 Task: Compose an email with the signature Loretta Young with the subject Request for feedback on a sustainability report and the message I appreciate your expertise and leadership in this project. from softage.3@softage.net to softage.5@softage.net with an attached audio file Audio_sketch.mp3 Undo the message, redo the message and add the line (Thank you) Send the email. Finally, move the email from Sent Items to the label Marketing plans
Action: Mouse moved to (99, 142)
Screenshot: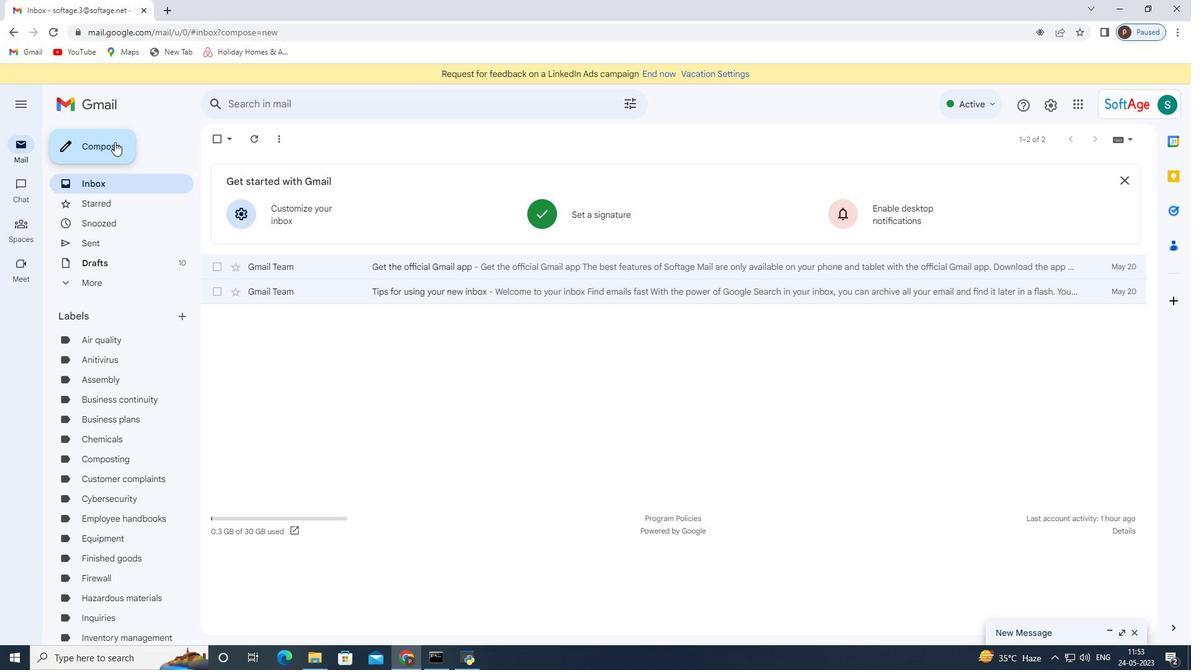 
Action: Mouse pressed left at (99, 142)
Screenshot: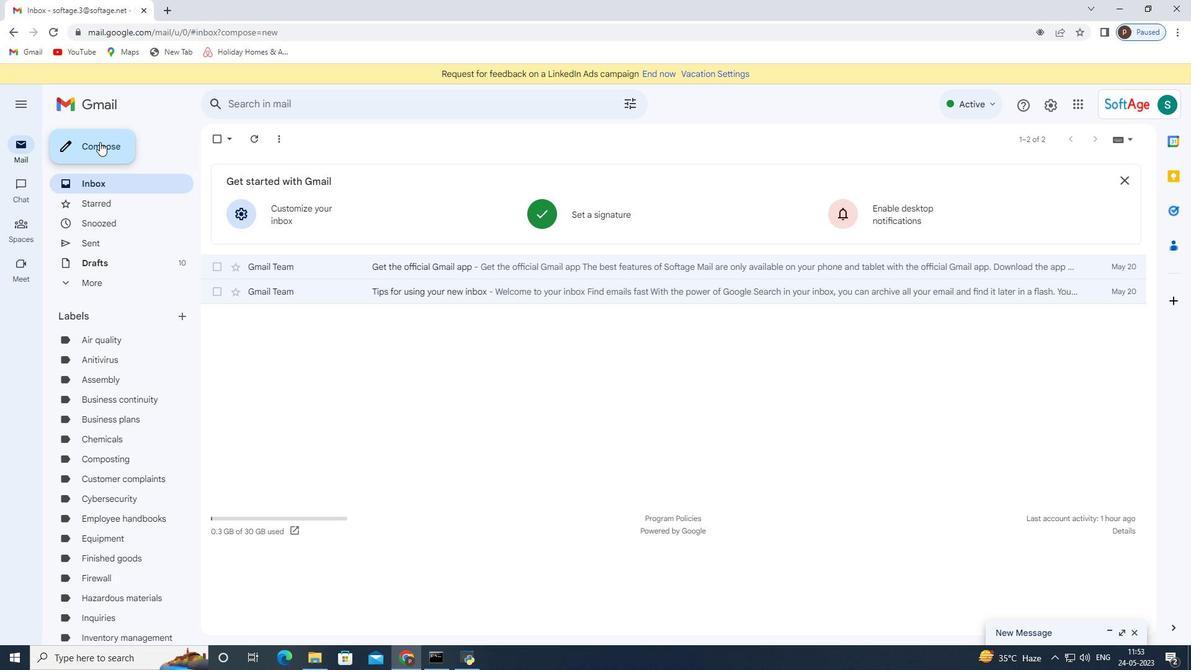 
Action: Mouse moved to (841, 628)
Screenshot: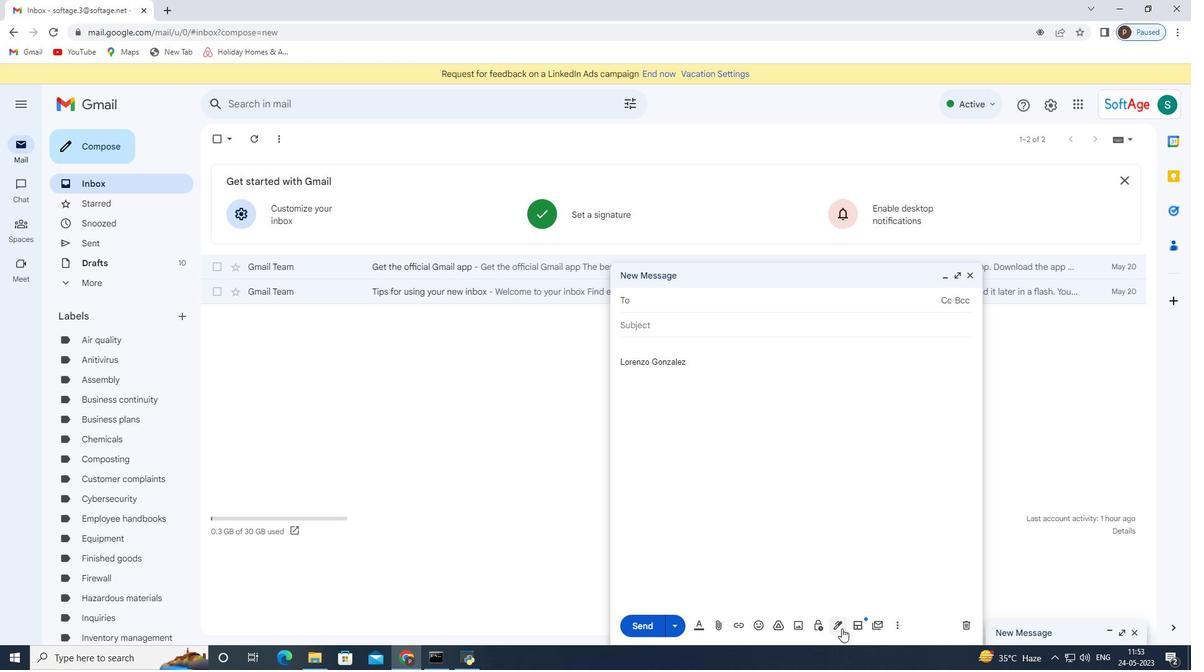 
Action: Mouse pressed left at (841, 628)
Screenshot: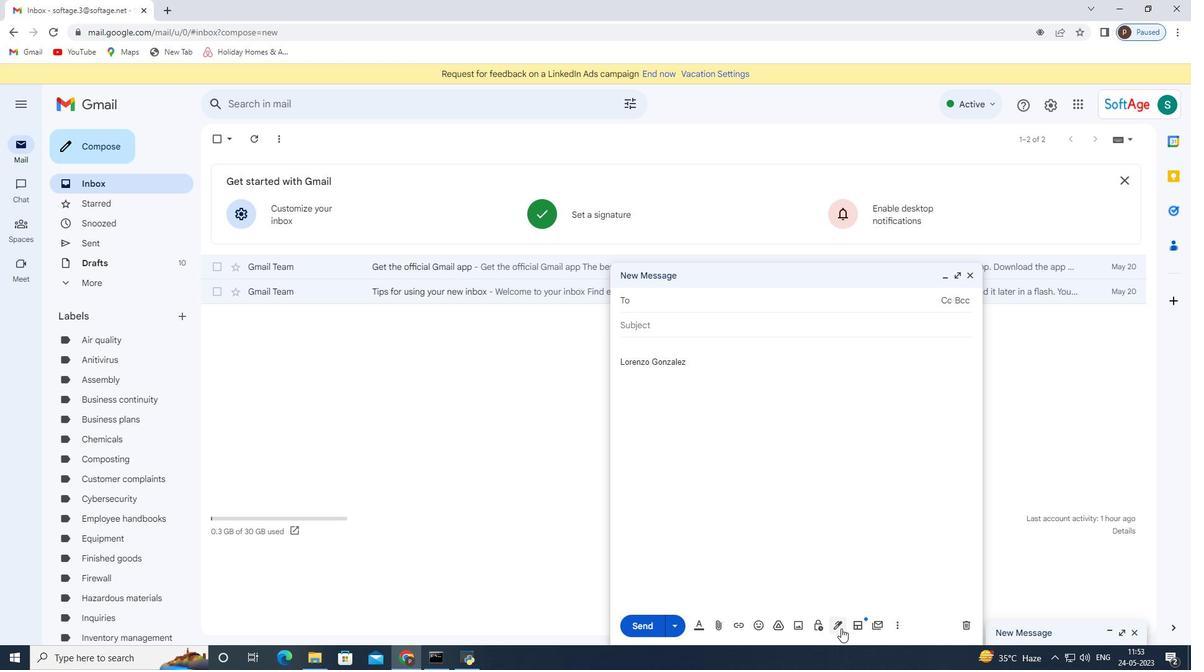 
Action: Mouse moved to (877, 553)
Screenshot: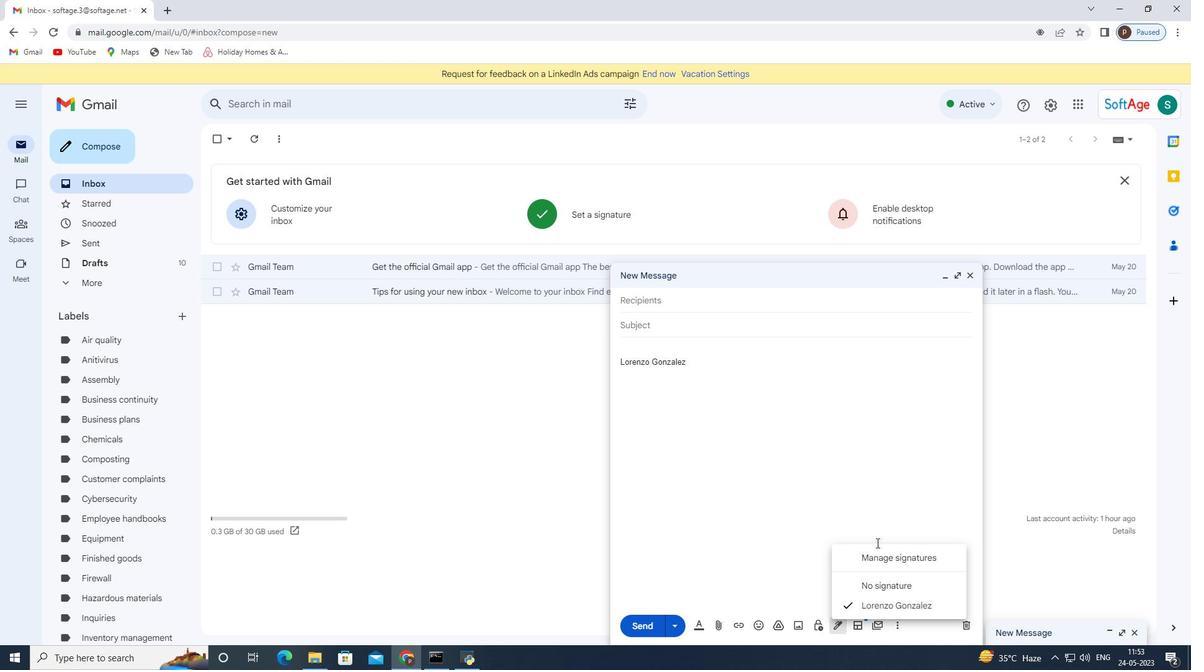 
Action: Mouse pressed left at (877, 553)
Screenshot: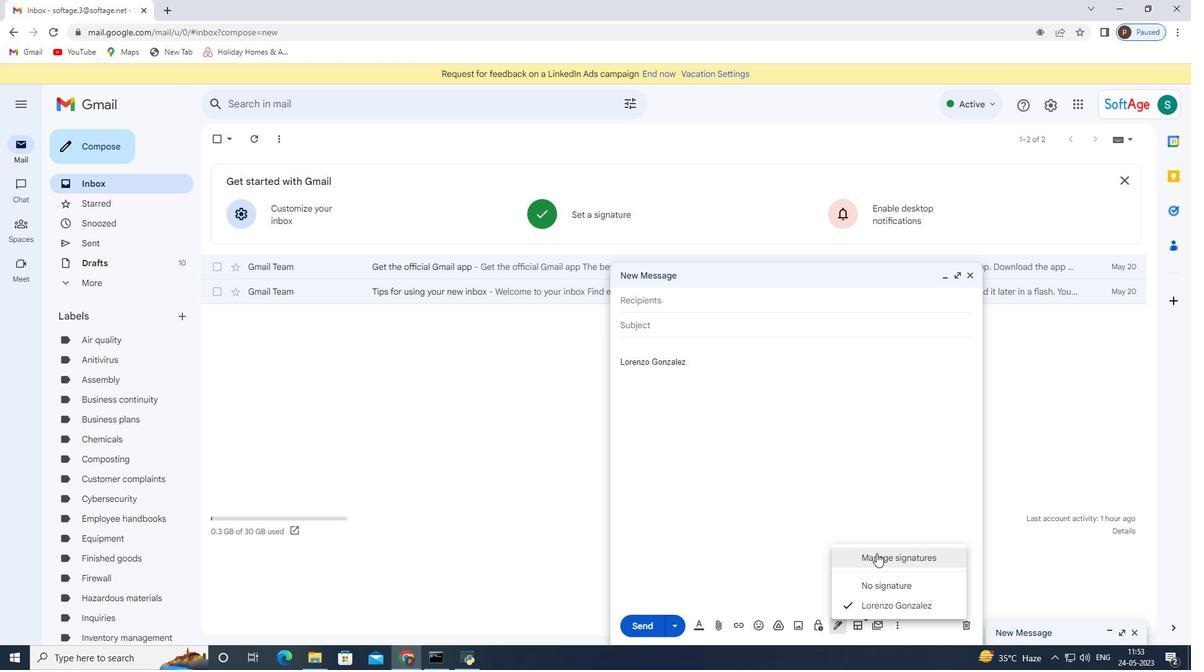 
Action: Mouse moved to (970, 275)
Screenshot: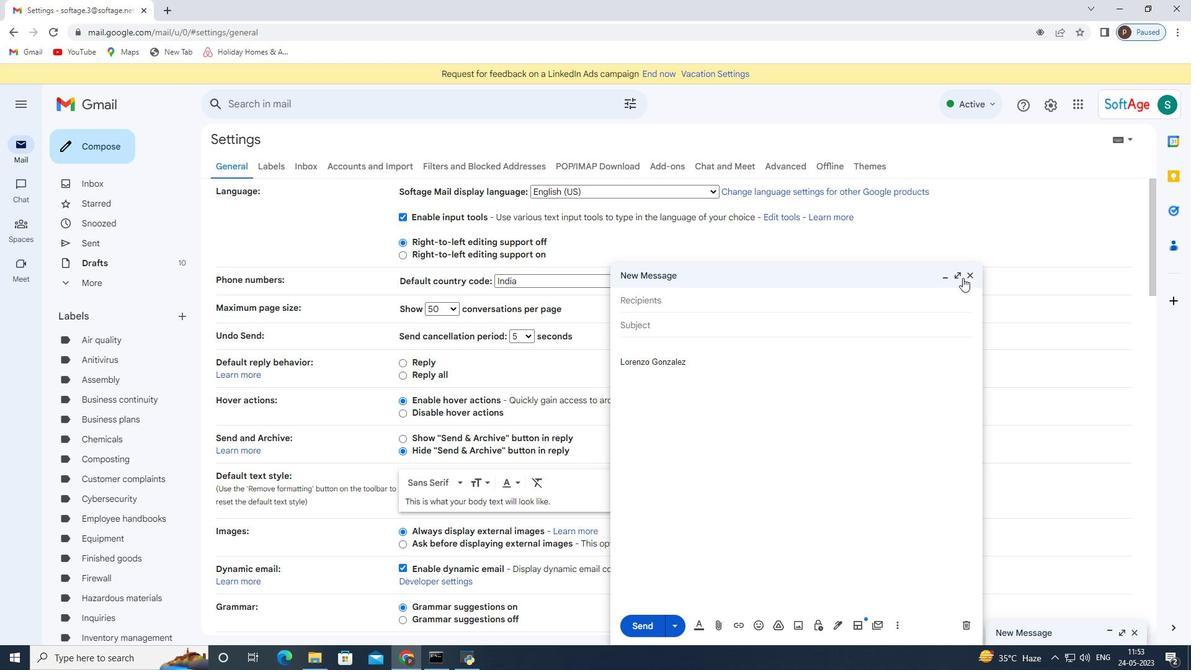 
Action: Mouse pressed left at (970, 275)
Screenshot: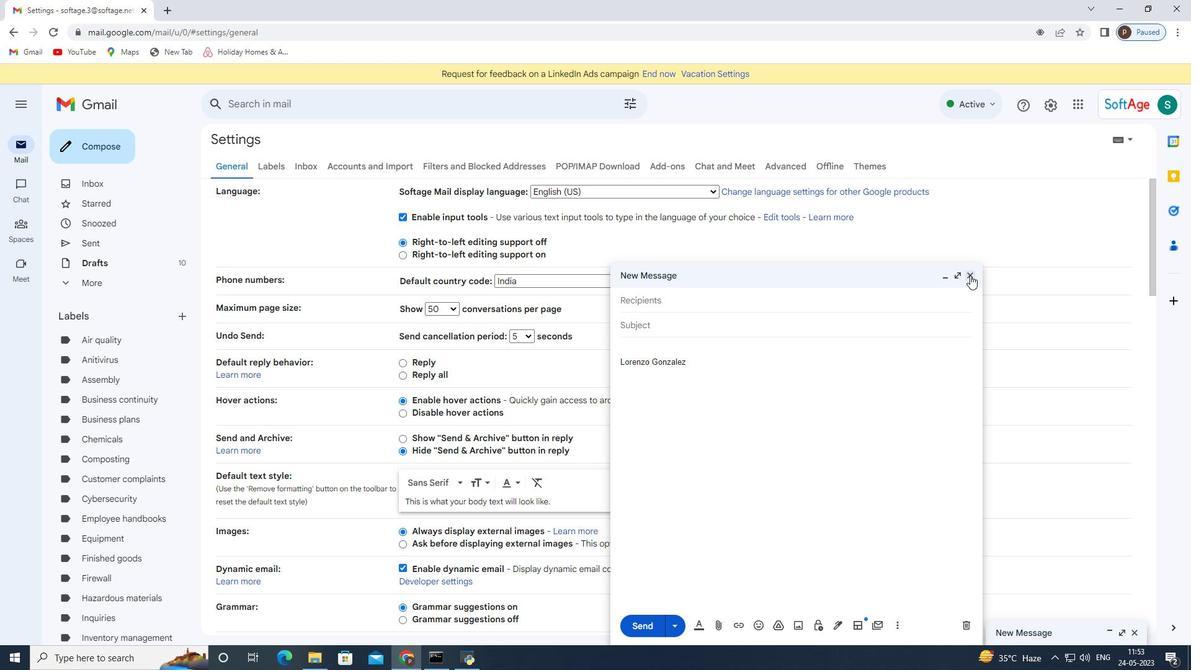 
Action: Mouse moved to (584, 431)
Screenshot: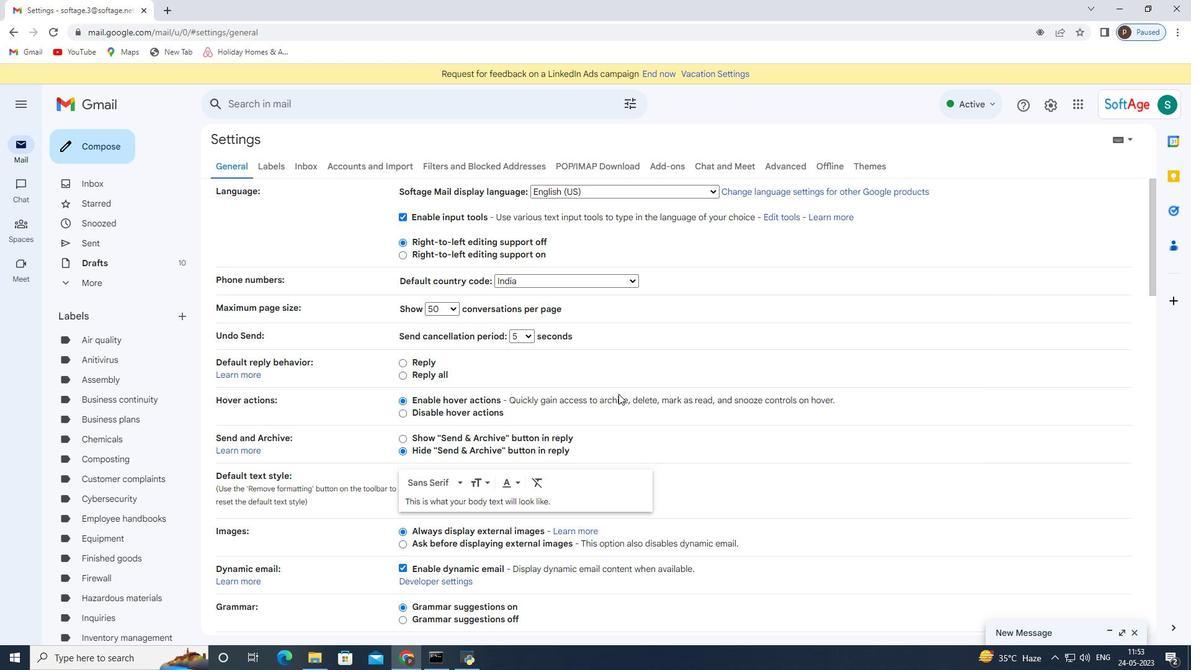 
Action: Mouse scrolled (595, 414) with delta (0, 0)
Screenshot: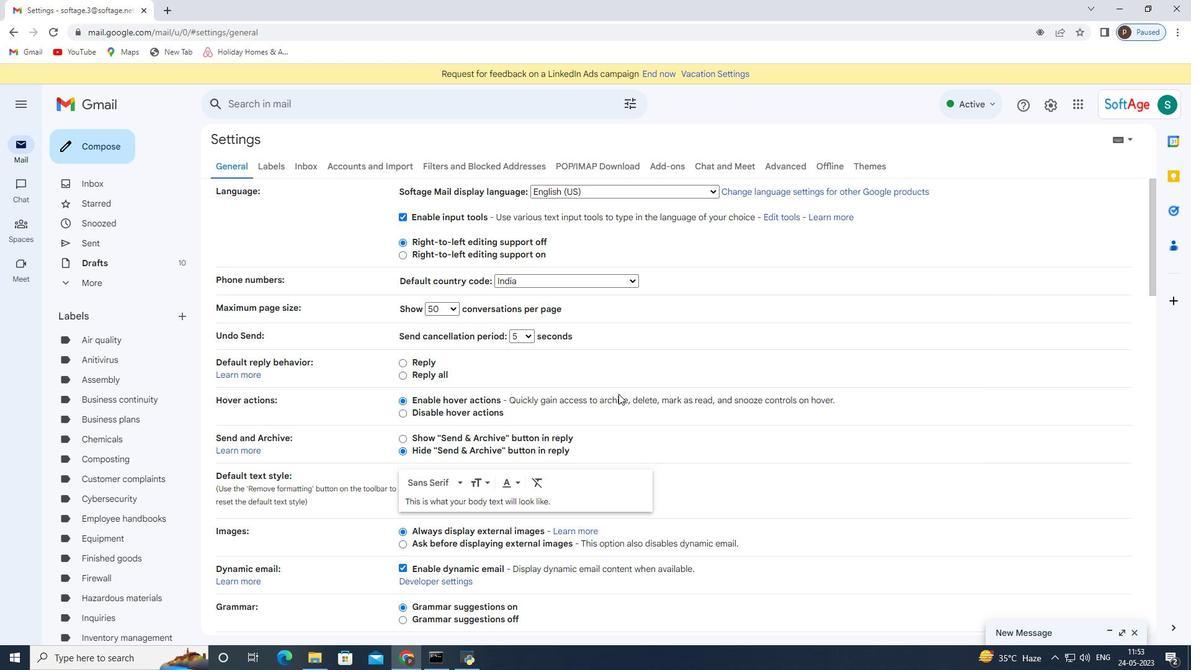
Action: Mouse scrolled (593, 416) with delta (0, 0)
Screenshot: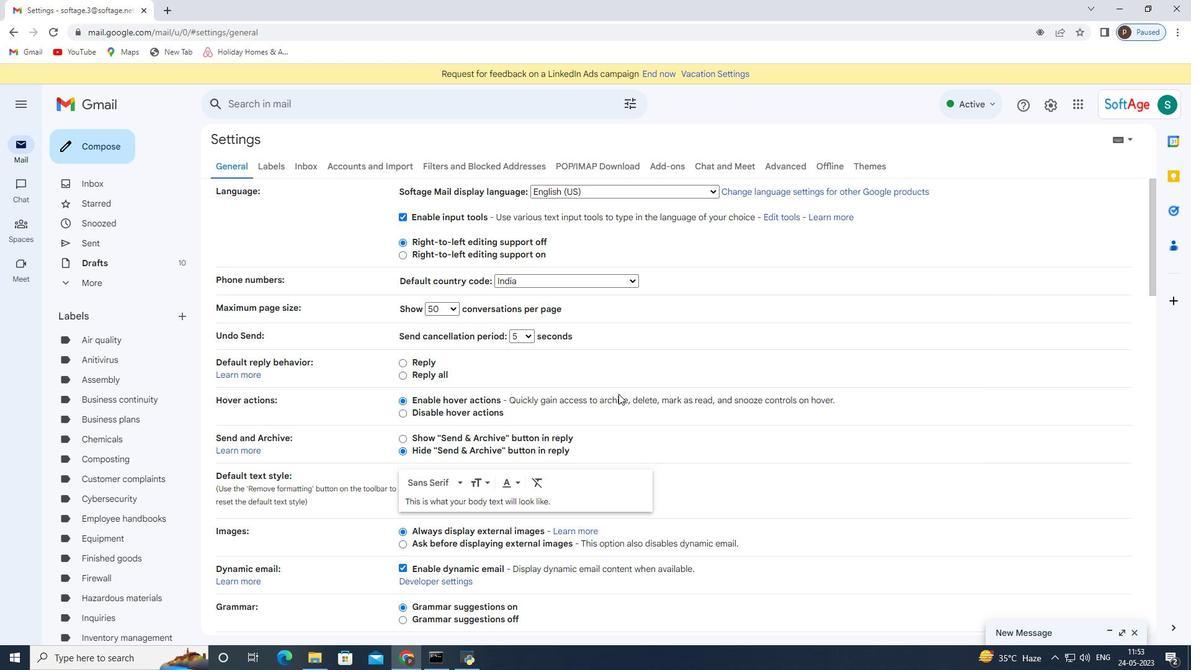 
Action: Mouse scrolled (585, 428) with delta (0, 0)
Screenshot: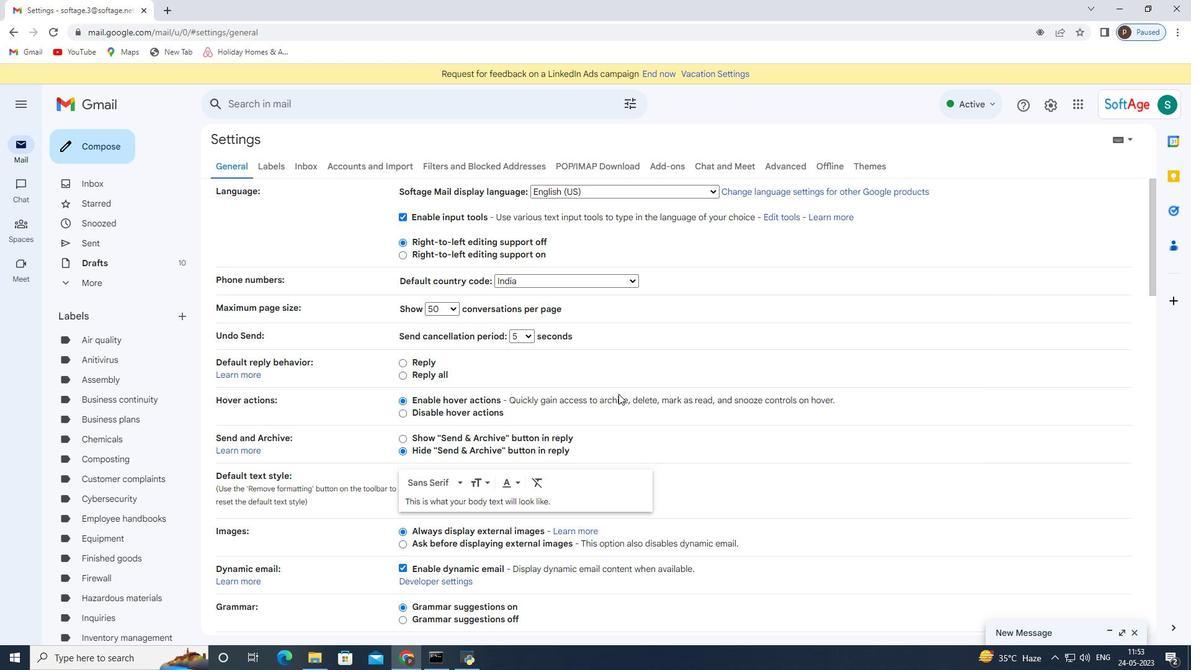 
Action: Mouse scrolled (584, 430) with delta (0, 0)
Screenshot: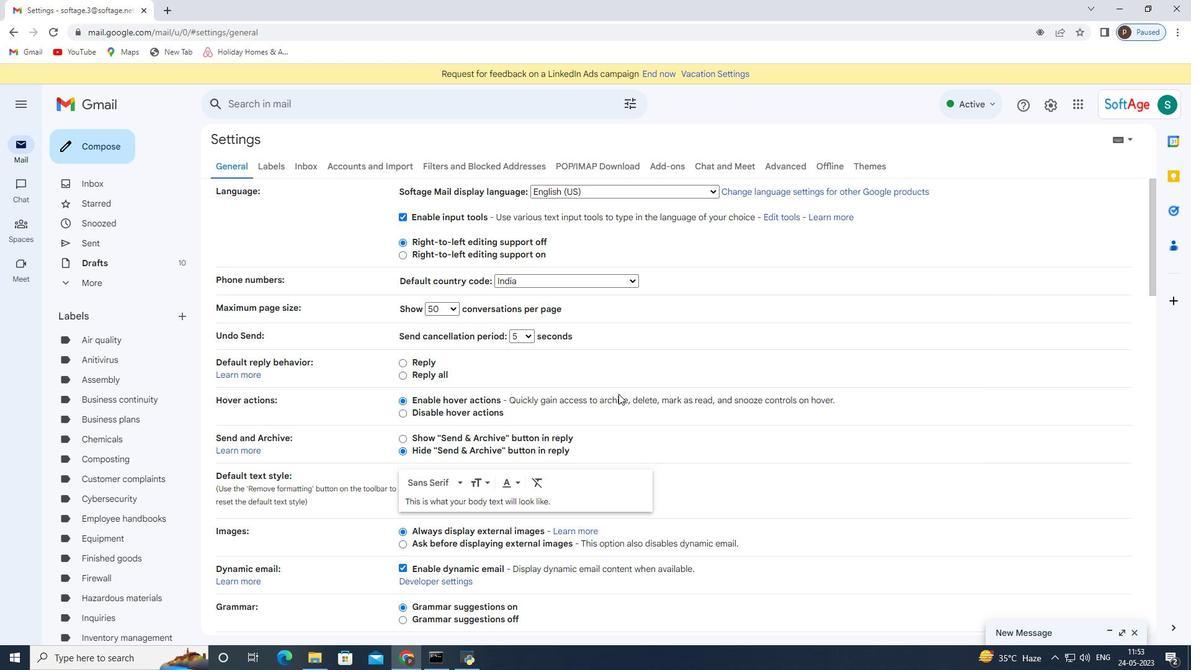 
Action: Mouse scrolled (584, 430) with delta (0, 0)
Screenshot: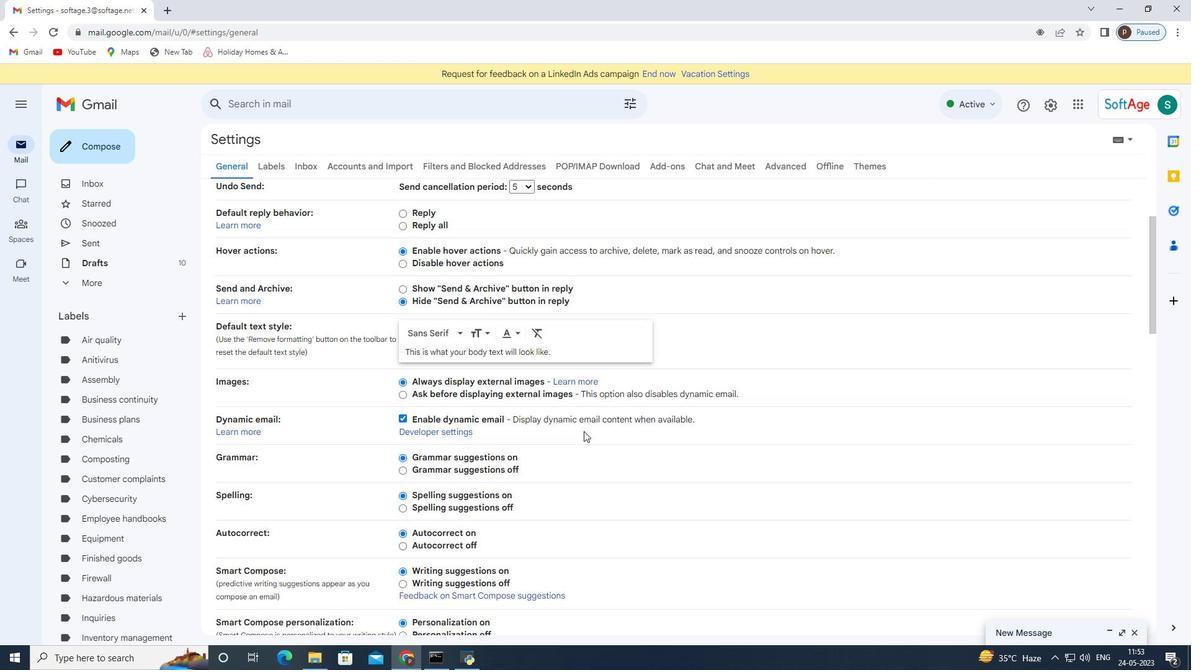 
Action: Mouse scrolled (584, 430) with delta (0, 0)
Screenshot: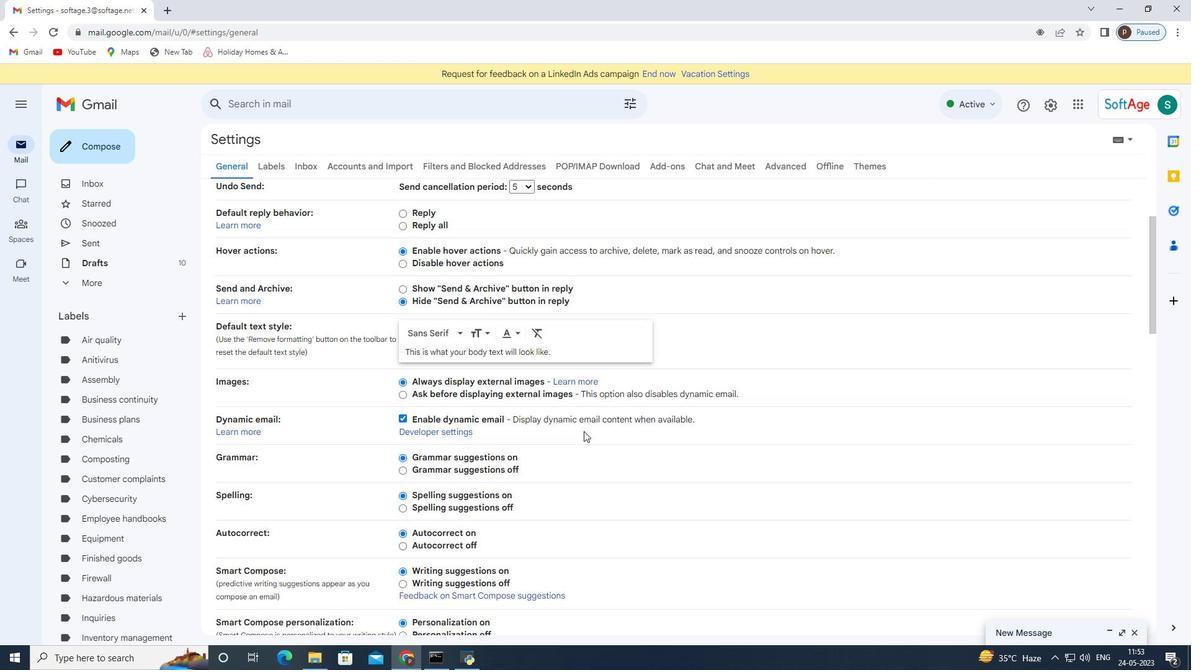 
Action: Mouse scrolled (584, 430) with delta (0, 0)
Screenshot: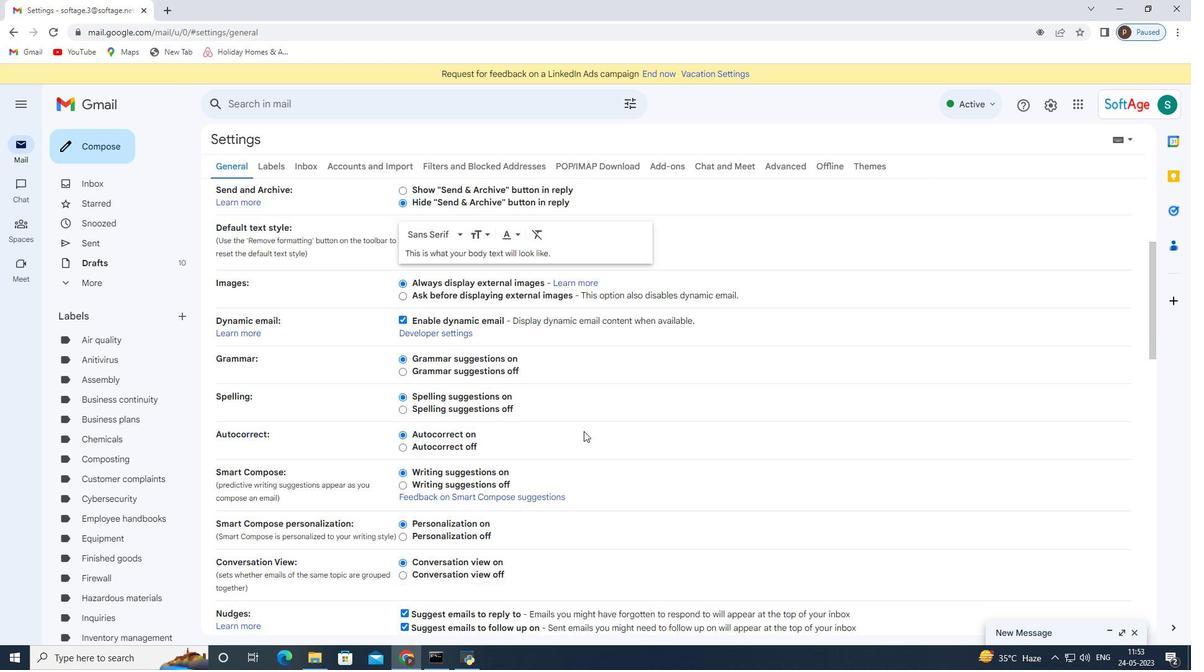 
Action: Mouse scrolled (584, 430) with delta (0, 0)
Screenshot: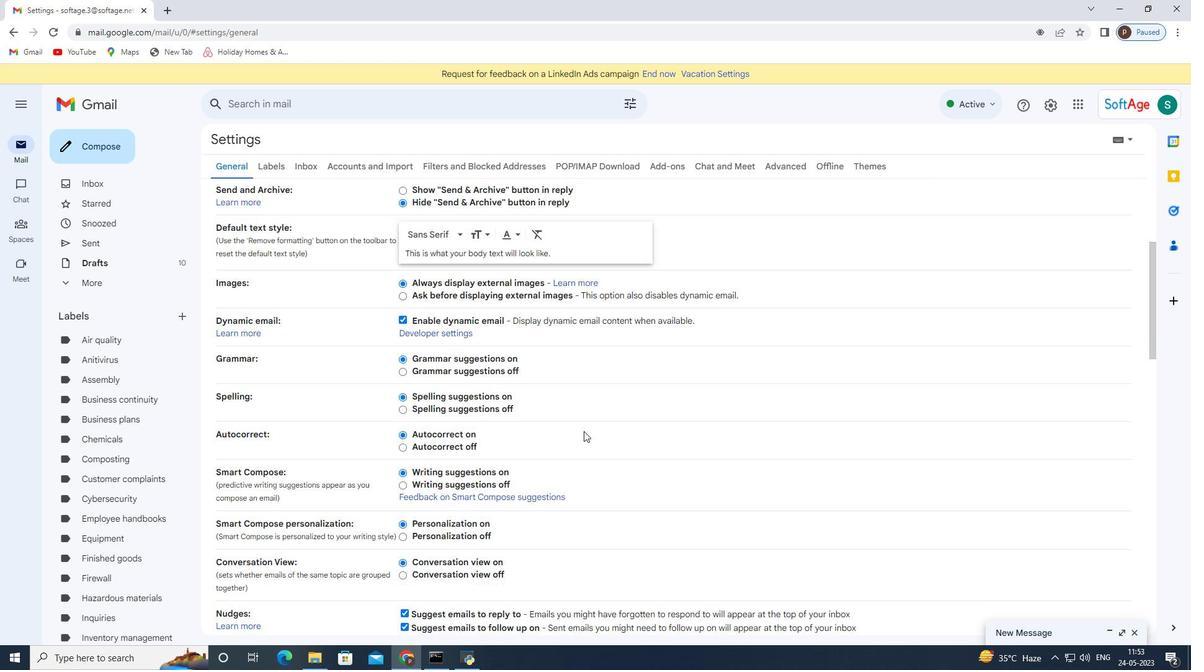 
Action: Mouse moved to (584, 432)
Screenshot: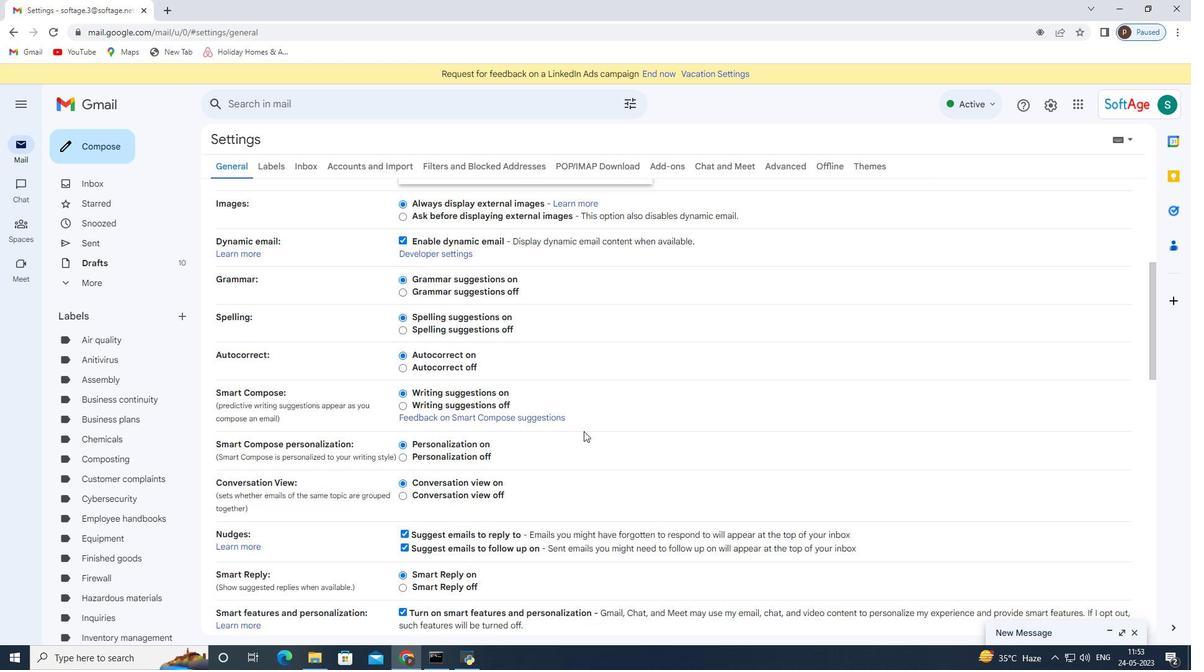 
Action: Mouse scrolled (584, 431) with delta (0, 0)
Screenshot: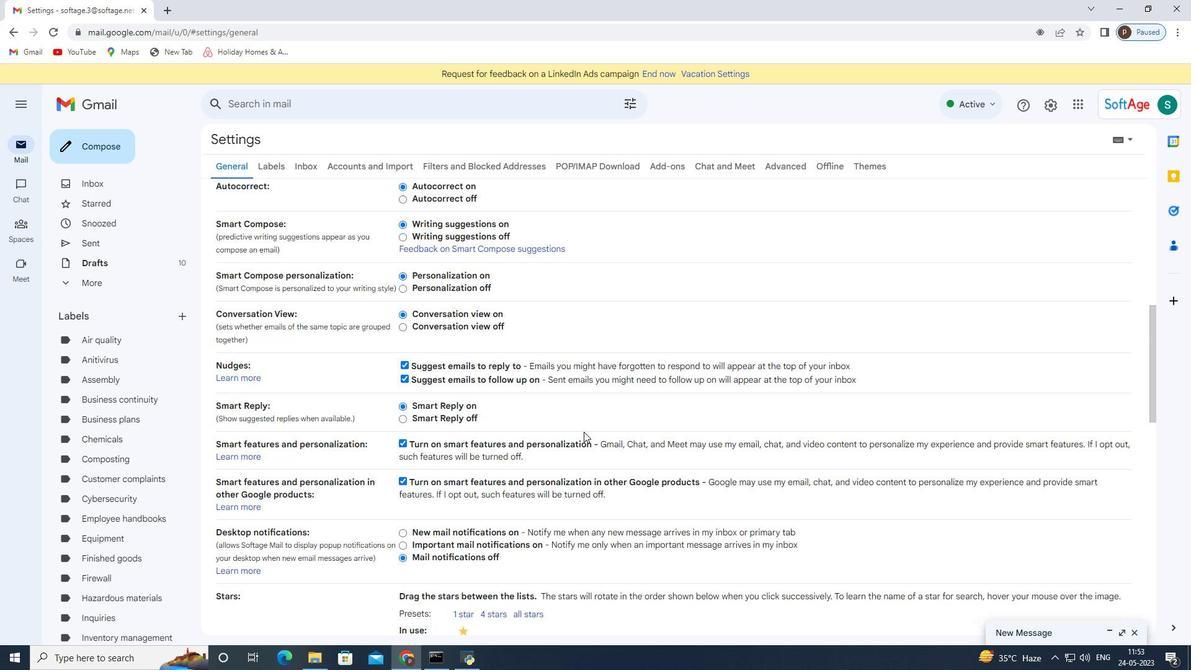 
Action: Mouse scrolled (584, 431) with delta (0, 0)
Screenshot: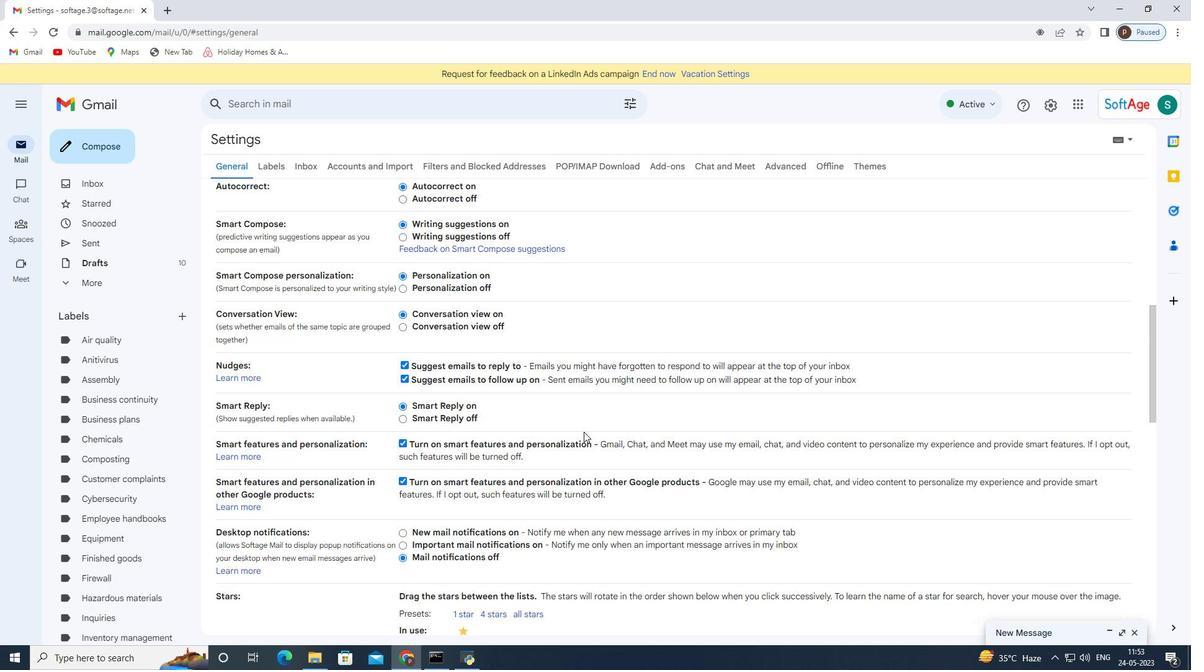 
Action: Mouse scrolled (584, 431) with delta (0, 0)
Screenshot: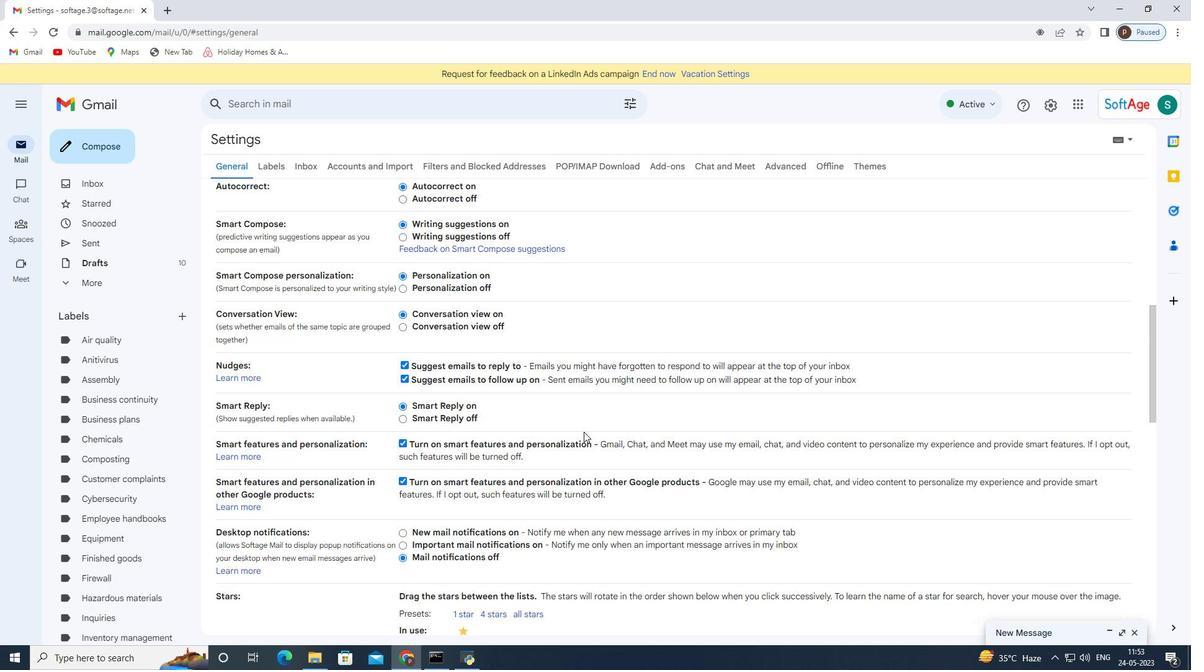 
Action: Mouse scrolled (584, 431) with delta (0, 0)
Screenshot: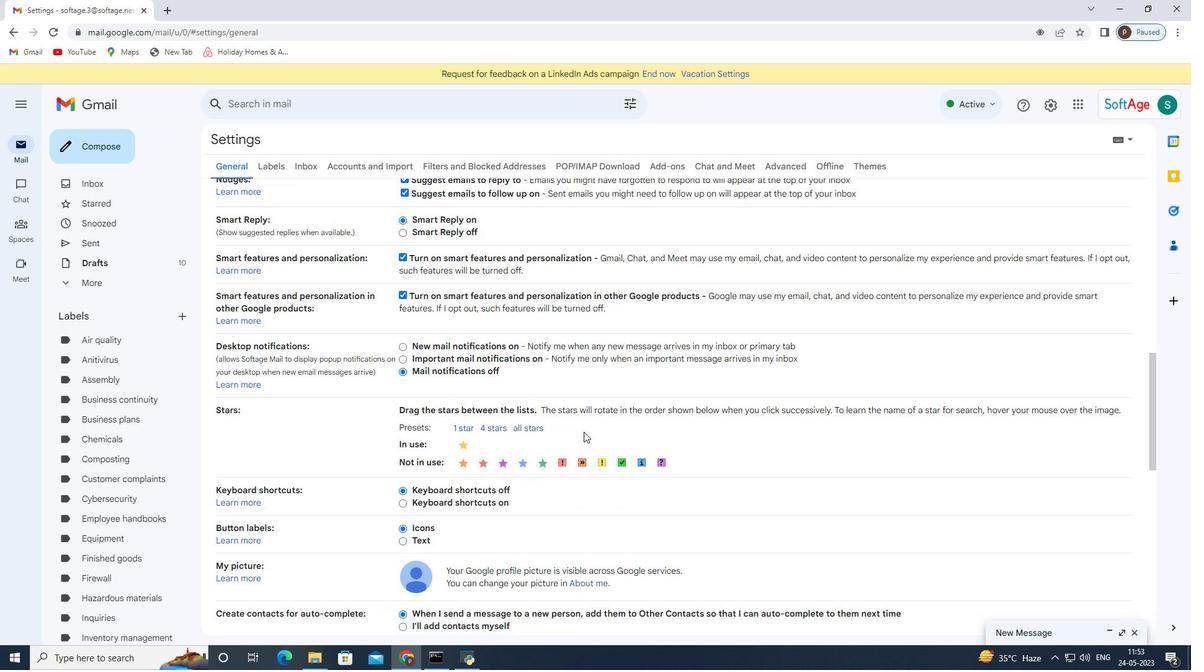 
Action: Mouse scrolled (584, 431) with delta (0, 0)
Screenshot: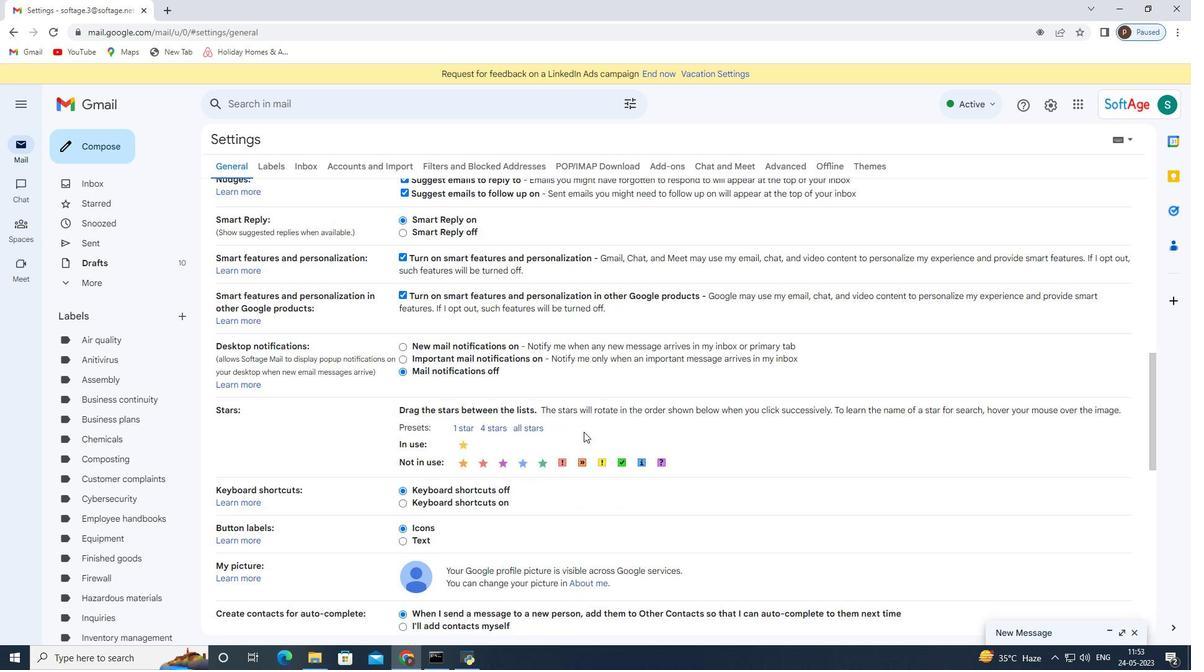 
Action: Mouse scrolled (584, 431) with delta (0, 0)
Screenshot: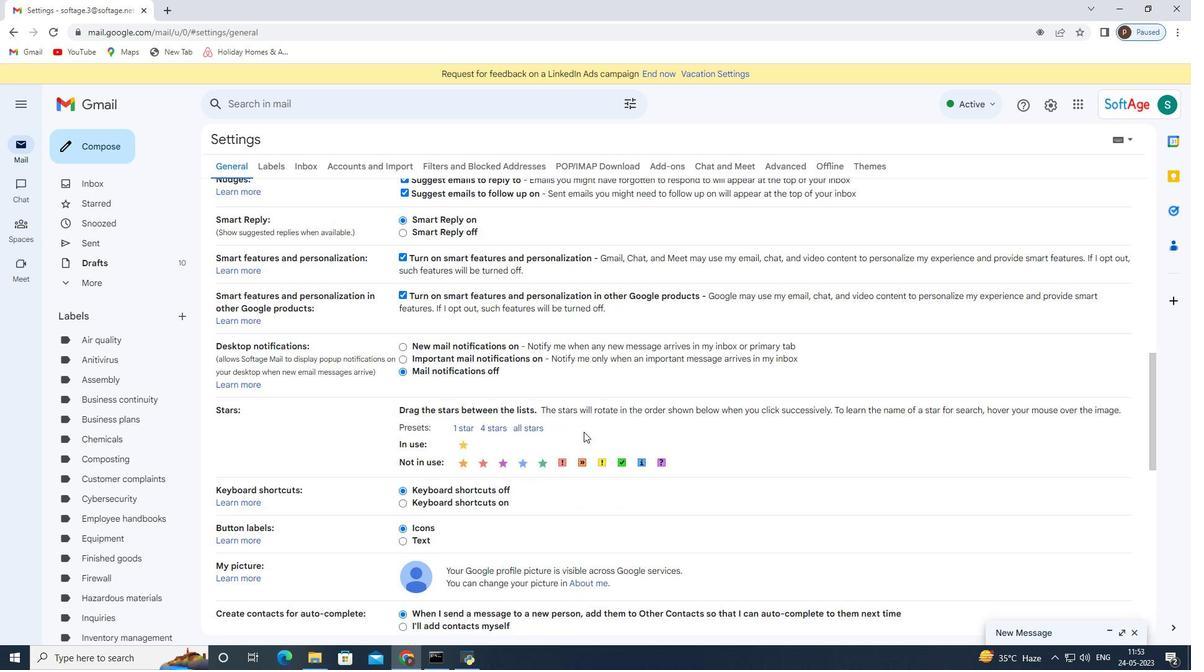 
Action: Mouse scrolled (584, 431) with delta (0, 0)
Screenshot: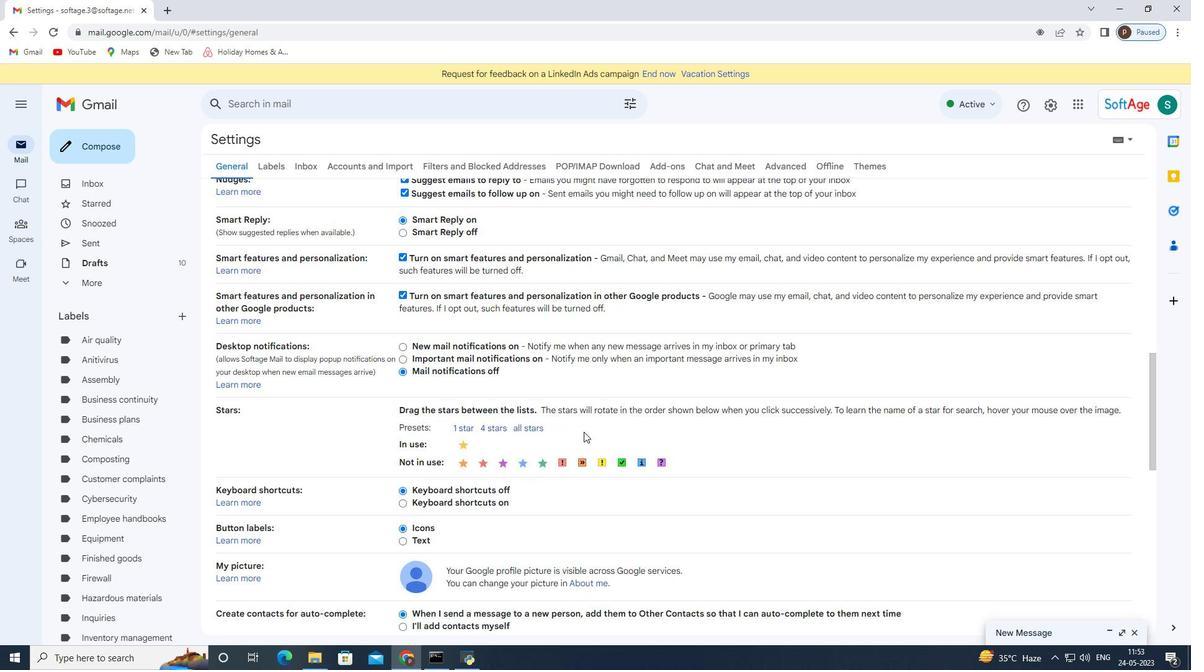 
Action: Mouse moved to (534, 410)
Screenshot: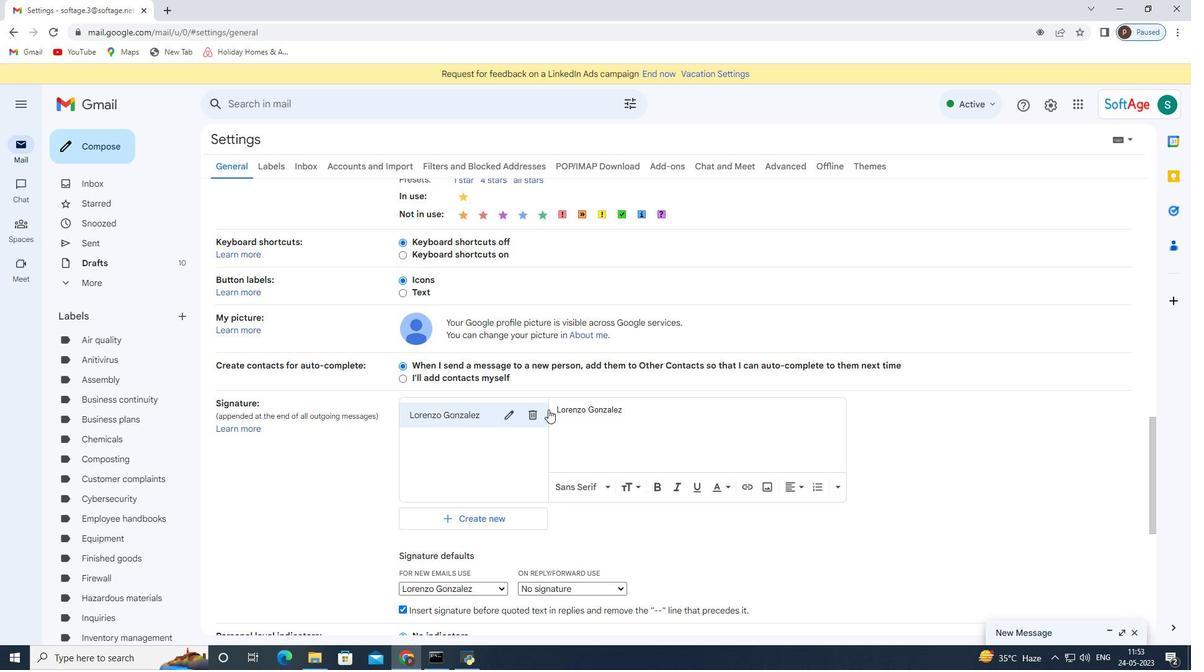 
Action: Mouse pressed left at (534, 410)
Screenshot: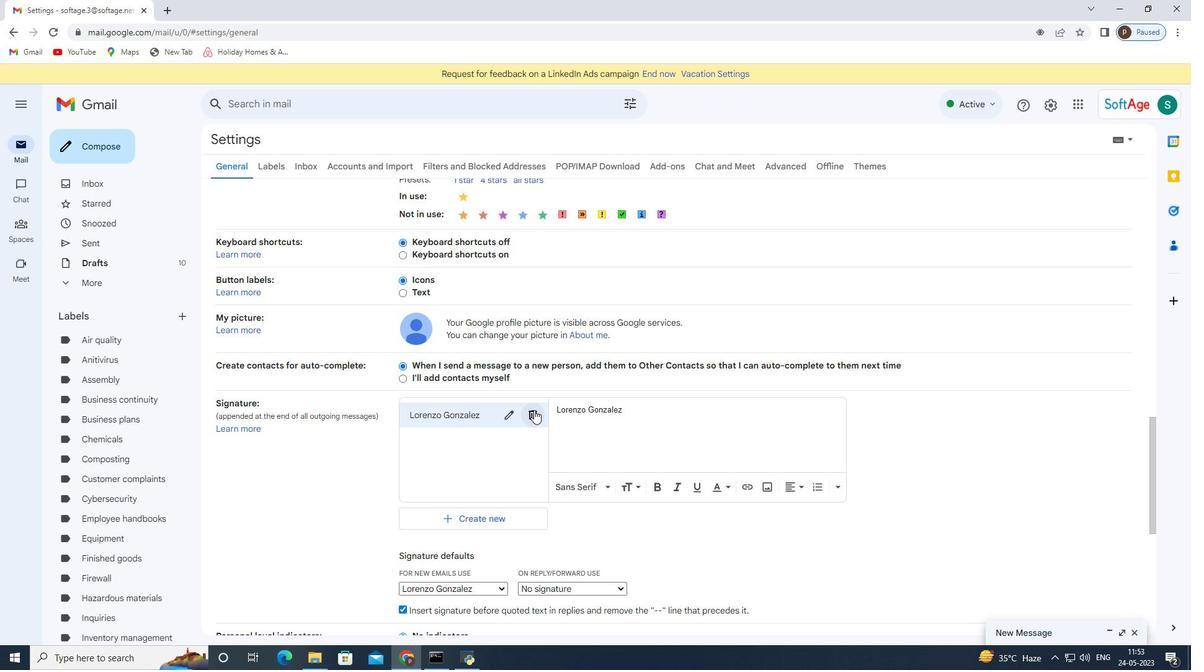
Action: Mouse moved to (723, 380)
Screenshot: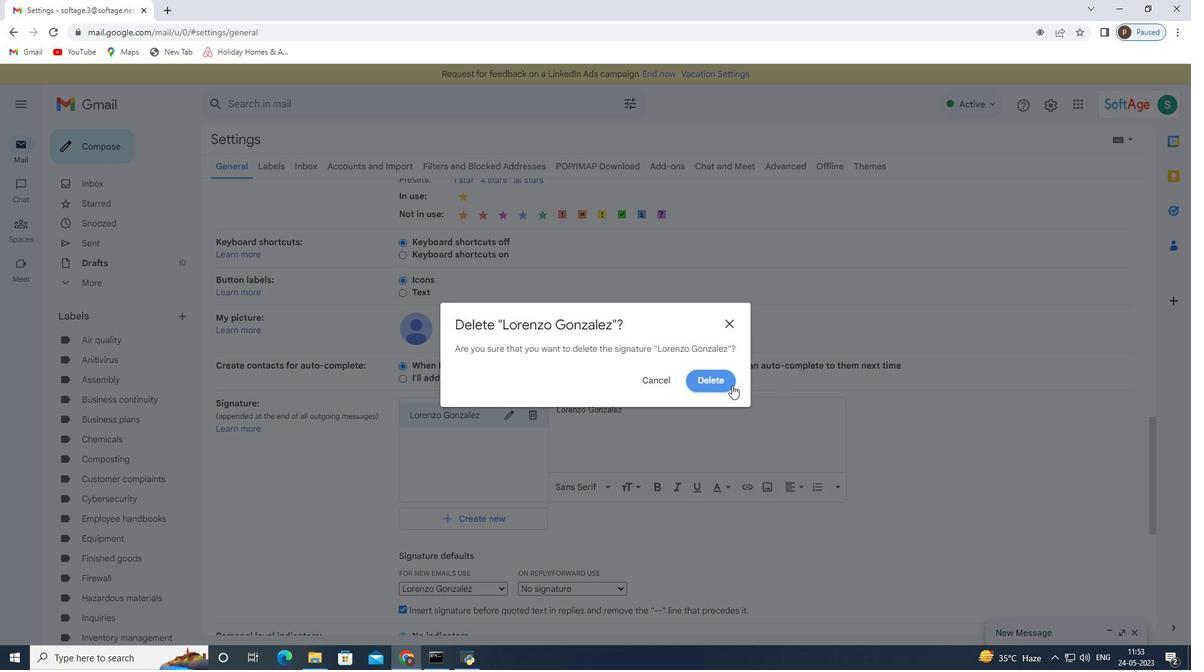 
Action: Mouse pressed left at (723, 380)
Screenshot: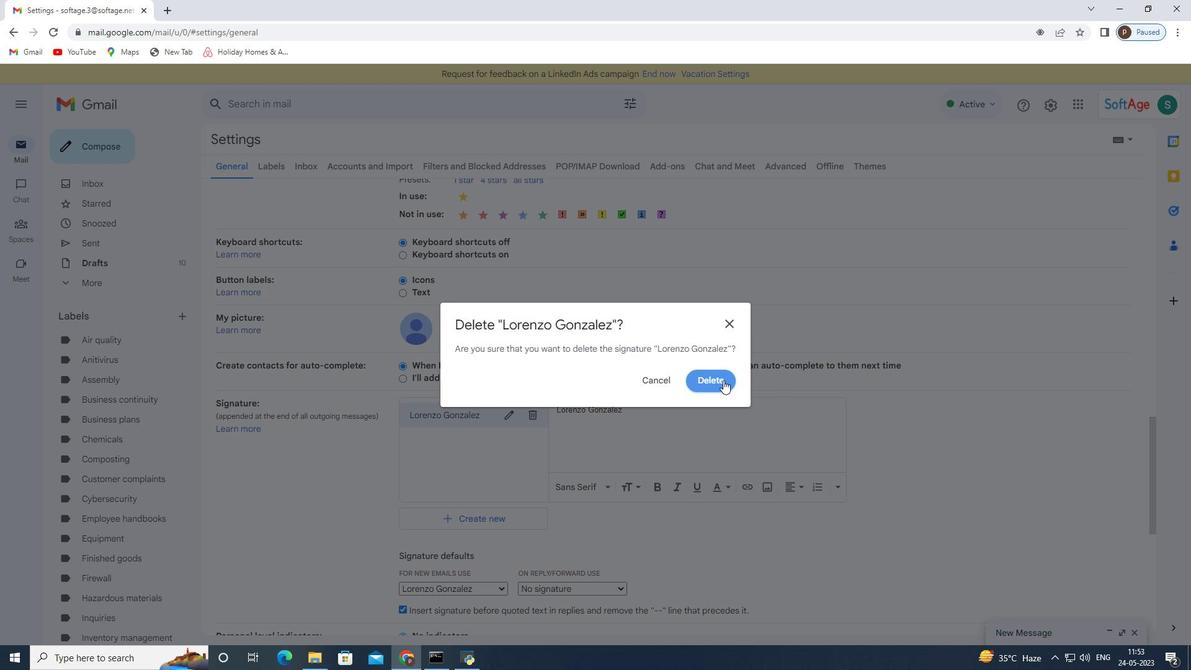 
Action: Mouse moved to (451, 428)
Screenshot: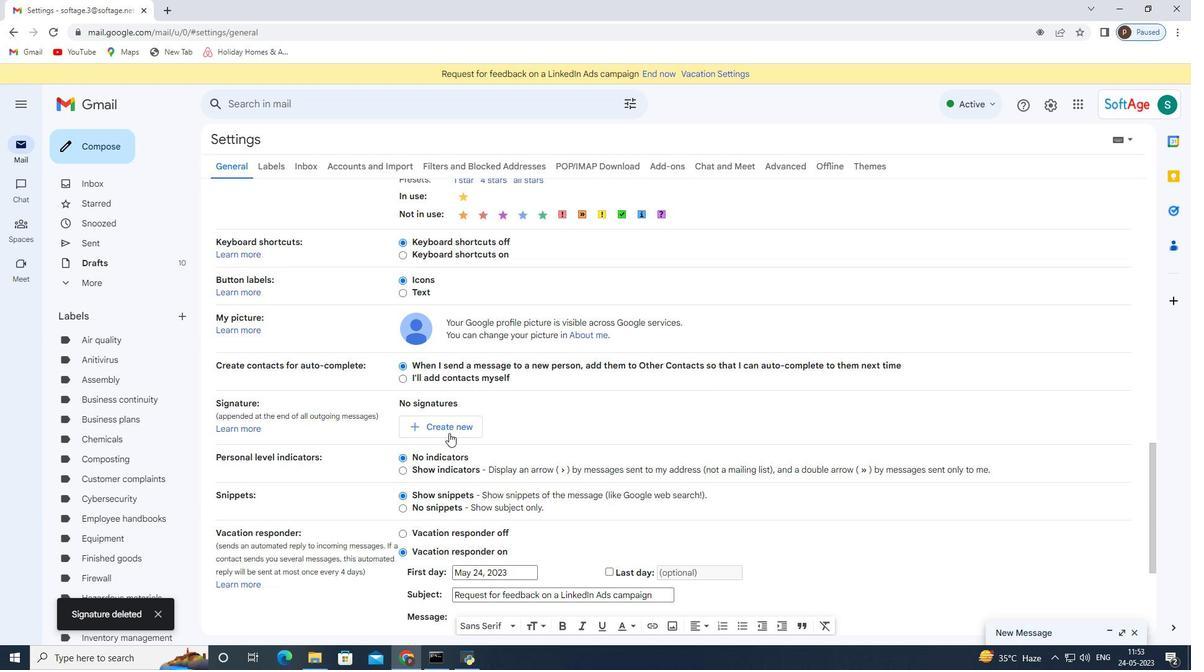 
Action: Mouse pressed left at (451, 428)
Screenshot: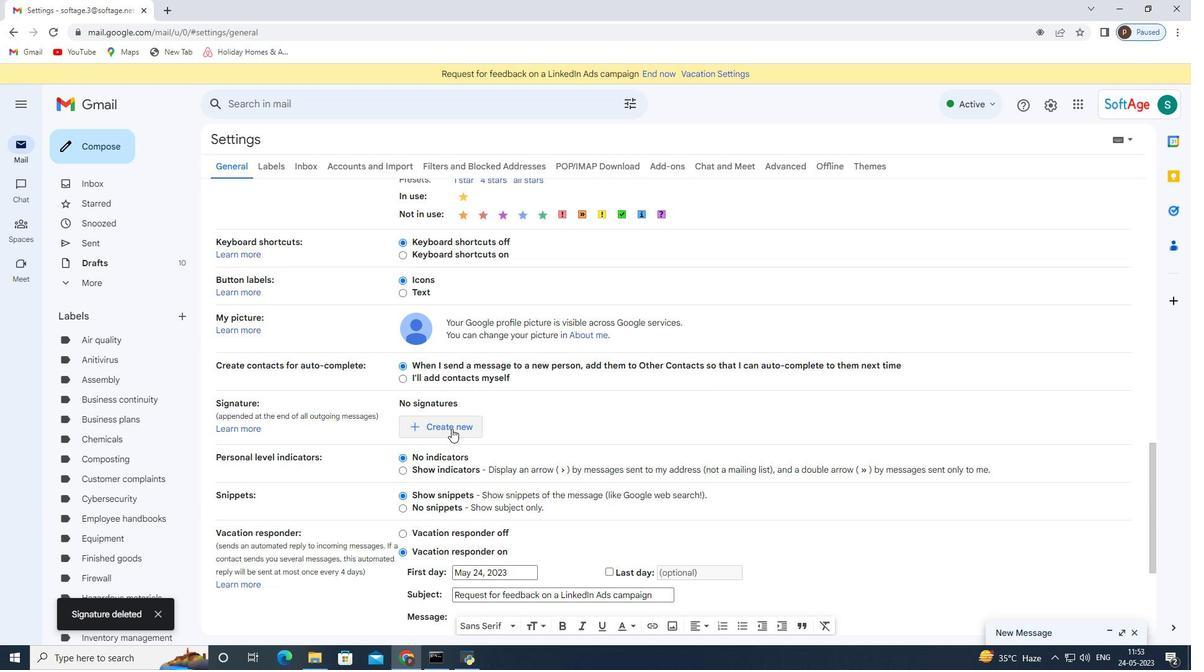 
Action: Mouse moved to (525, 353)
Screenshot: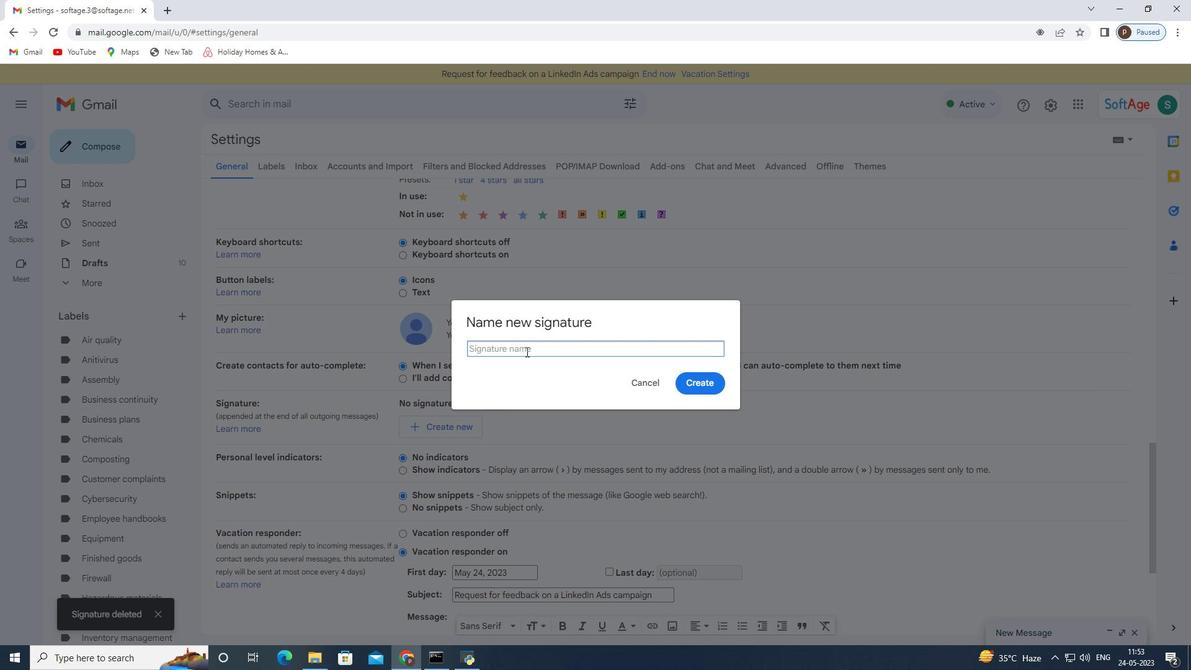 
Action: Mouse pressed left at (525, 353)
Screenshot: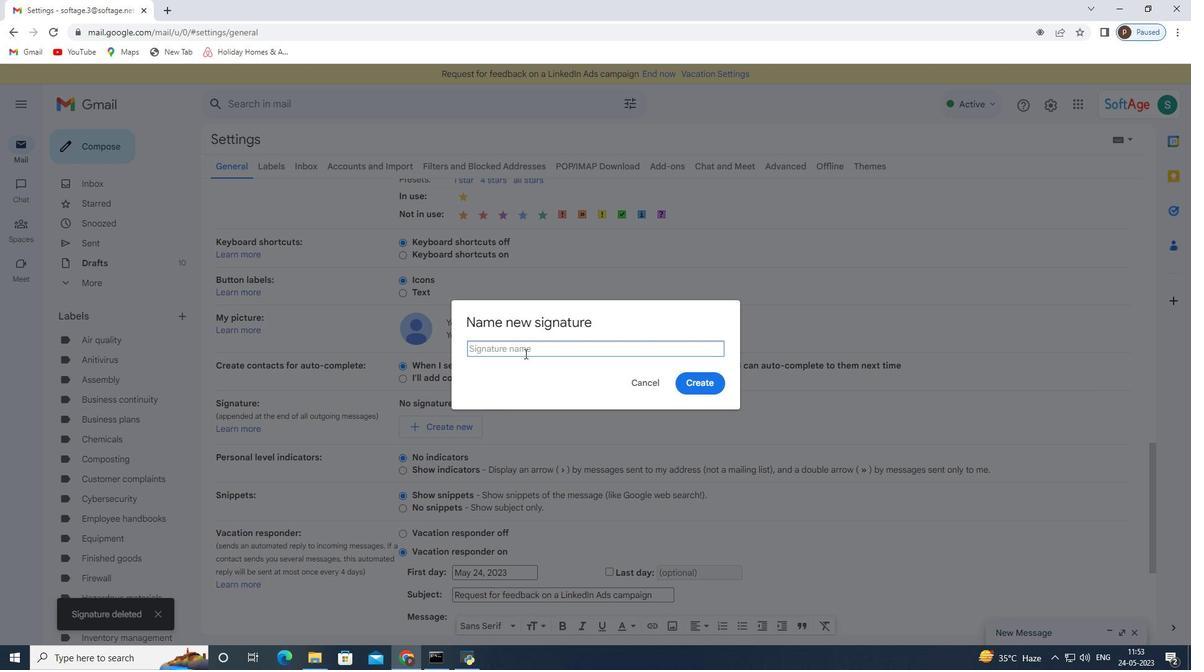 
Action: Key pressed <Key.shift>Loretta<Key.space><Key.shift>Young
Screenshot: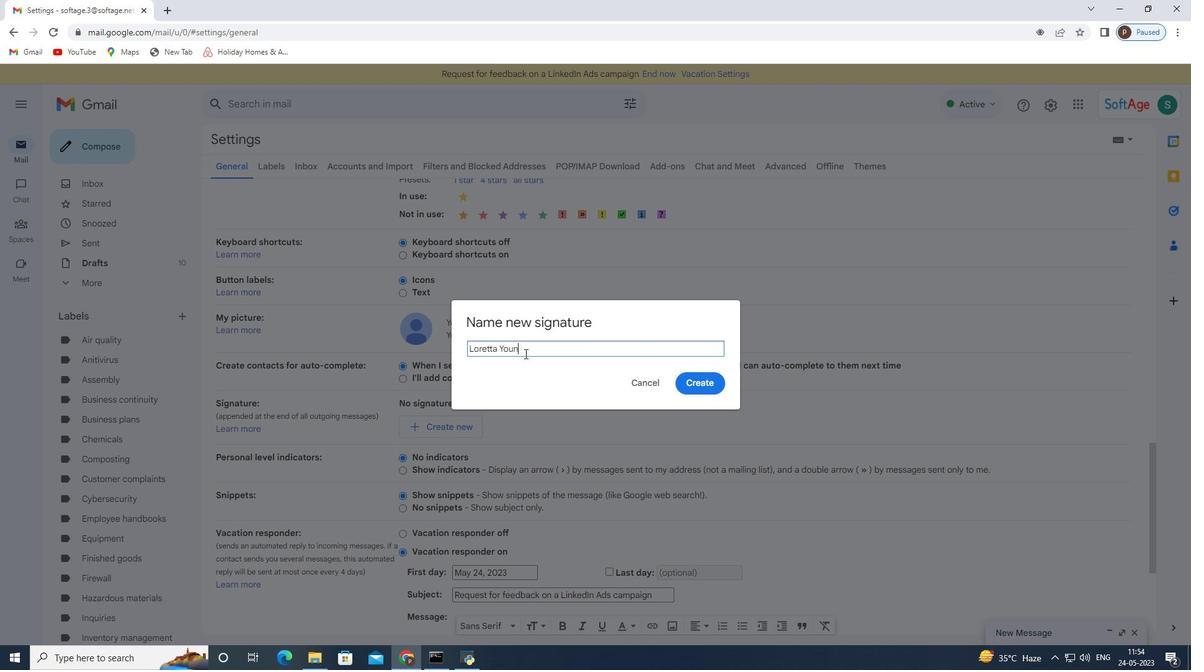 
Action: Mouse moved to (689, 380)
Screenshot: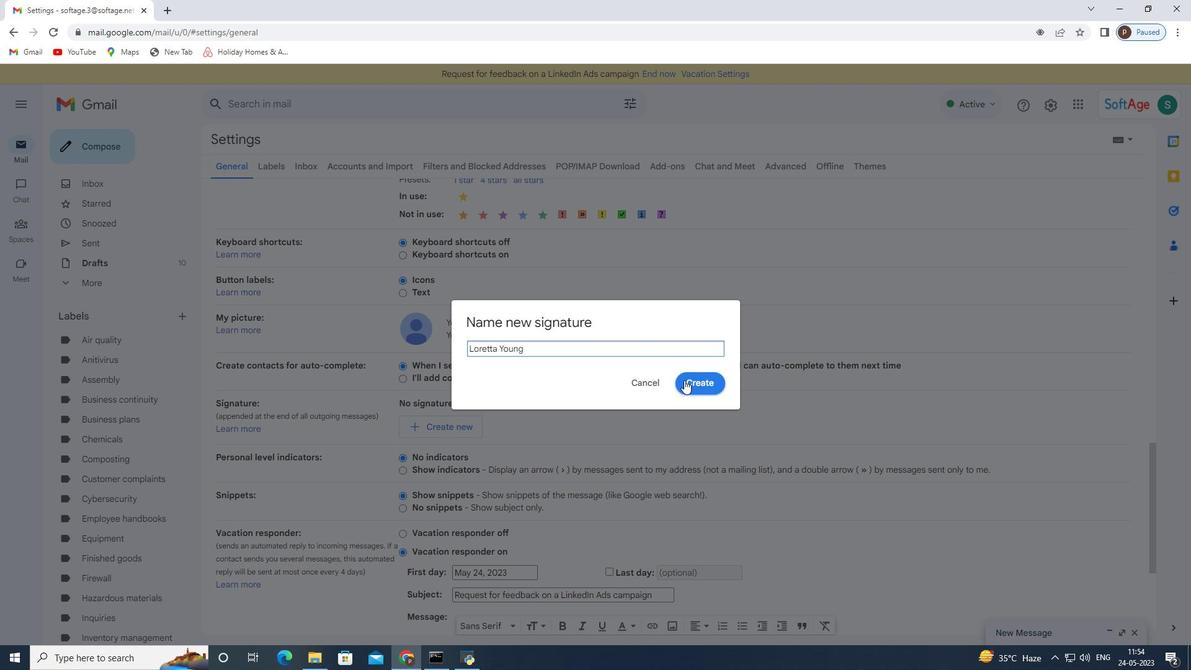 
Action: Mouse pressed left at (689, 380)
Screenshot: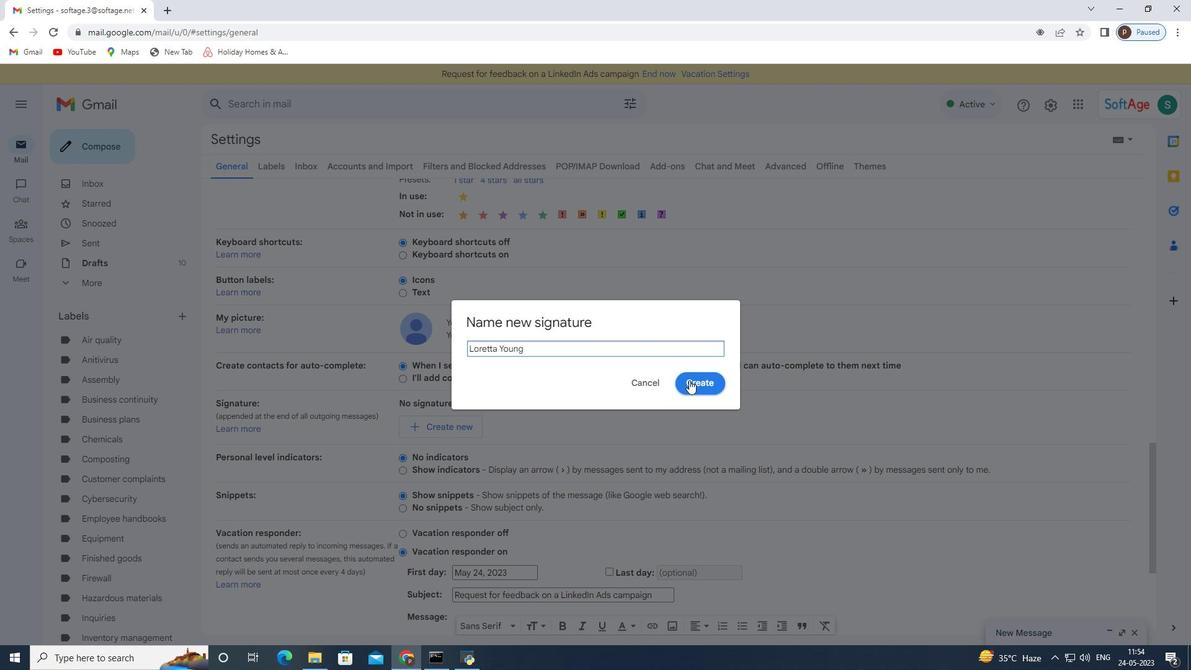 
Action: Mouse moved to (586, 409)
Screenshot: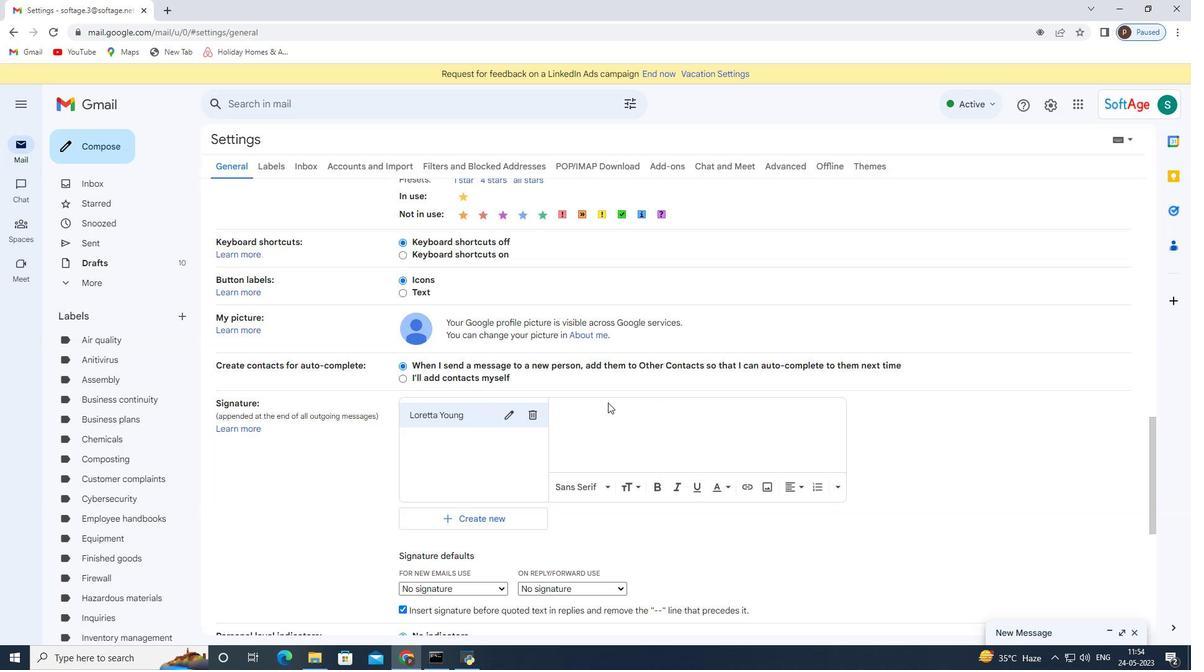 
Action: Mouse pressed left at (586, 409)
Screenshot: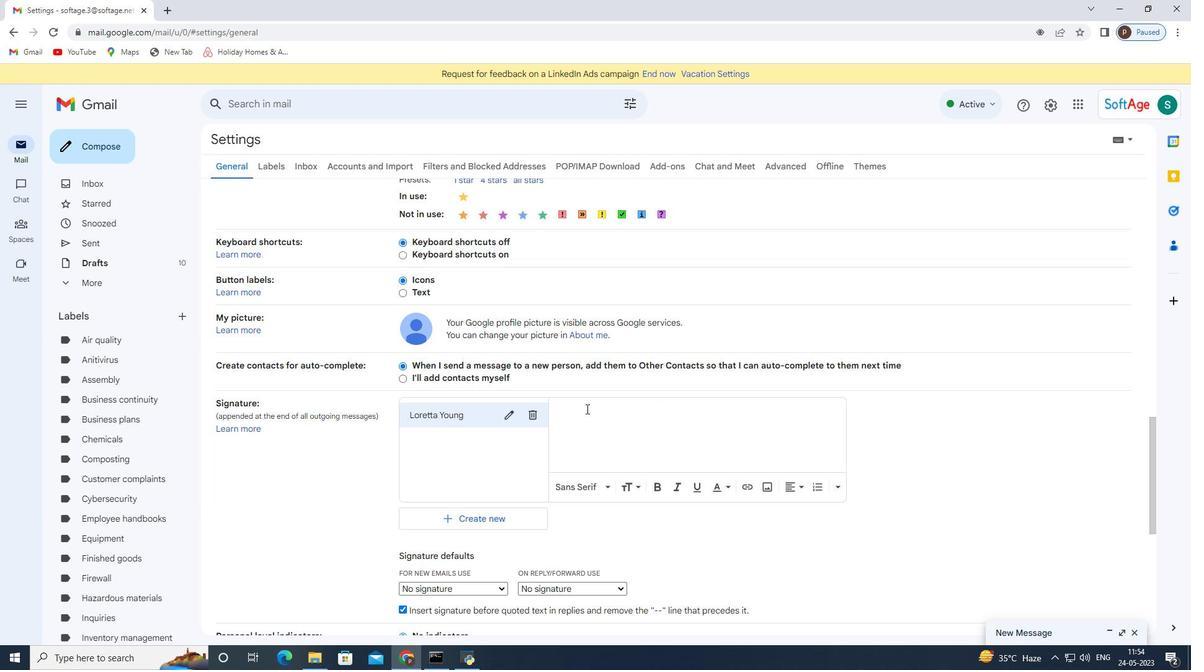 
Action: Key pressed <Key.shift>Loretta<Key.space><Key.shift>Young
Screenshot: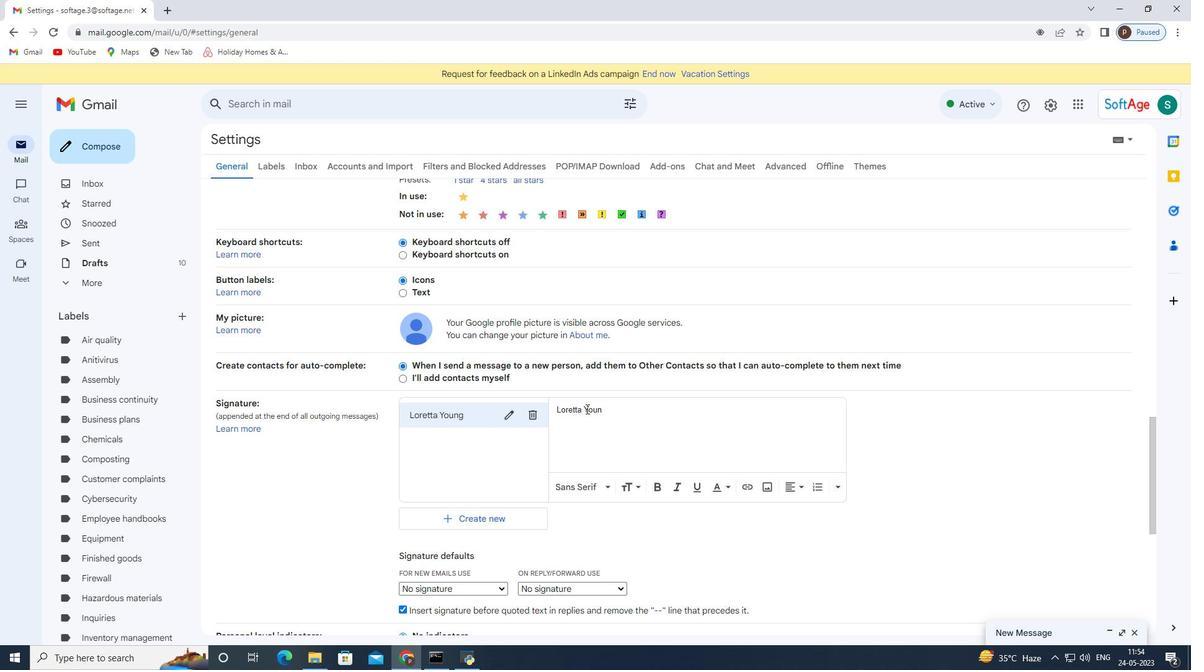 
Action: Mouse scrolled (586, 408) with delta (0, 0)
Screenshot: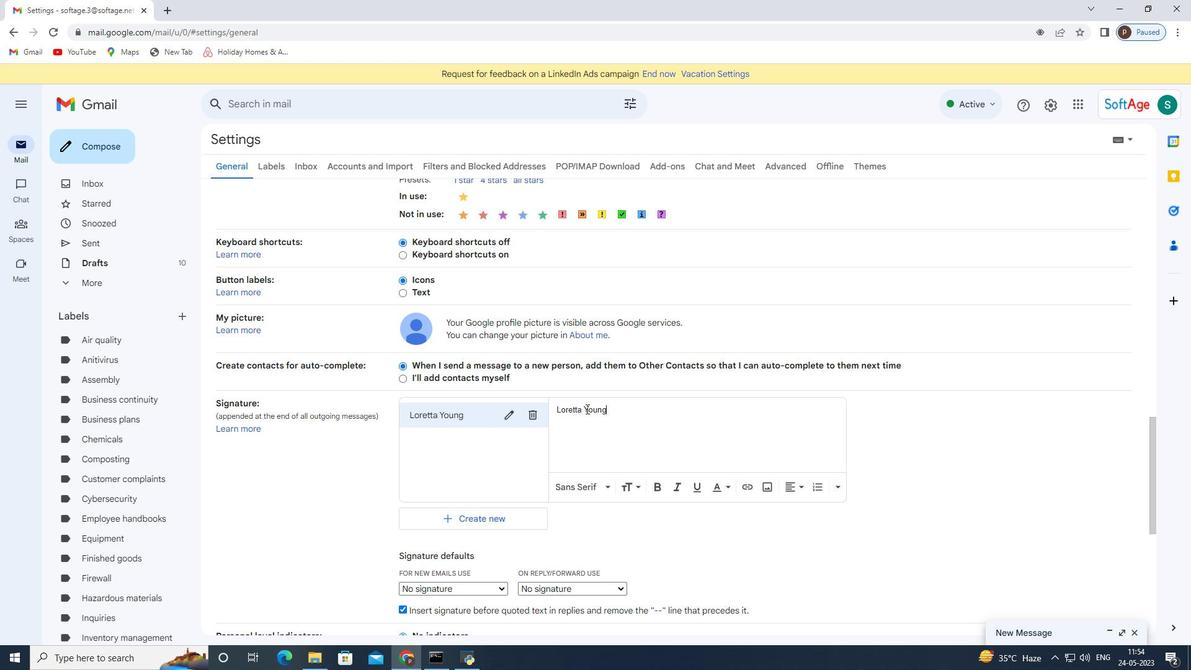 
Action: Mouse scrolled (586, 408) with delta (0, 0)
Screenshot: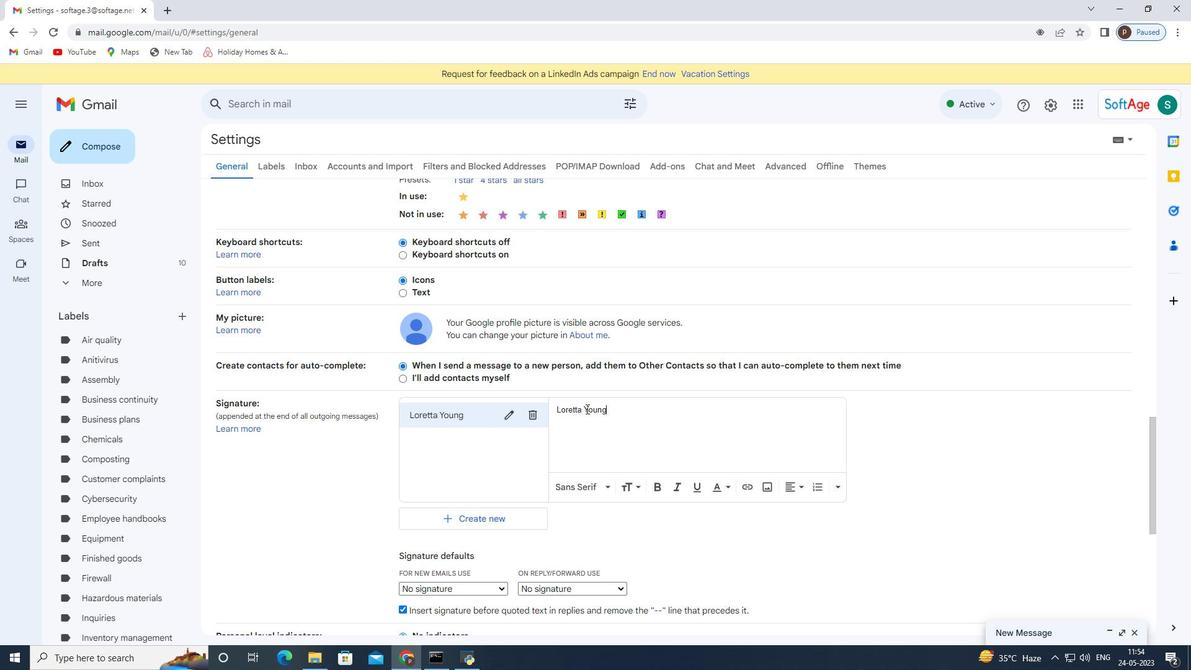 
Action: Mouse scrolled (586, 408) with delta (0, 0)
Screenshot: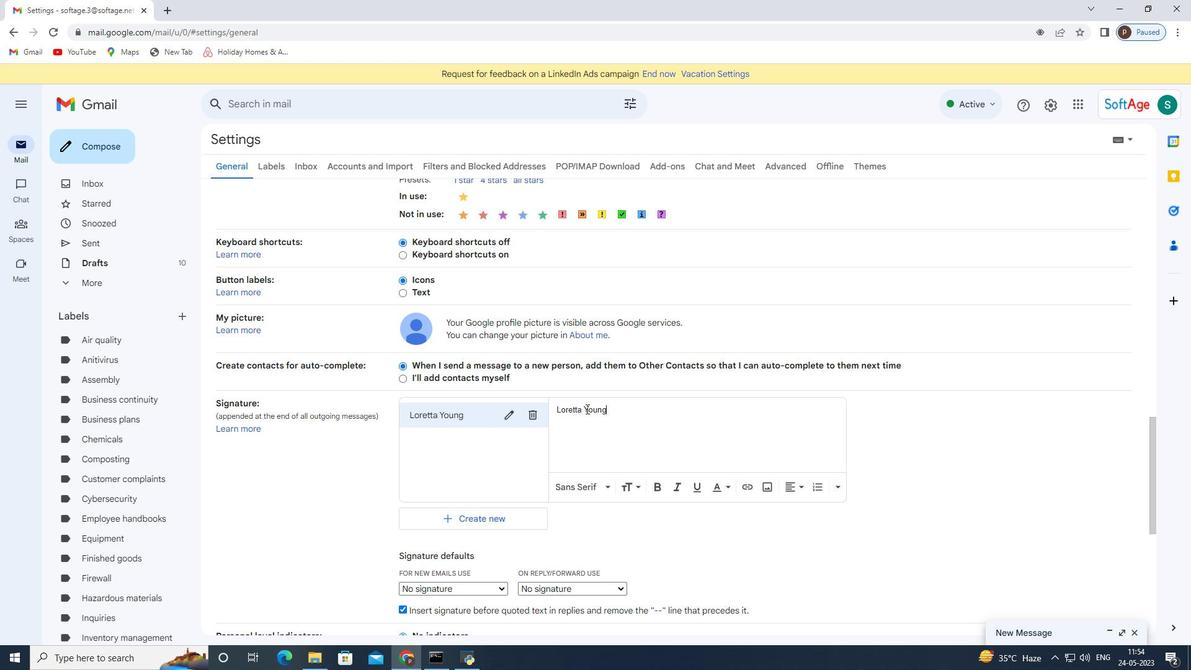 
Action: Mouse moved to (465, 405)
Screenshot: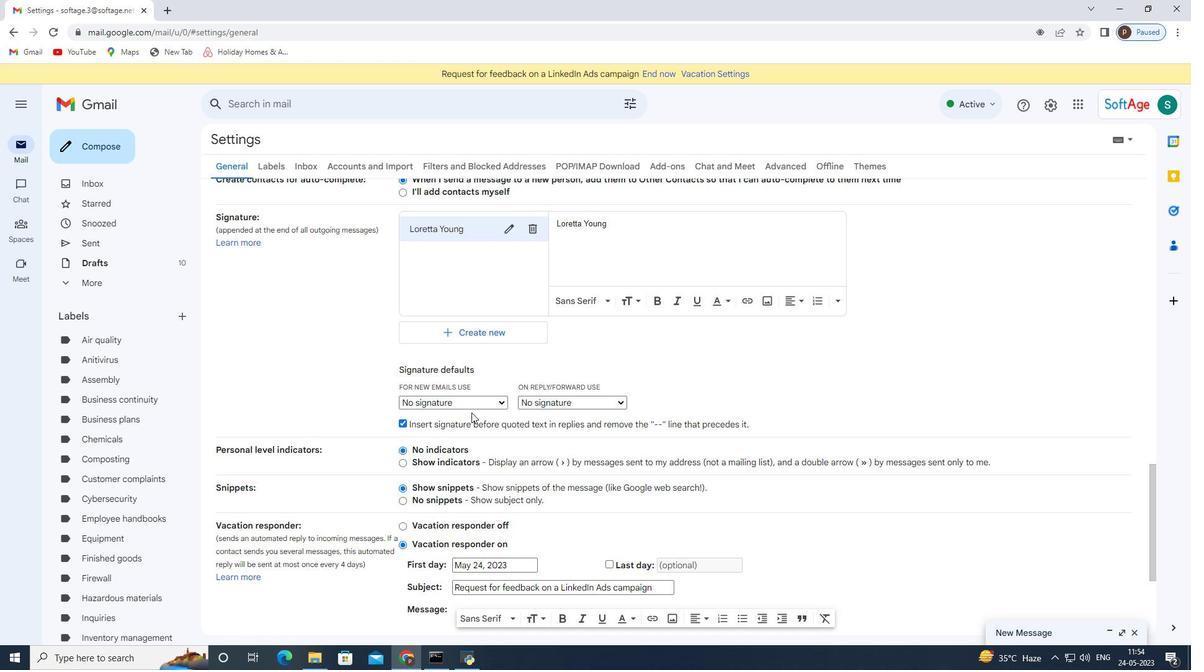 
Action: Mouse pressed left at (465, 405)
Screenshot: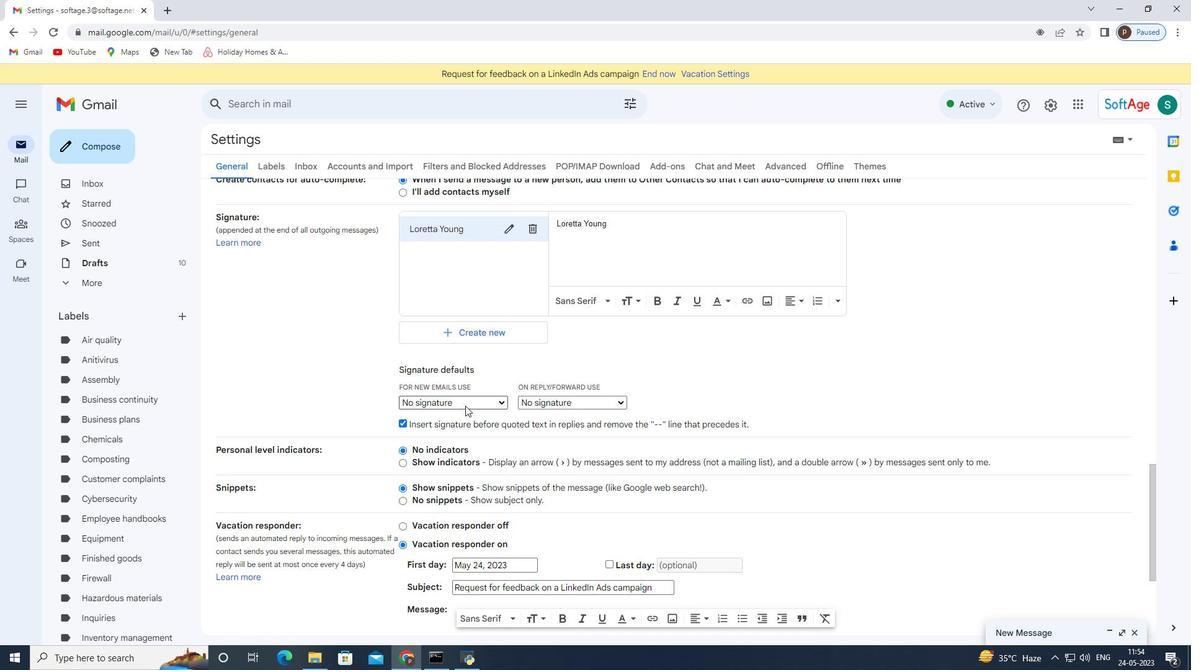 
Action: Mouse moved to (467, 425)
Screenshot: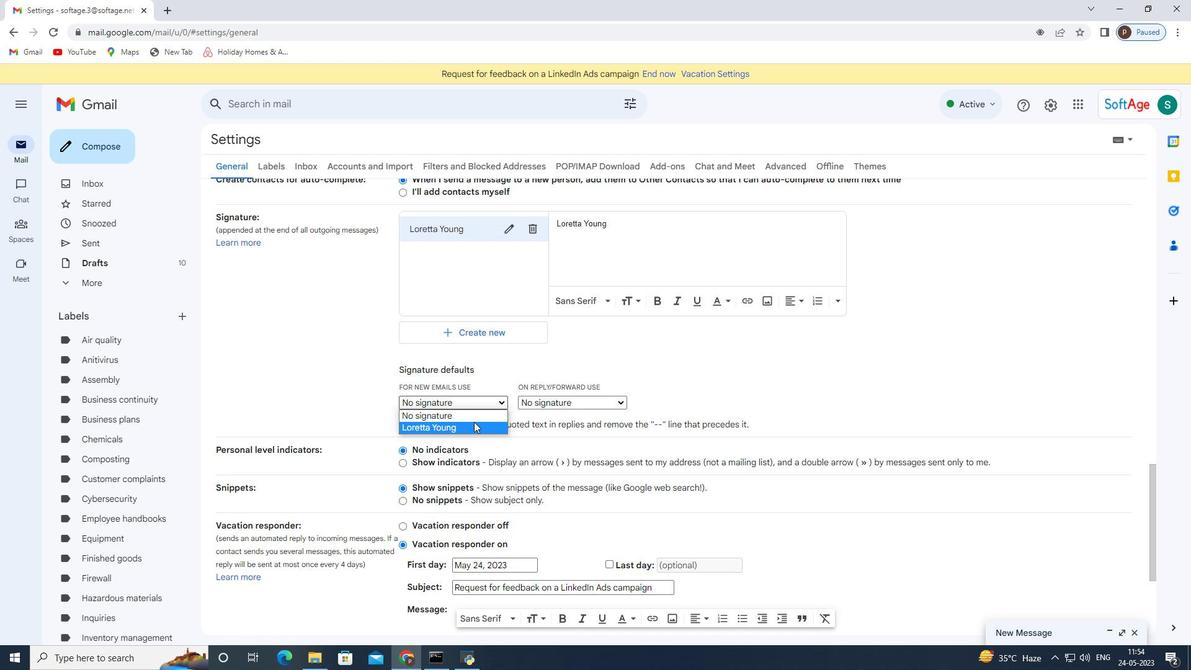 
Action: Mouse pressed left at (467, 425)
Screenshot: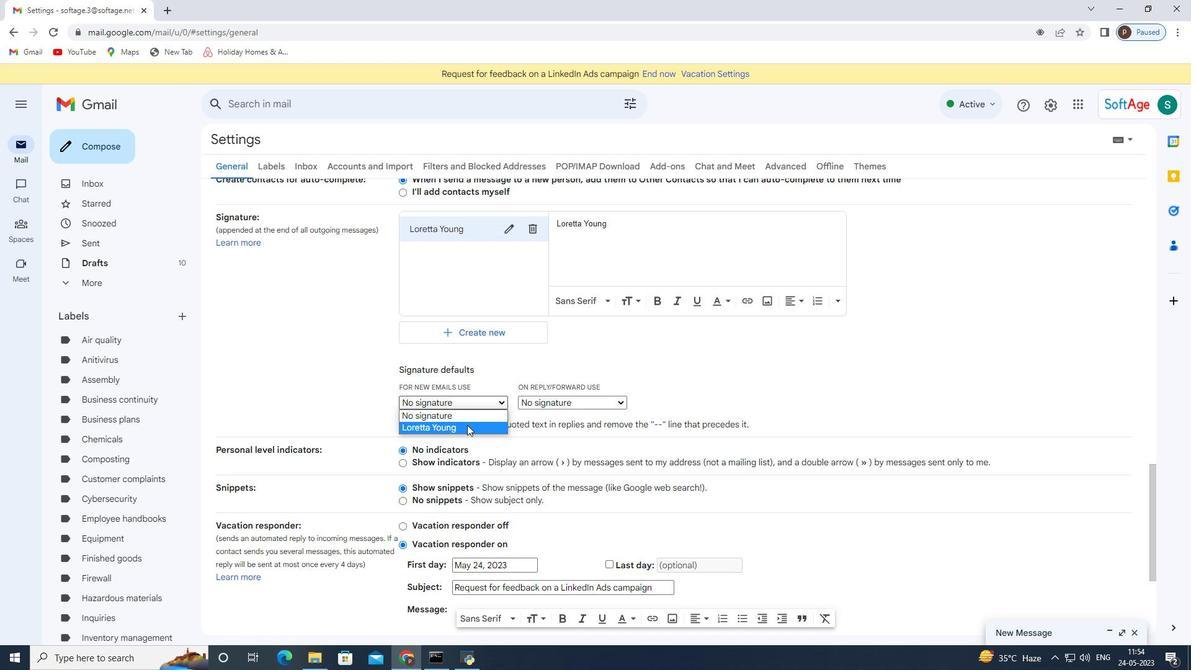 
Action: Mouse moved to (489, 476)
Screenshot: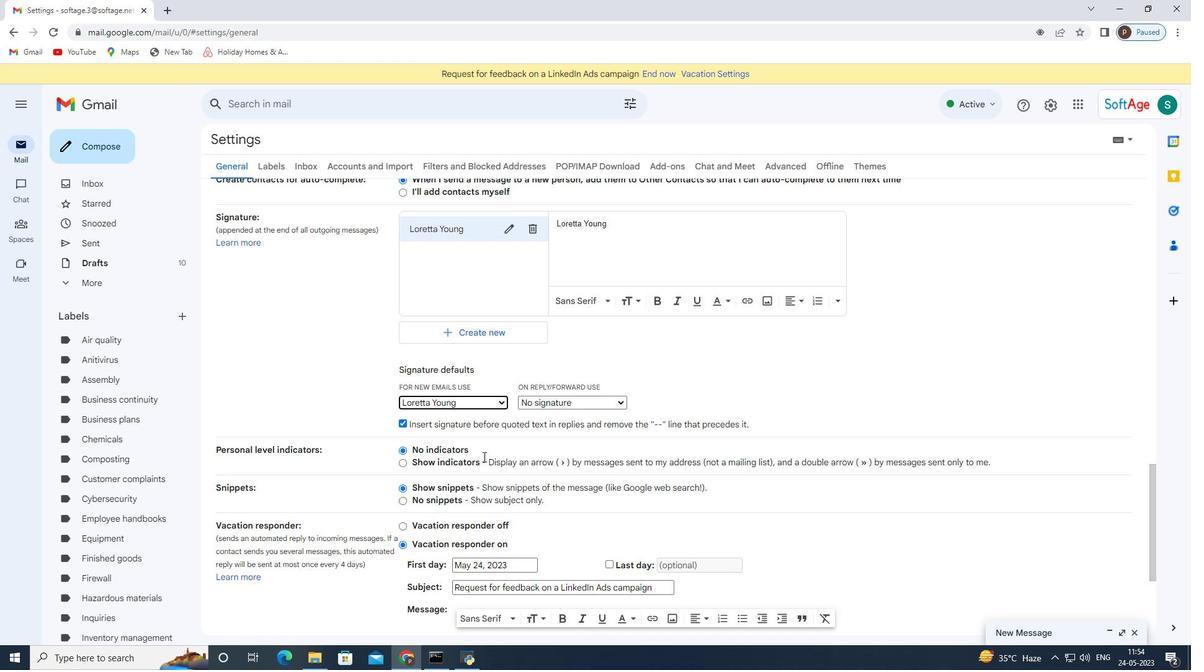 
Action: Mouse scrolled (489, 475) with delta (0, 0)
Screenshot: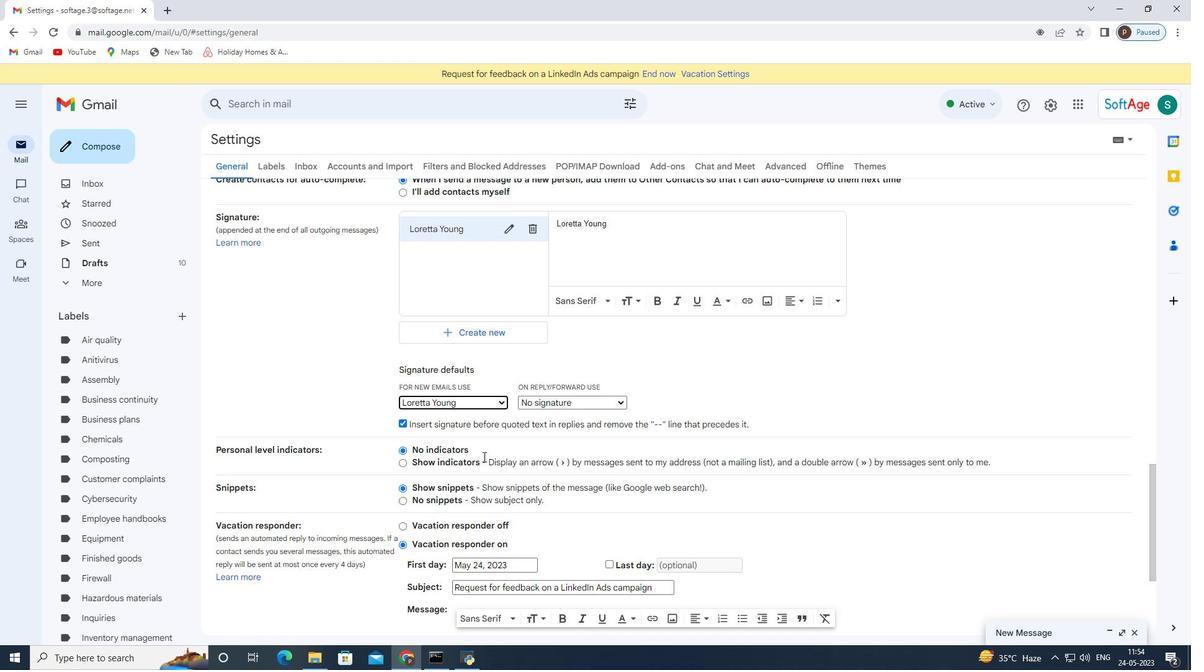 
Action: Mouse moved to (491, 481)
Screenshot: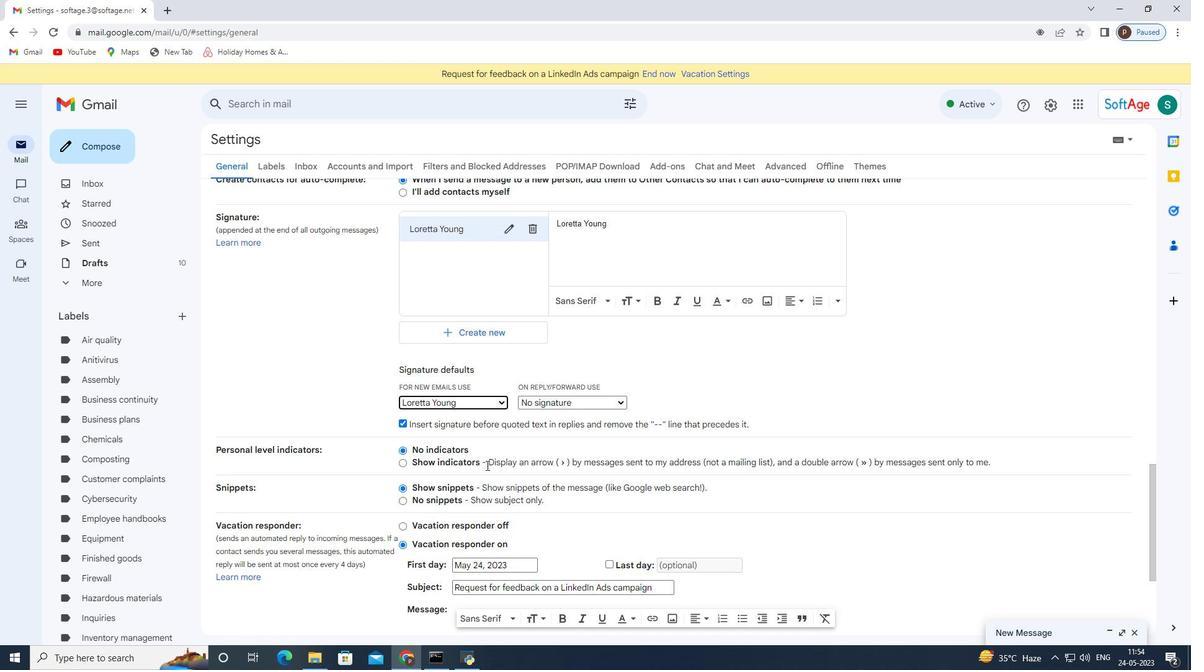
Action: Mouse scrolled (491, 481) with delta (0, 0)
Screenshot: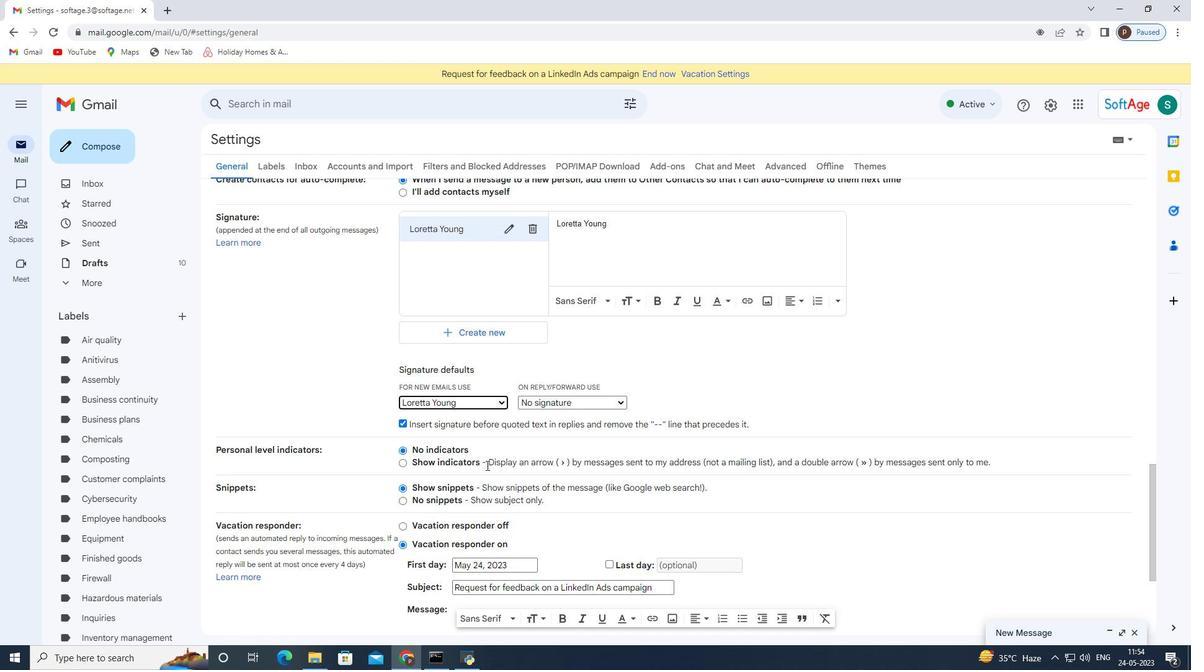 
Action: Mouse moved to (493, 487)
Screenshot: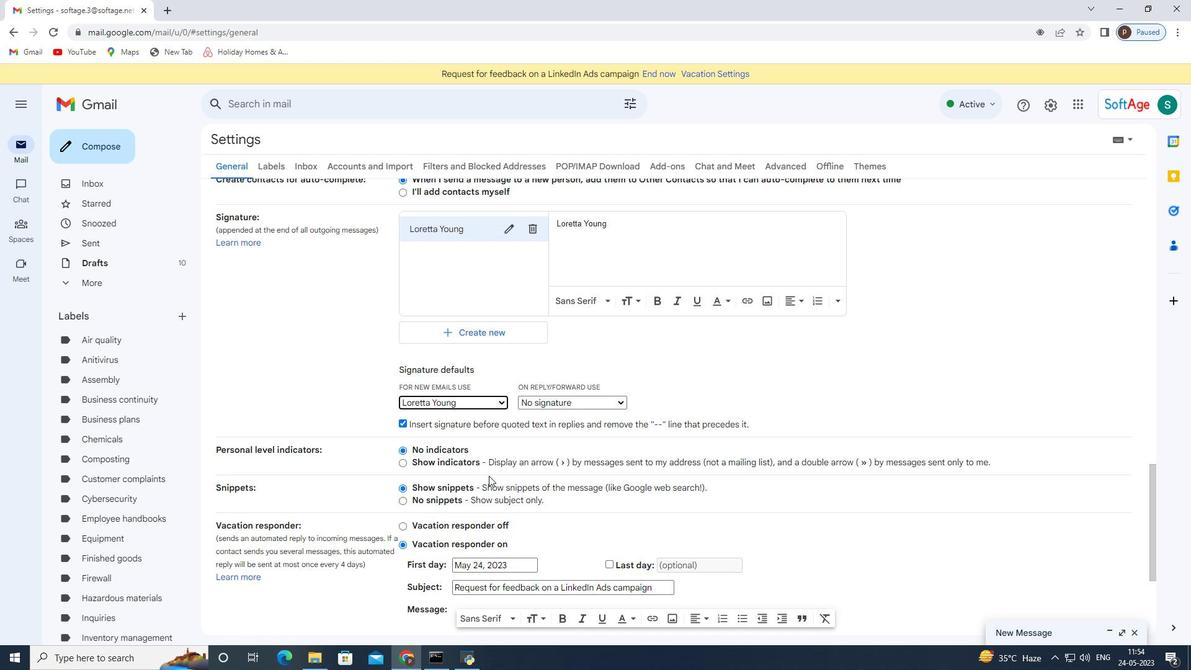 
Action: Mouse scrolled (493, 486) with delta (0, 0)
Screenshot: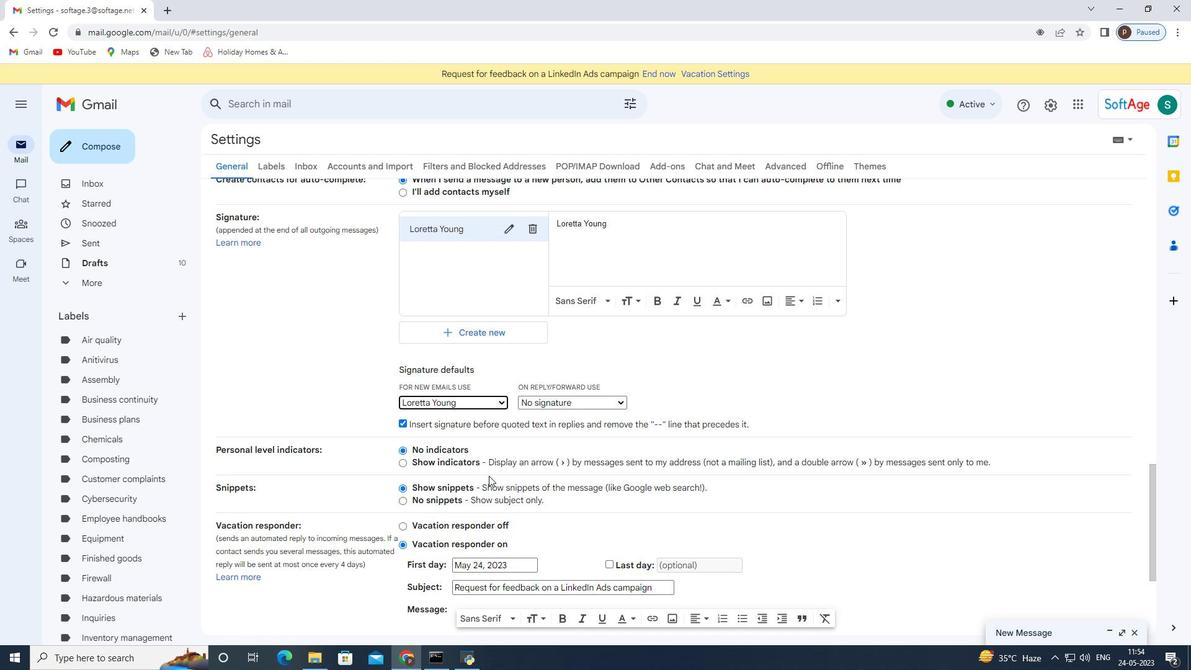 
Action: Mouse moved to (497, 495)
Screenshot: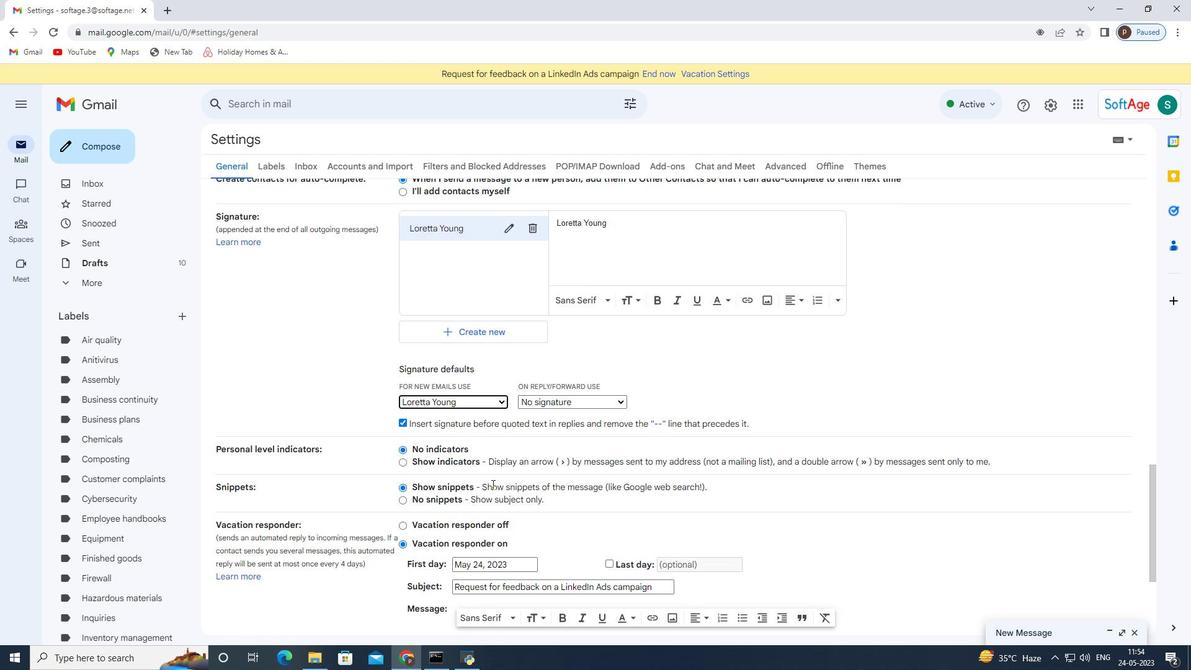 
Action: Mouse scrolled (497, 494) with delta (0, 0)
Screenshot: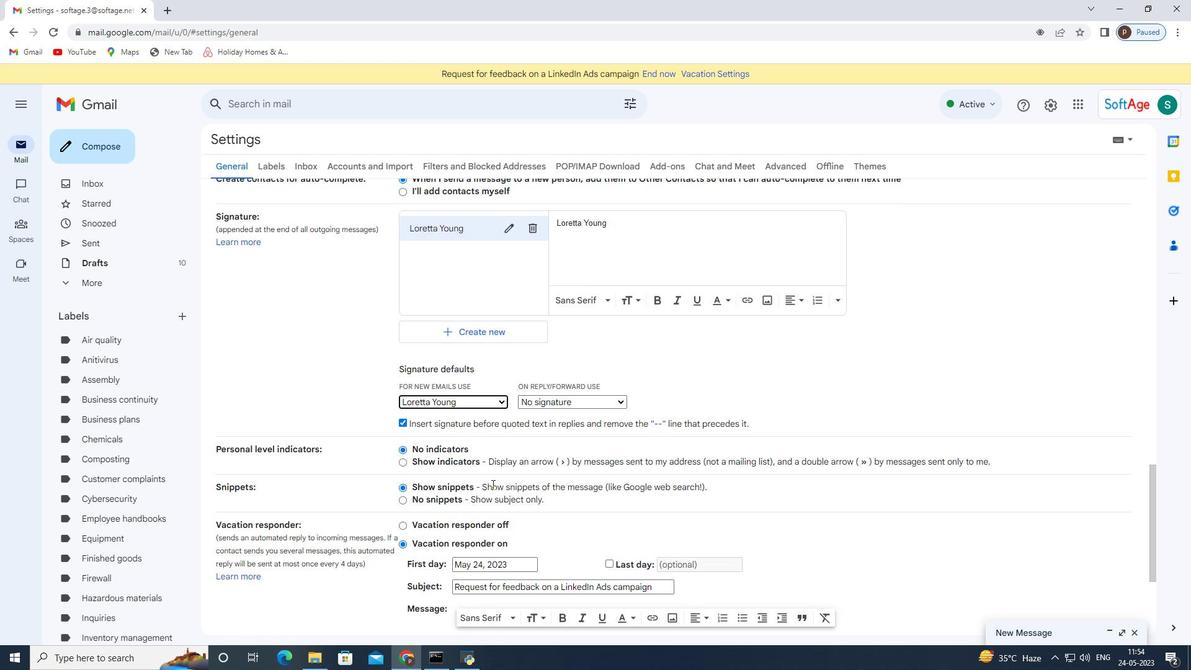 
Action: Mouse moved to (644, 569)
Screenshot: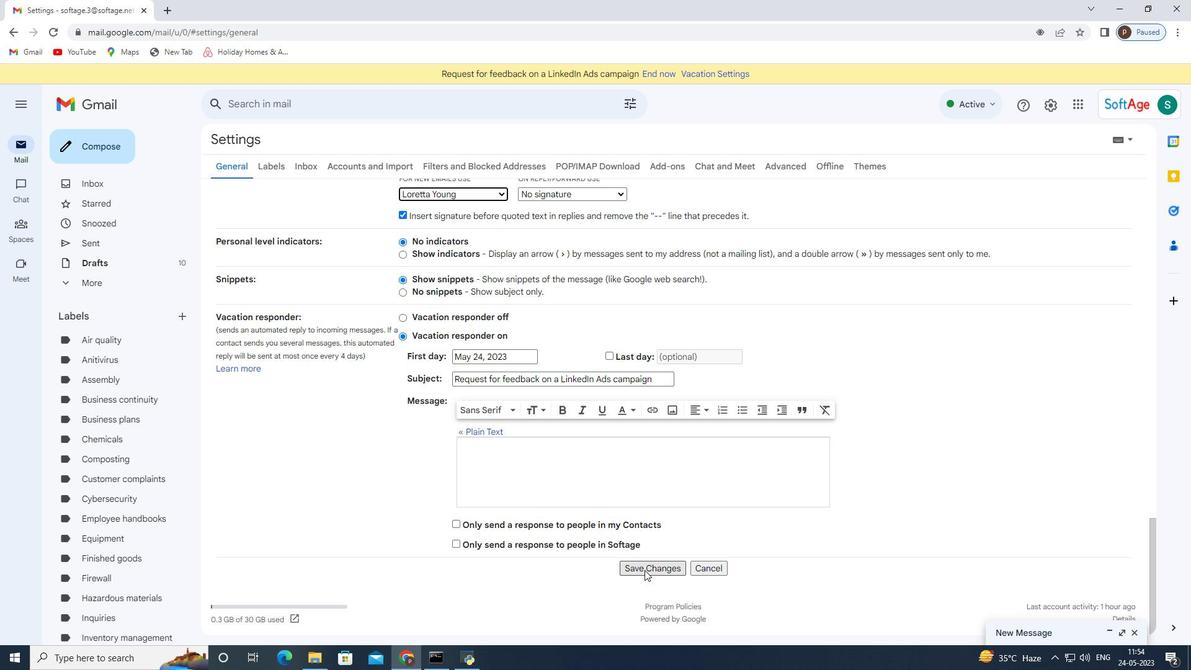 
Action: Mouse pressed left at (644, 569)
Screenshot: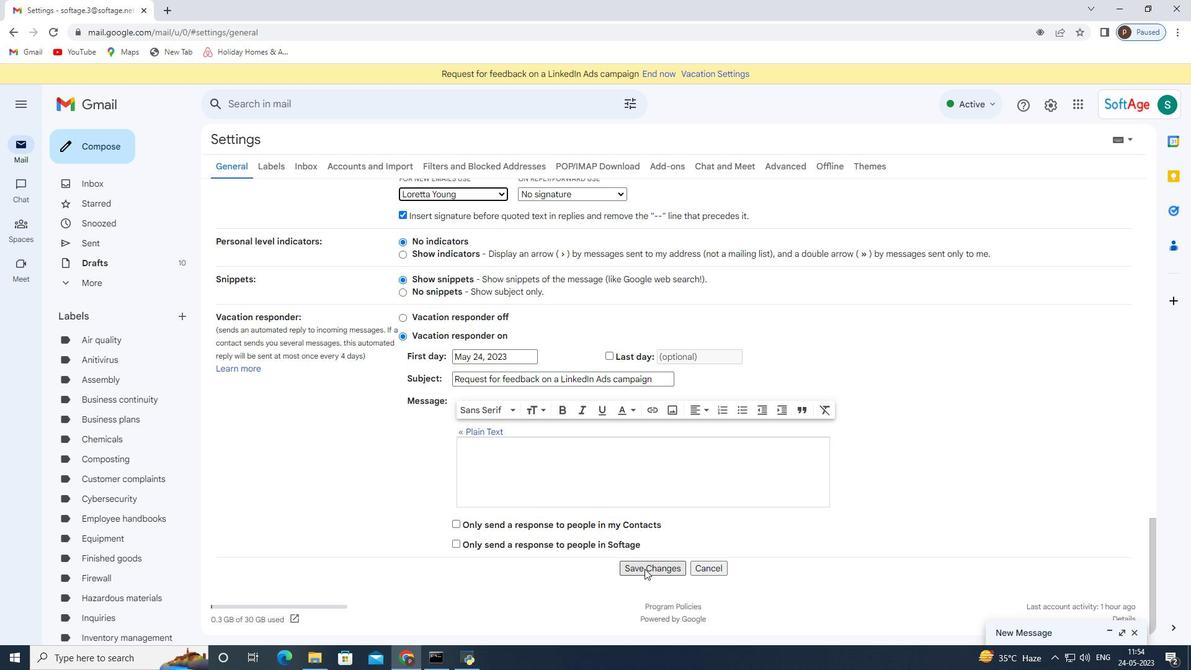
Action: Mouse moved to (109, 142)
Screenshot: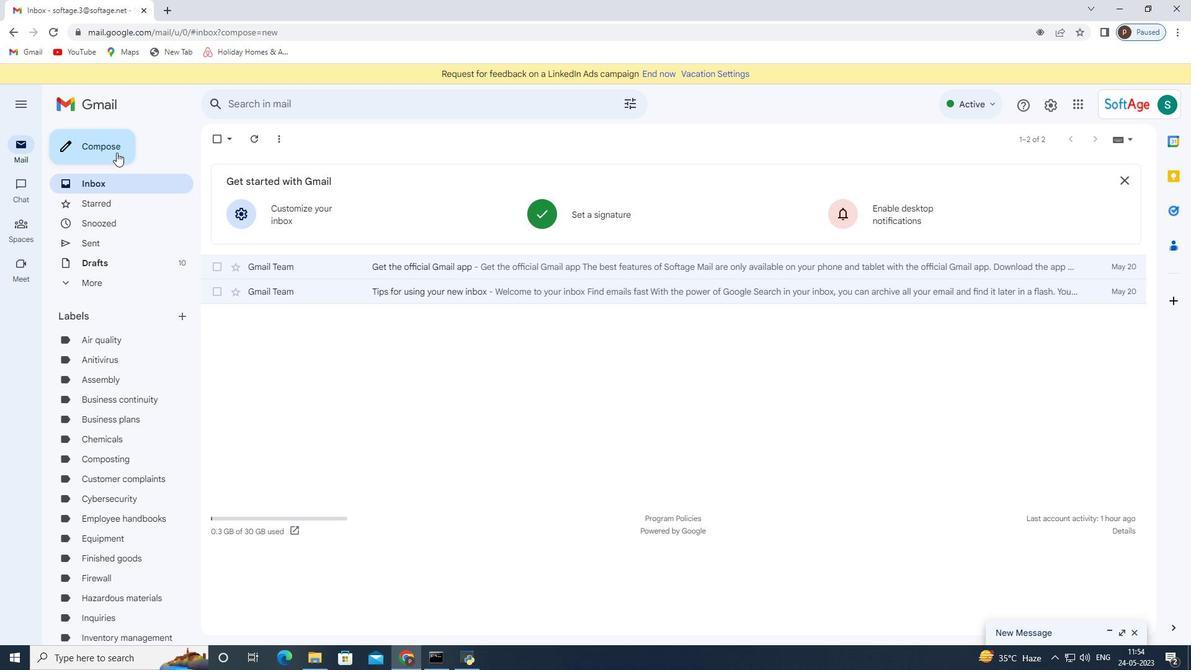 
Action: Mouse pressed left at (109, 142)
Screenshot: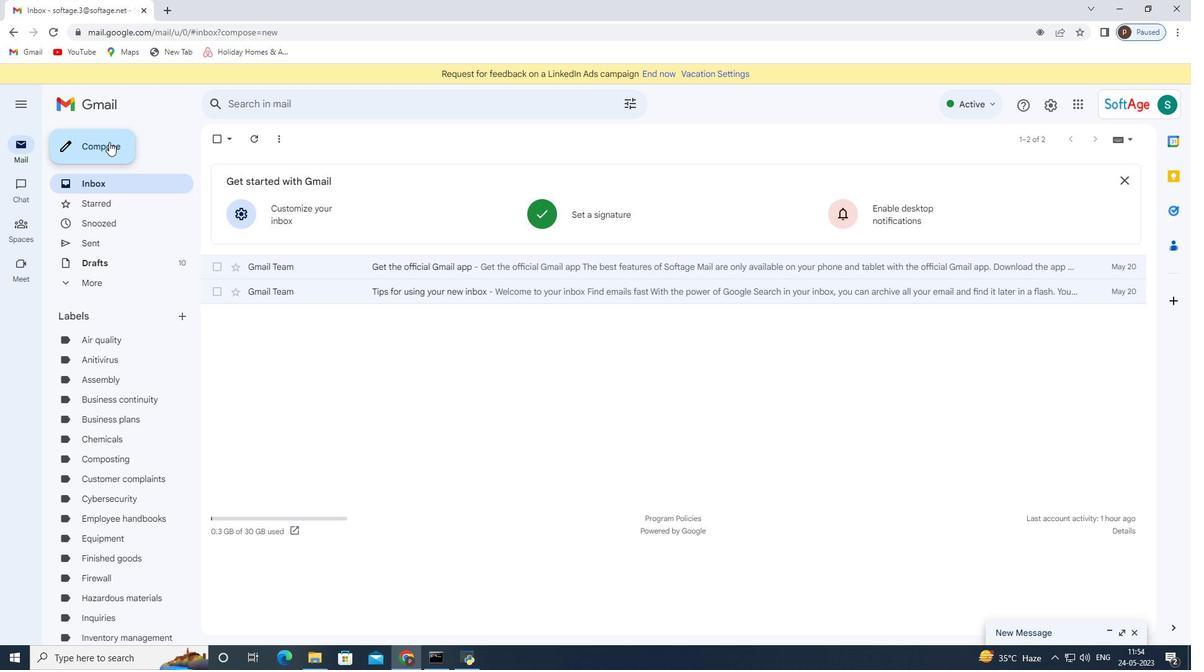 
Action: Mouse moved to (655, 325)
Screenshot: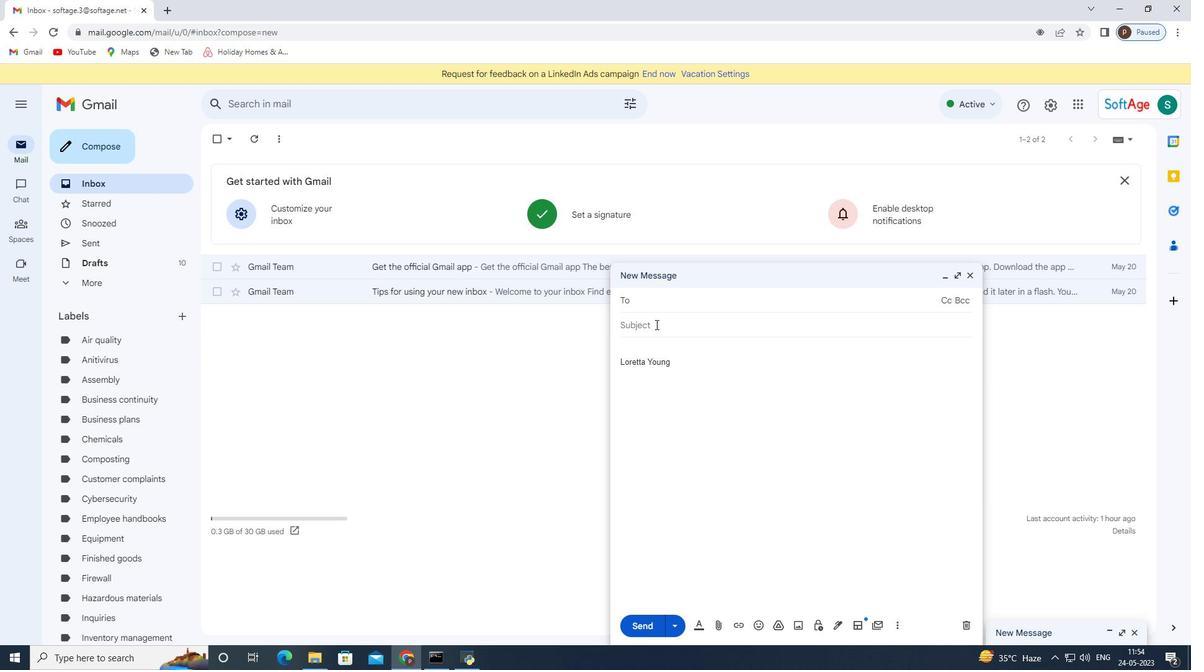 
Action: Mouse pressed left at (655, 325)
Screenshot: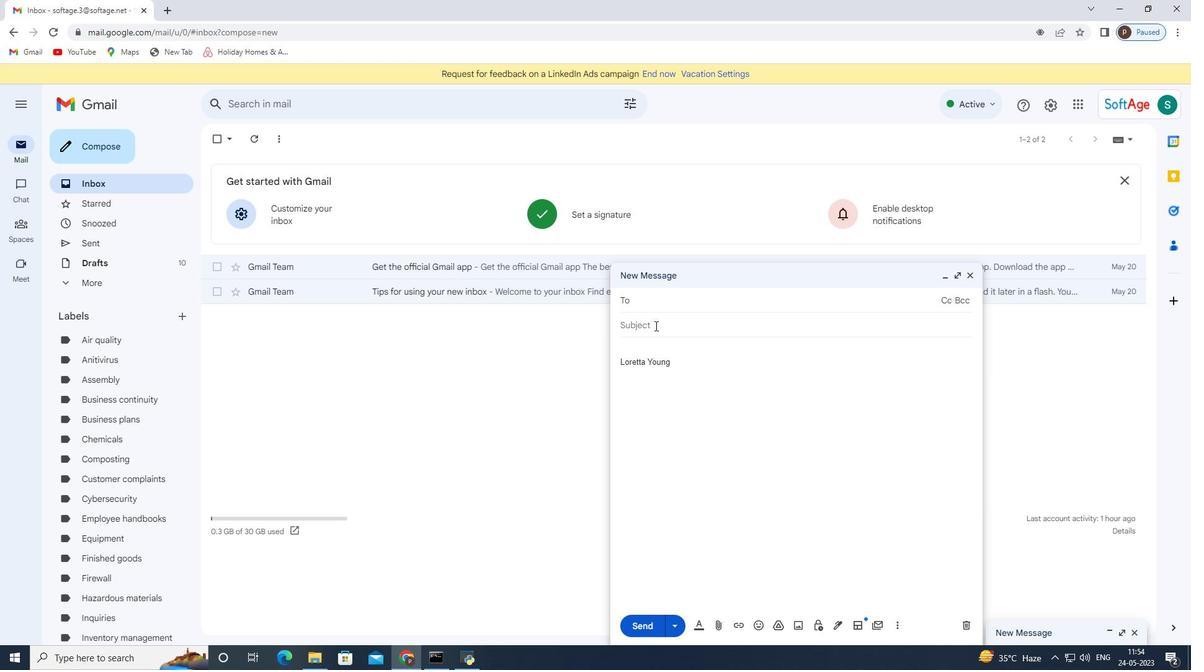 
Action: Key pressed <Key.shift>Request<Key.space>for<Key.space>feedback<Key.space>on<Key.space>a<Key.space>sustainability<Key.space>report<Key.tab><Key.shift>I<Key.space>appreciate<Key.space>your<Key.space>expertise<Key.space>and<Key.space>leadership<Key.space>in<Key.space>this<Key.space>project.
Screenshot: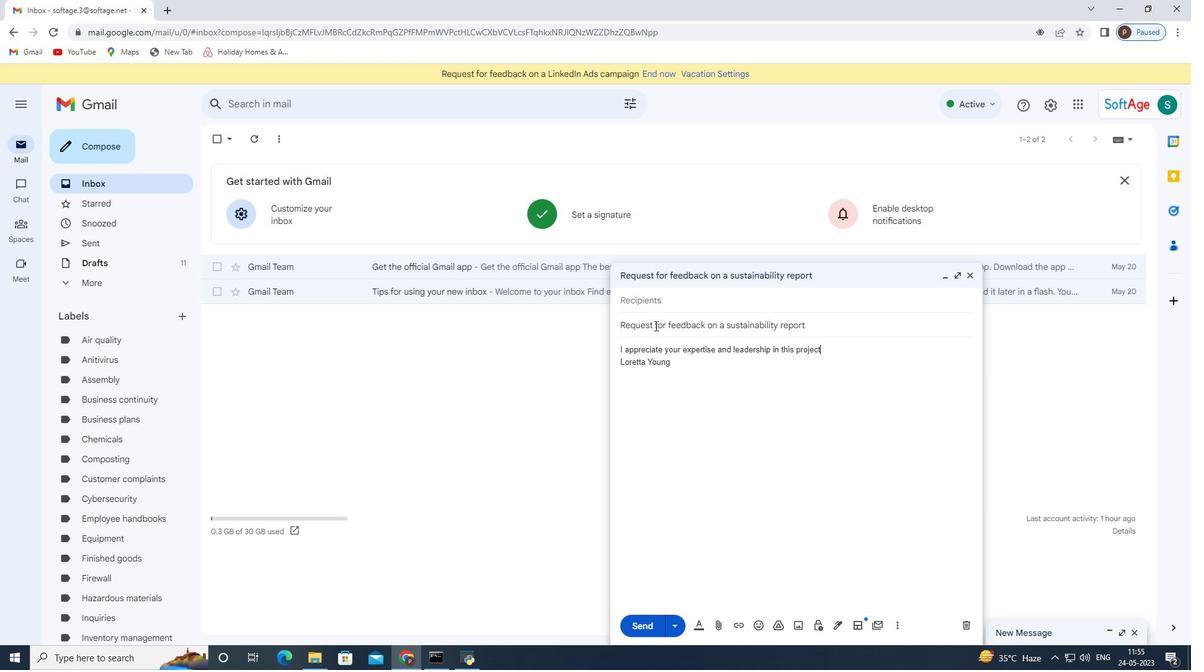
Action: Mouse moved to (681, 302)
Screenshot: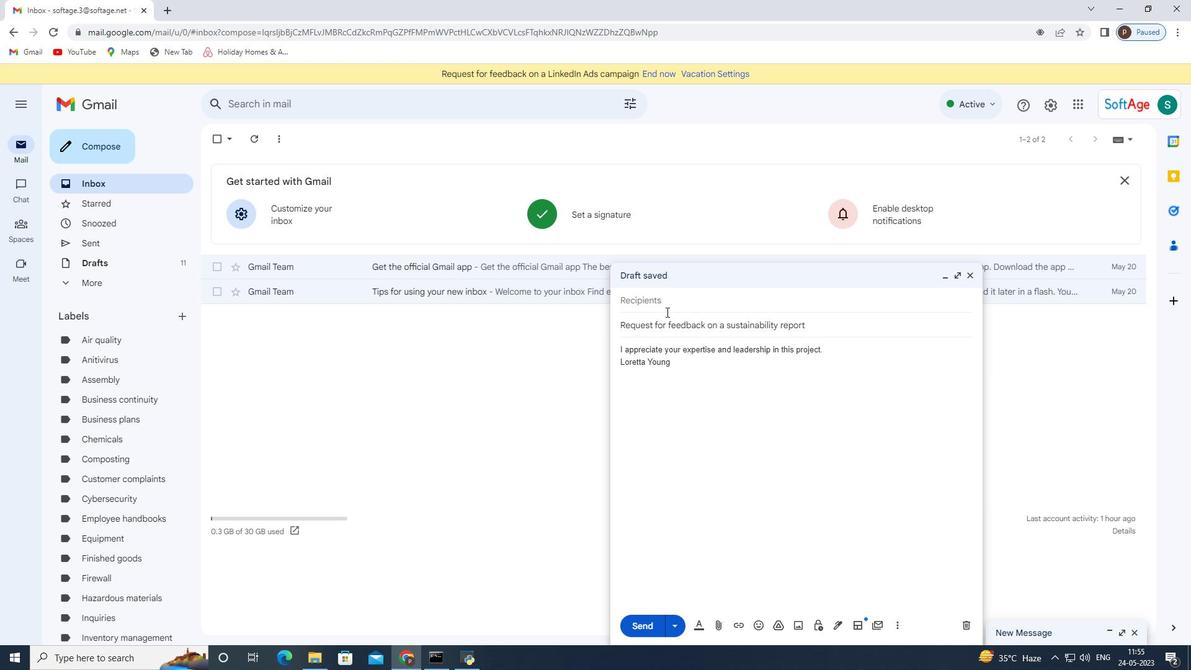 
Action: Mouse pressed left at (681, 302)
Screenshot: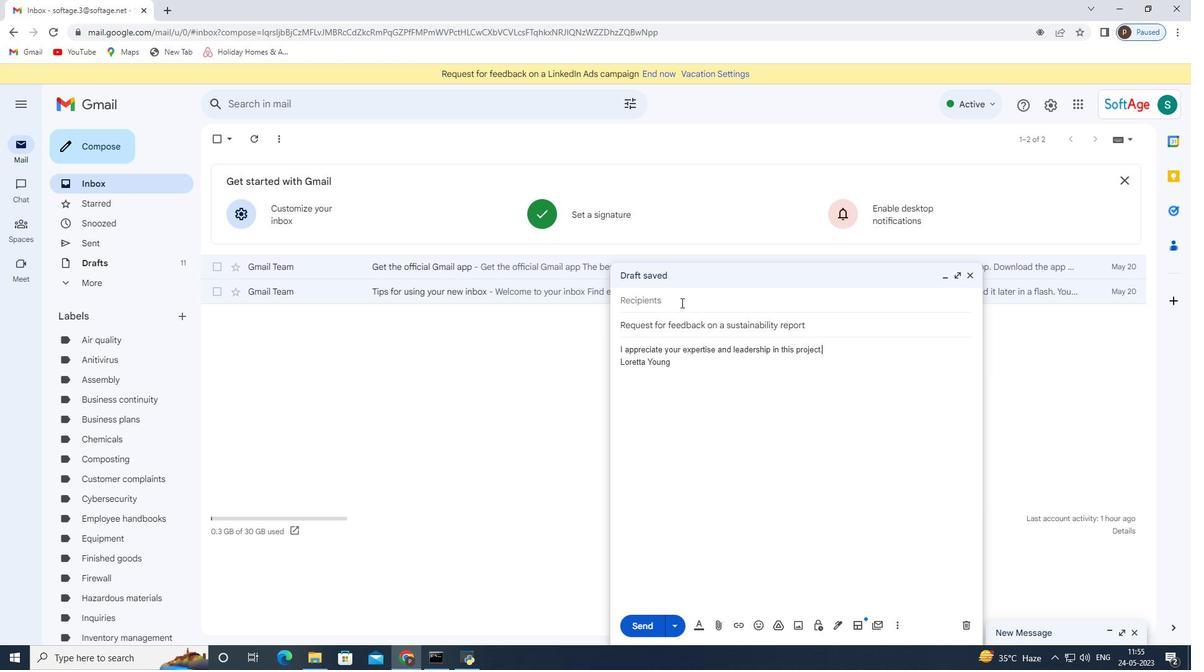
Action: Key pressed softage.5<Key.shift>@softage.net
Screenshot: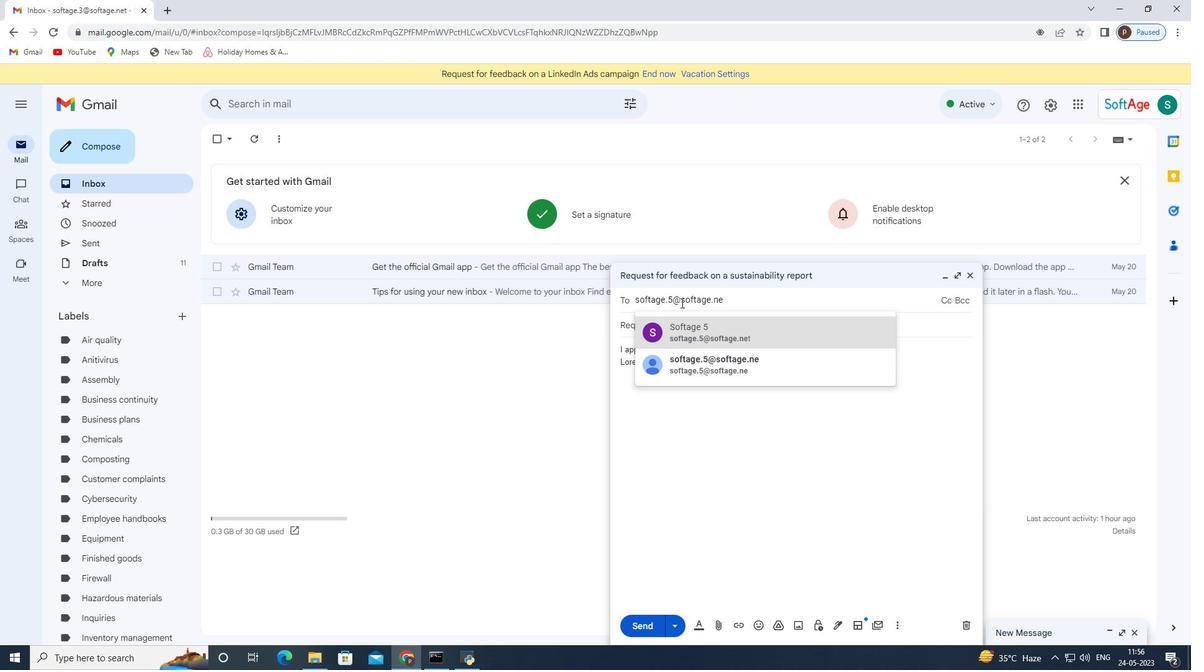 
Action: Mouse moved to (766, 332)
Screenshot: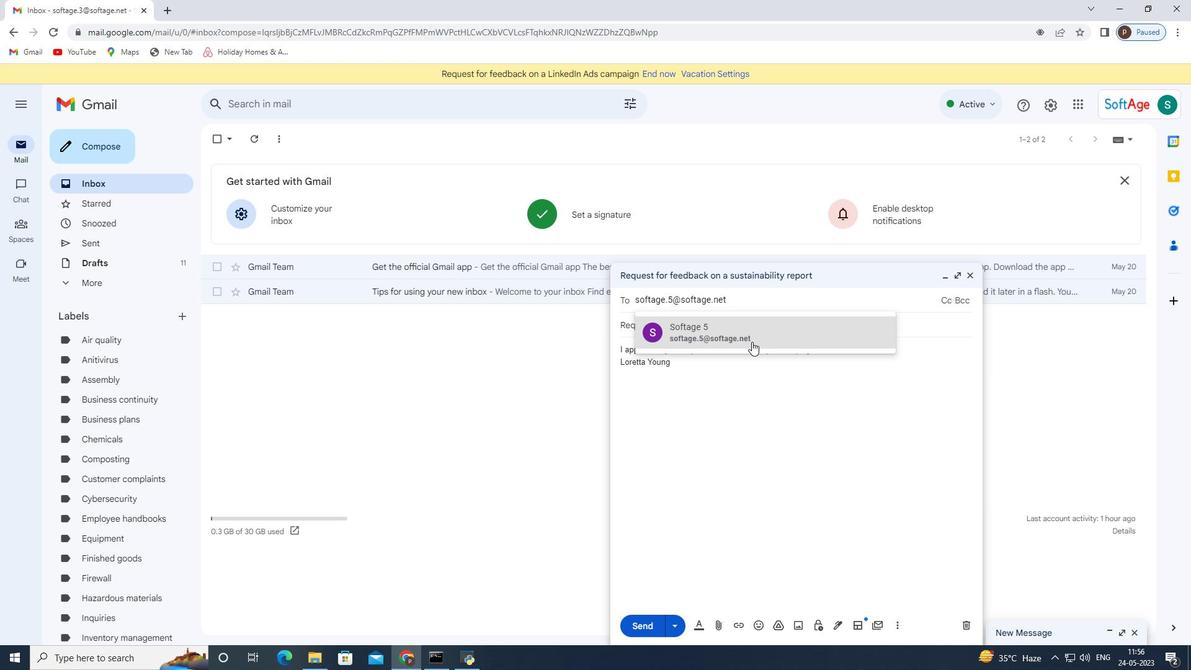 
Action: Mouse pressed left at (766, 332)
Screenshot: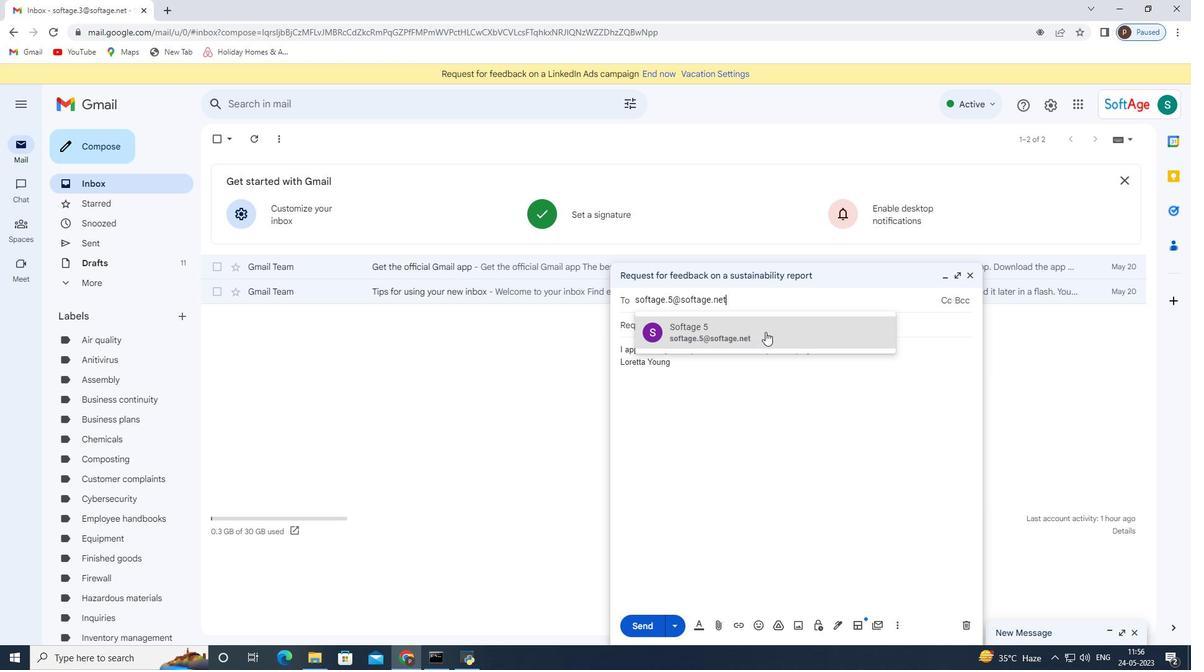 
Action: Mouse moved to (715, 623)
Screenshot: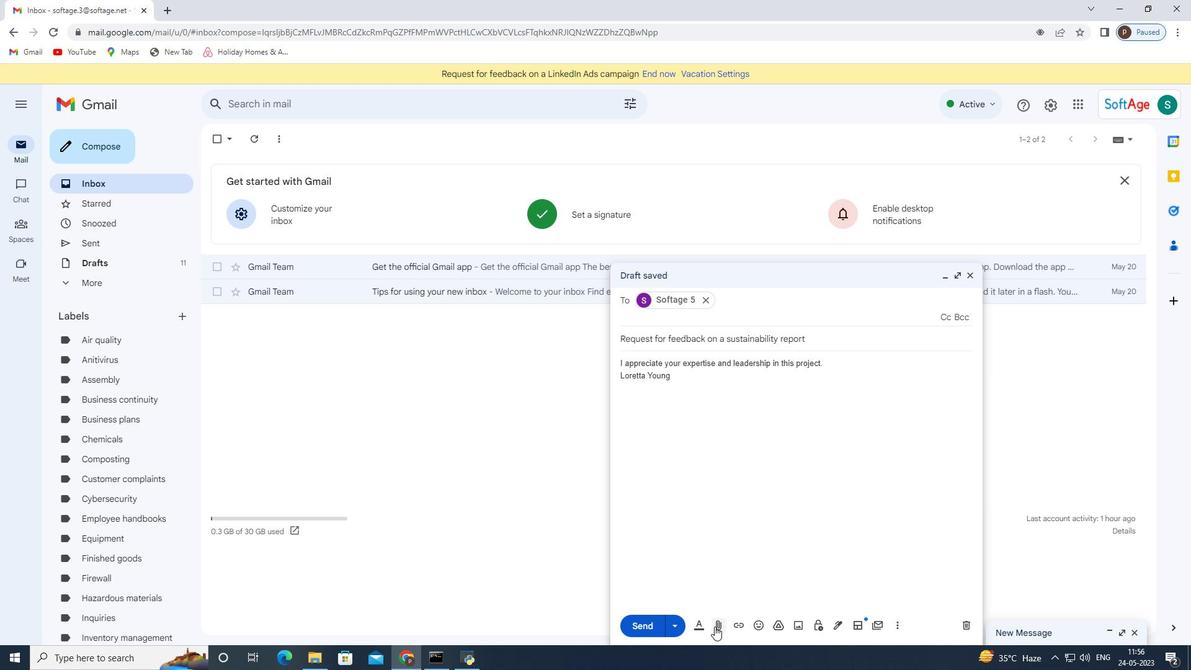 
Action: Mouse pressed left at (715, 623)
Screenshot: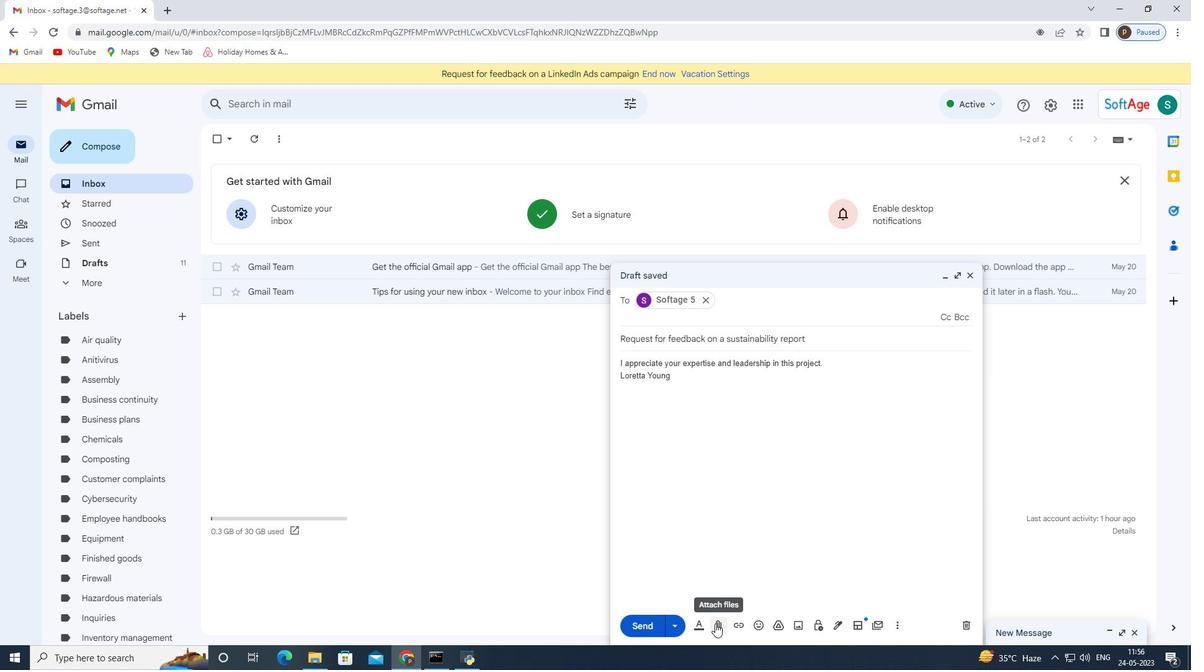 
Action: Mouse moved to (190, 108)
Screenshot: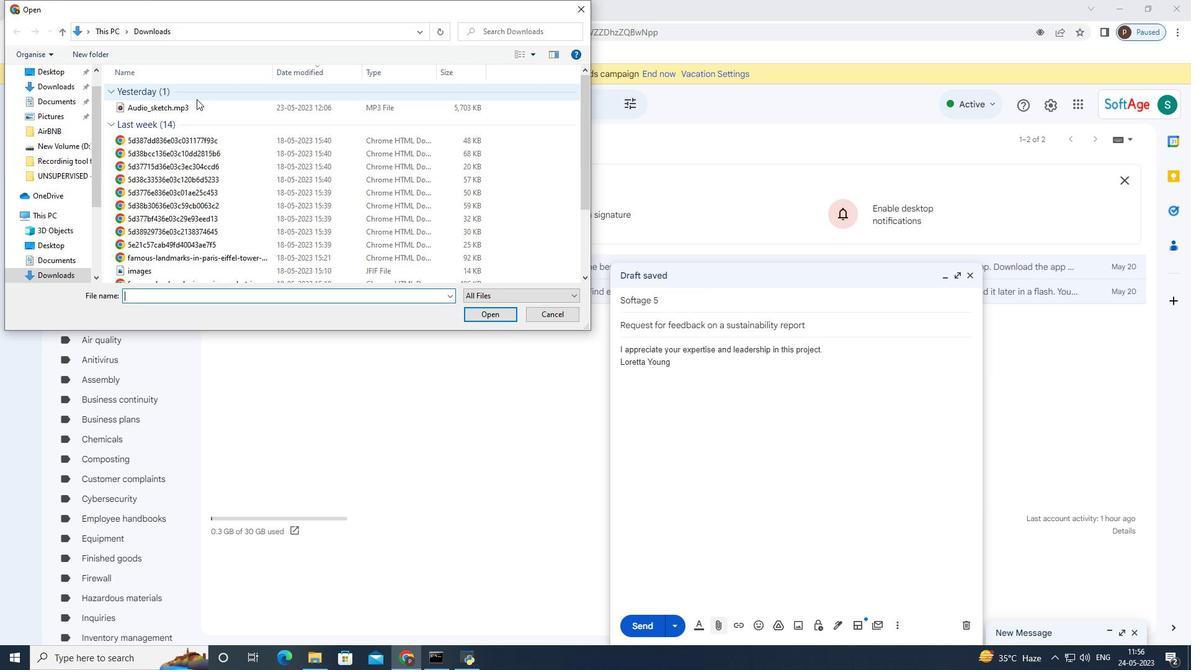 
Action: Mouse pressed left at (190, 108)
Screenshot: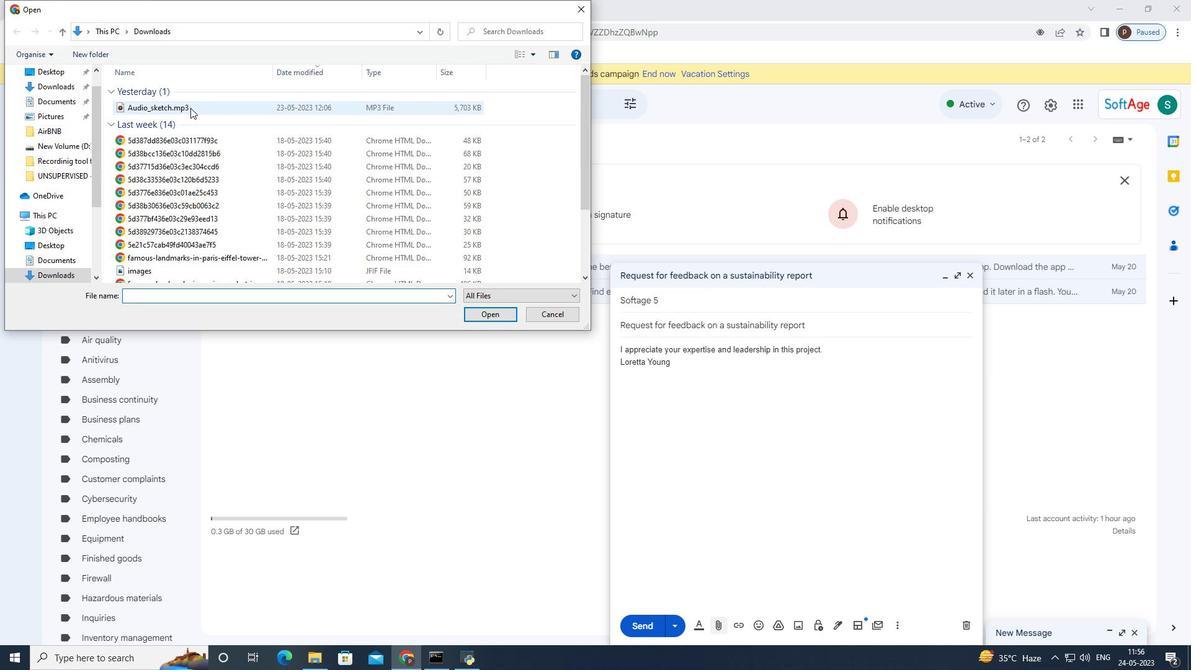 
Action: Mouse moved to (487, 313)
Screenshot: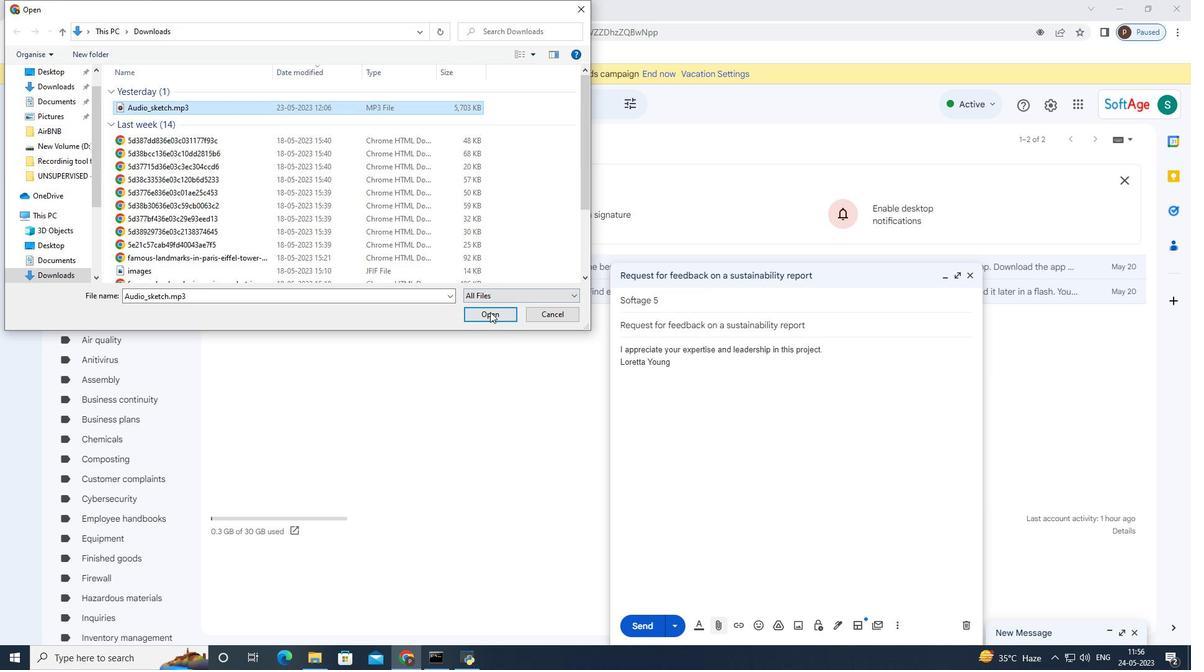 
Action: Mouse pressed left at (487, 313)
Screenshot: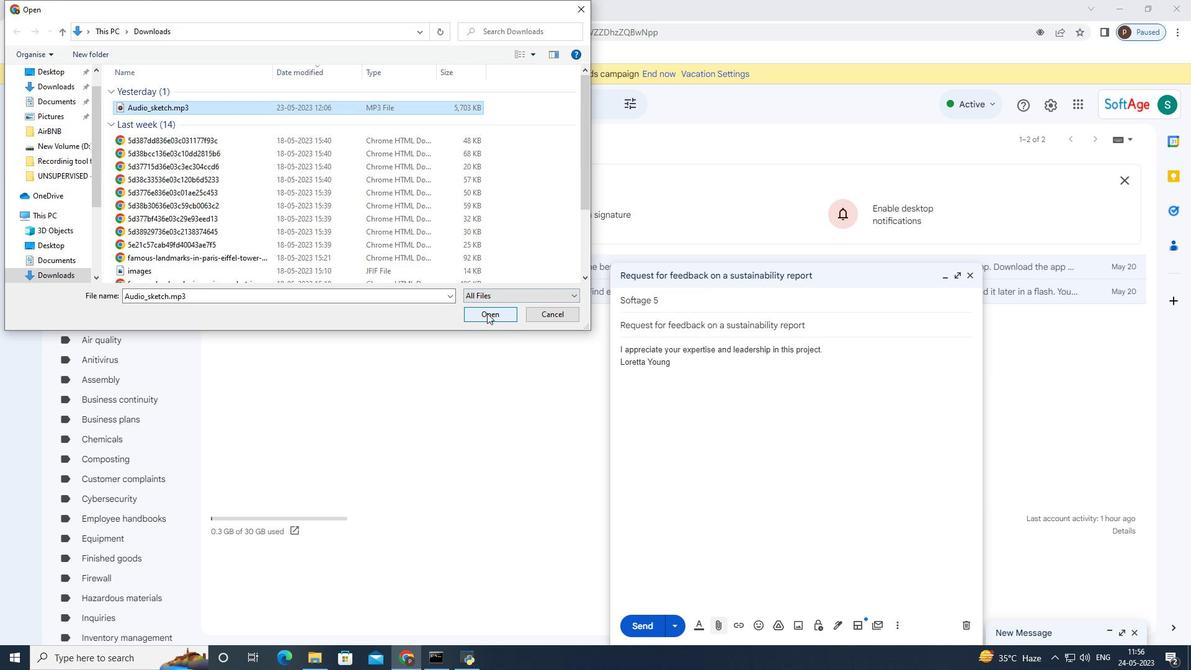 
Action: Mouse moved to (834, 355)
Screenshot: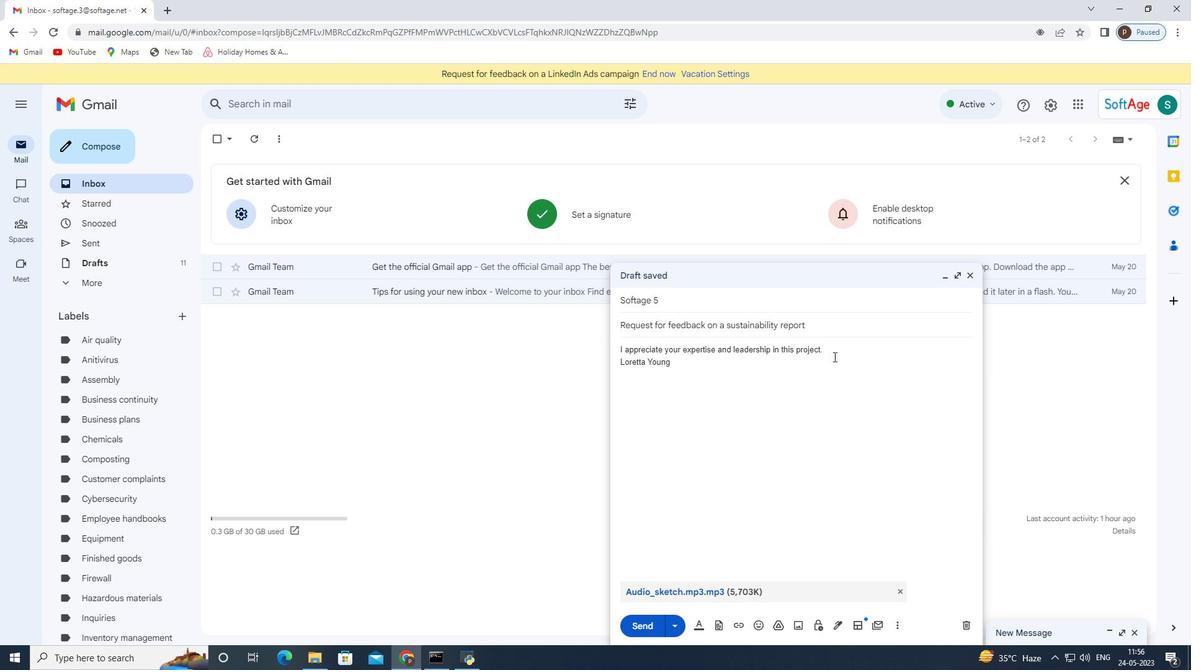 
Action: Mouse pressed left at (834, 355)
Screenshot: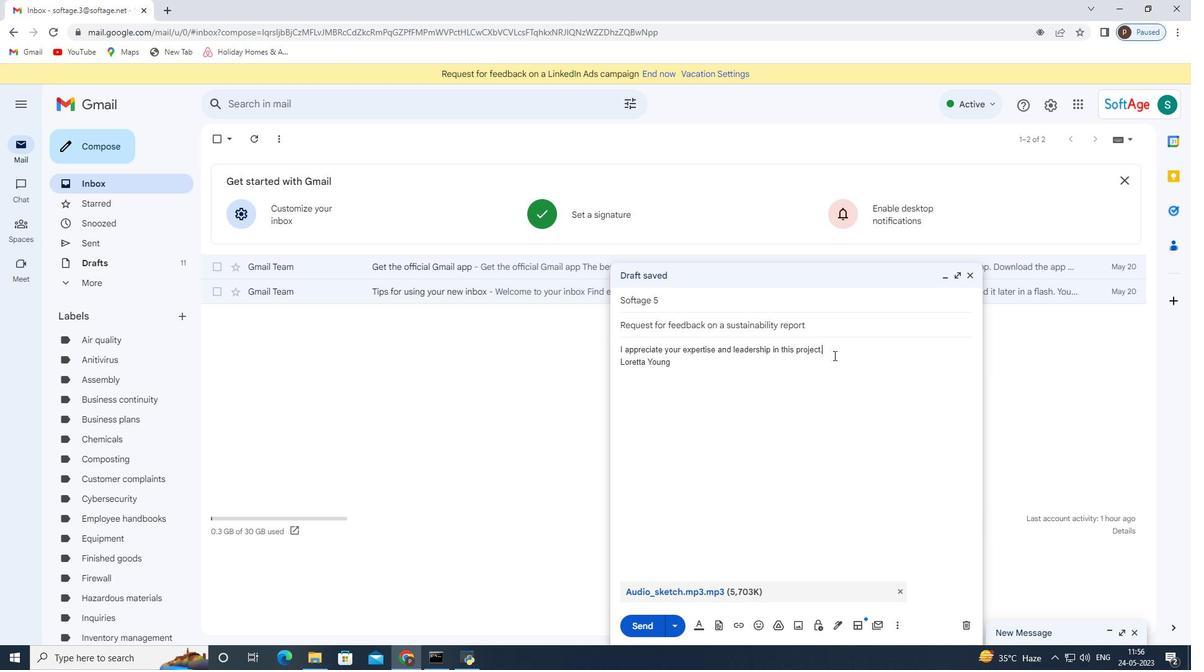 
Action: Key pressed <Key.backspace><Key.backspace><Key.backspace><Key.backspace><Key.backspace>ctrl+Z
Screenshot: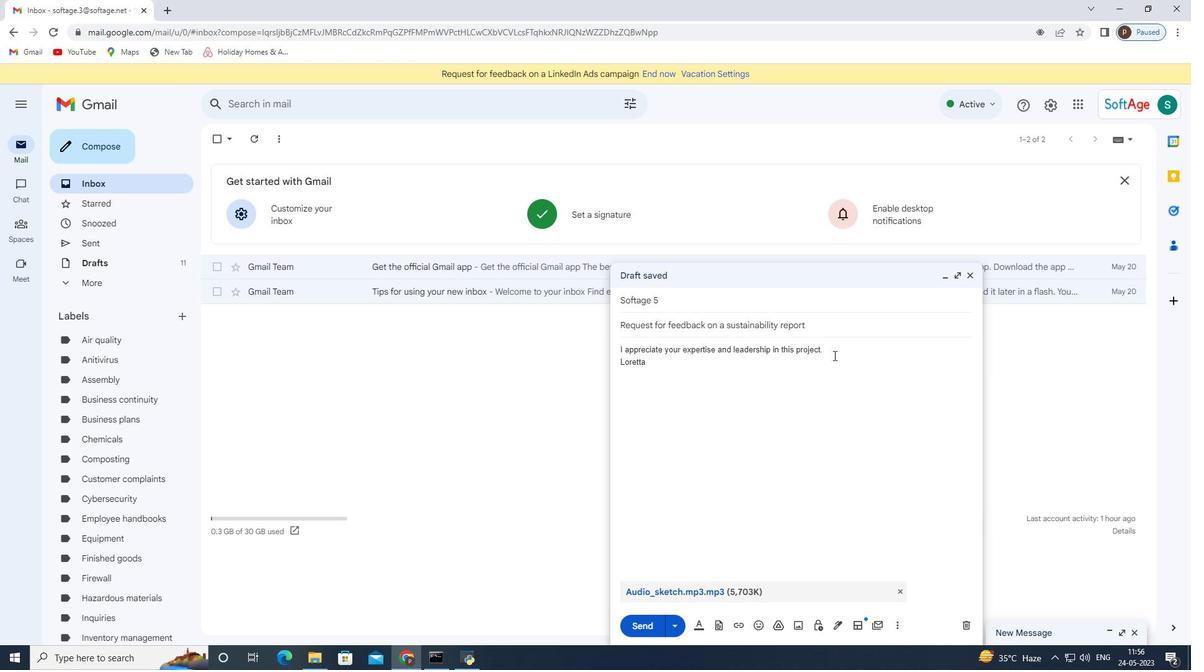 
Action: Mouse moved to (846, 347)
Screenshot: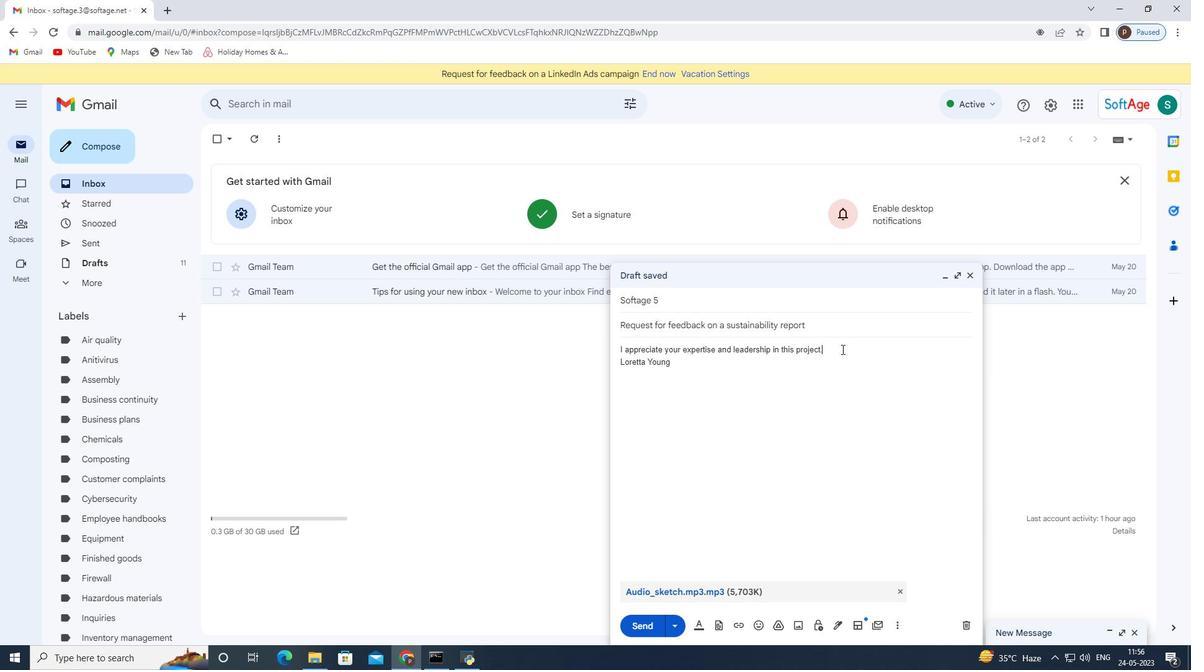 
Action: Mouse pressed left at (846, 347)
Screenshot: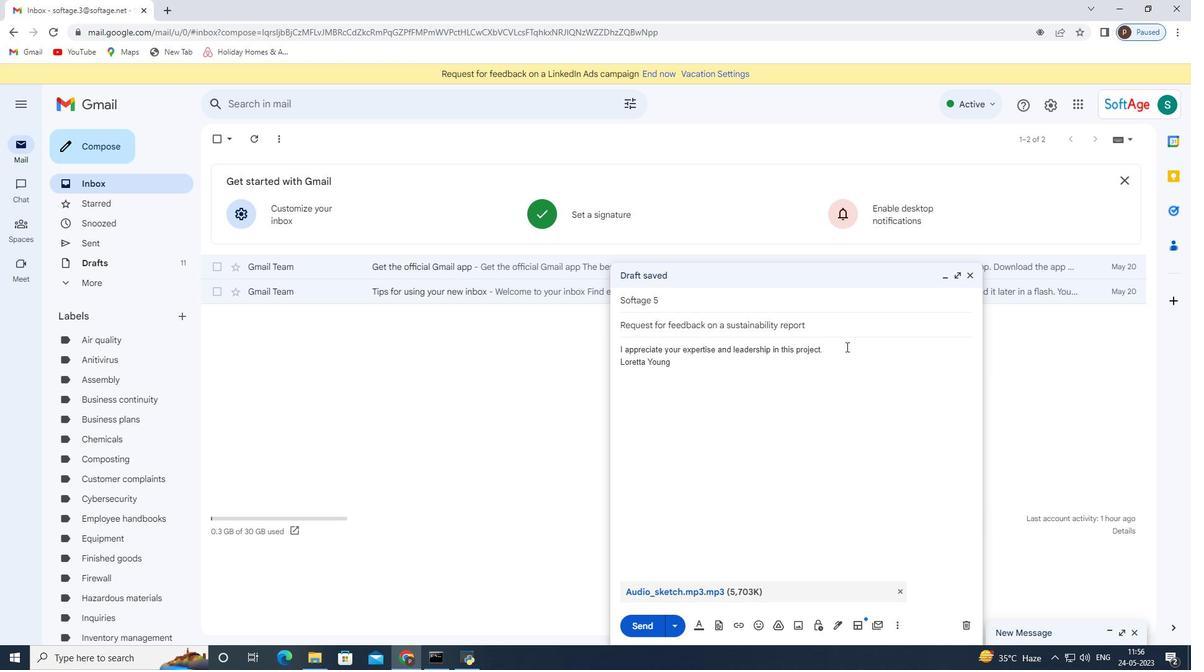 
Action: Key pressed <Key.backspace><Key.backspace><Key.backspace><Key.backspace><Key.backspace><Key.backspace><Key.backspace><Key.backspace><Key.backspace><Key.backspace><Key.backspace><Key.backspace><Key.backspace><Key.backspace><Key.backspace><Key.backspace><Key.backspace><Key.backspace><Key.backspace><Key.backspace><Key.backspace><Key.backspace><Key.backspace><Key.backspace><Key.backspace><Key.backspace><Key.backspace><Key.backspace><Key.backspace><Key.backspace><Key.backspace><Key.backspace><Key.backspace><Key.backspace><Key.backspace><Key.backspace><Key.backspace><Key.backspace><Key.backspace><Key.backspace><Key.backspace><Key.backspace><Key.backspace><Key.backspace><Key.backspace><Key.backspace><Key.backspace><Key.backspace><Key.backspace><Key.backspace><Key.backspace><Key.backspace><Key.backspace><Key.backspace><Key.backspace><Key.backspace><Key.backspace><Key.backspace><Key.backspace><Key.backspace><Key.backspace>ctrl+Z<'\x1a'><'\x1a'><'\x1a'><'\x1a'><'\x1a'><'\x1a'><'\x1a'><'\x1a'><'\x1a'><'\x1a'><'\x1a'><'\x1a'><'\x1a'><'\x1a'>ect.
Screenshot: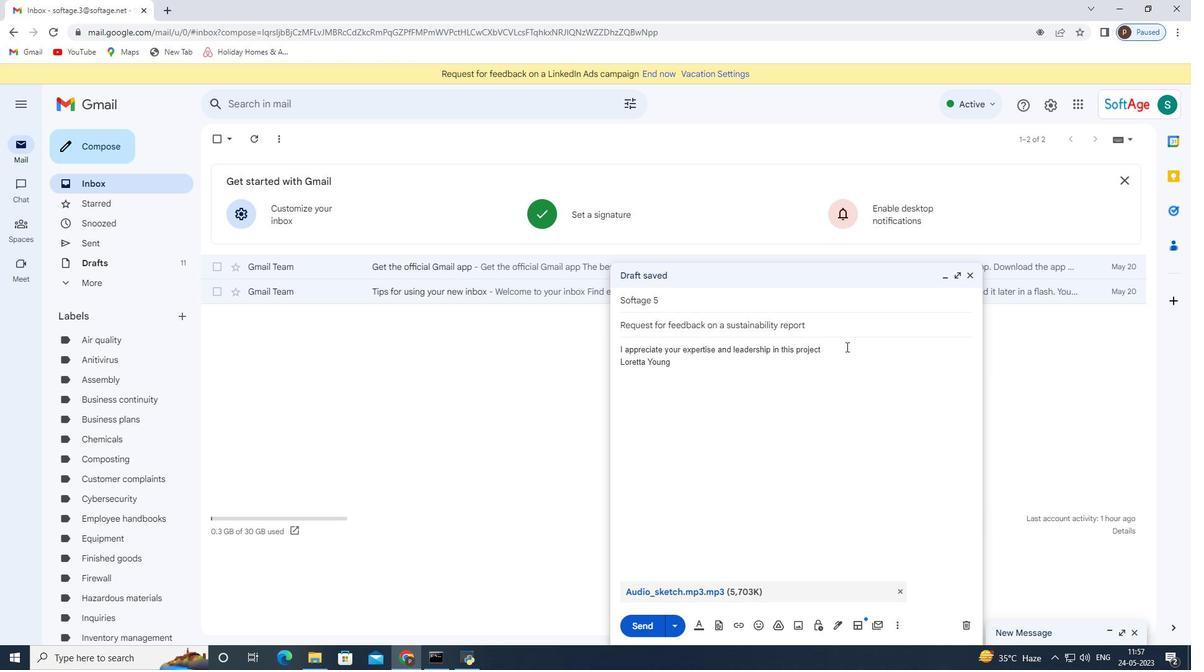 
Action: Mouse moved to (844, 355)
Screenshot: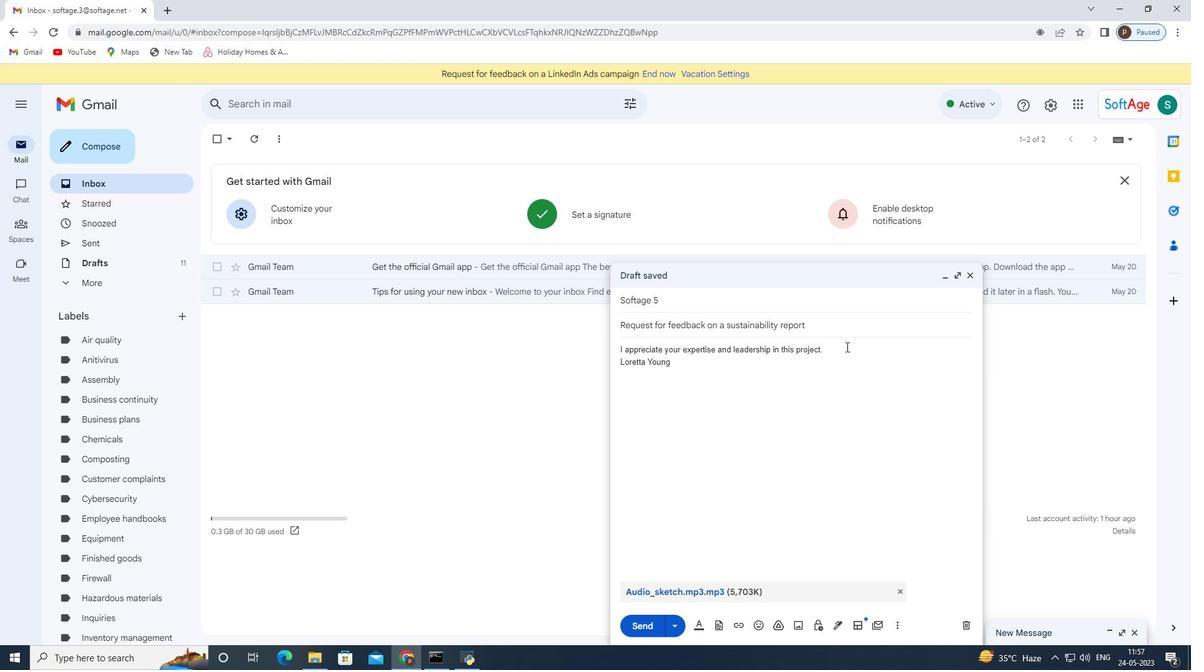 
Action: Key pressed <Key.enter><Key.enter><Key.shift>Thank<Key.space>you
Screenshot: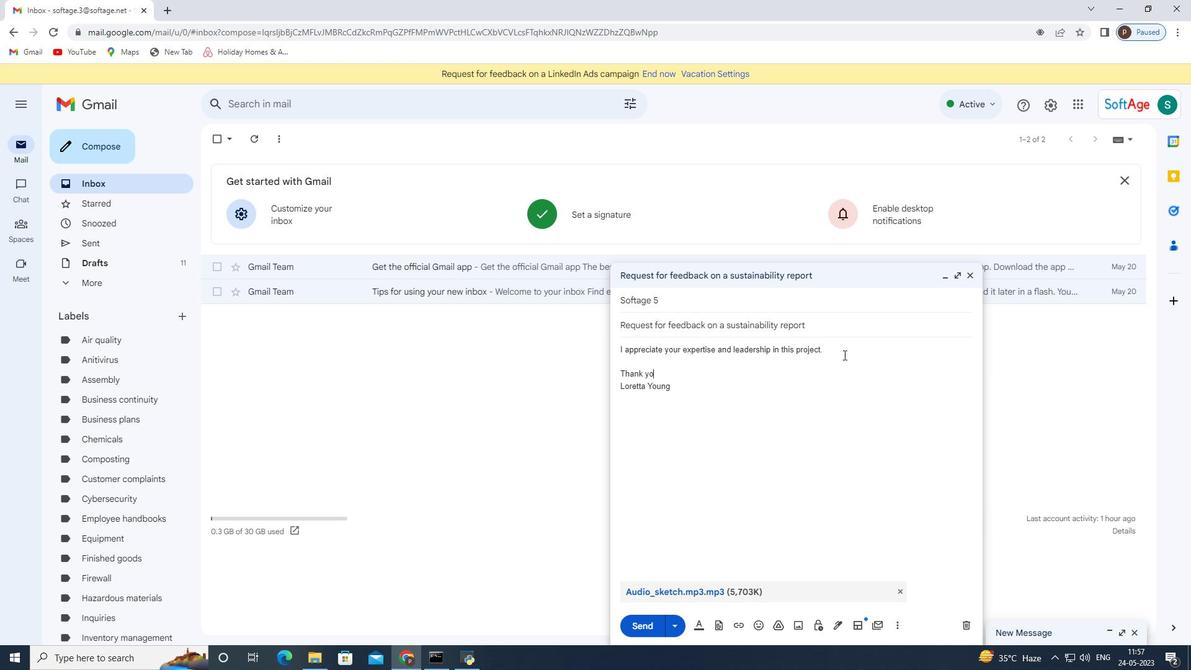 
Action: Mouse moved to (648, 618)
Screenshot: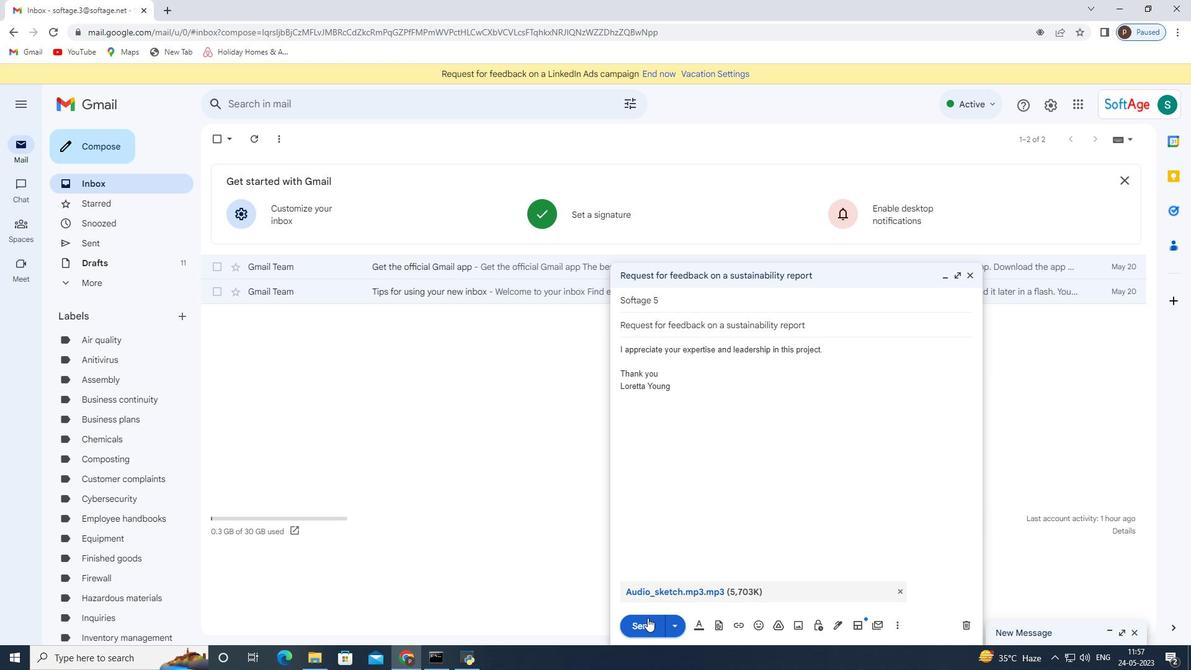 
Action: Mouse pressed left at (648, 618)
Screenshot: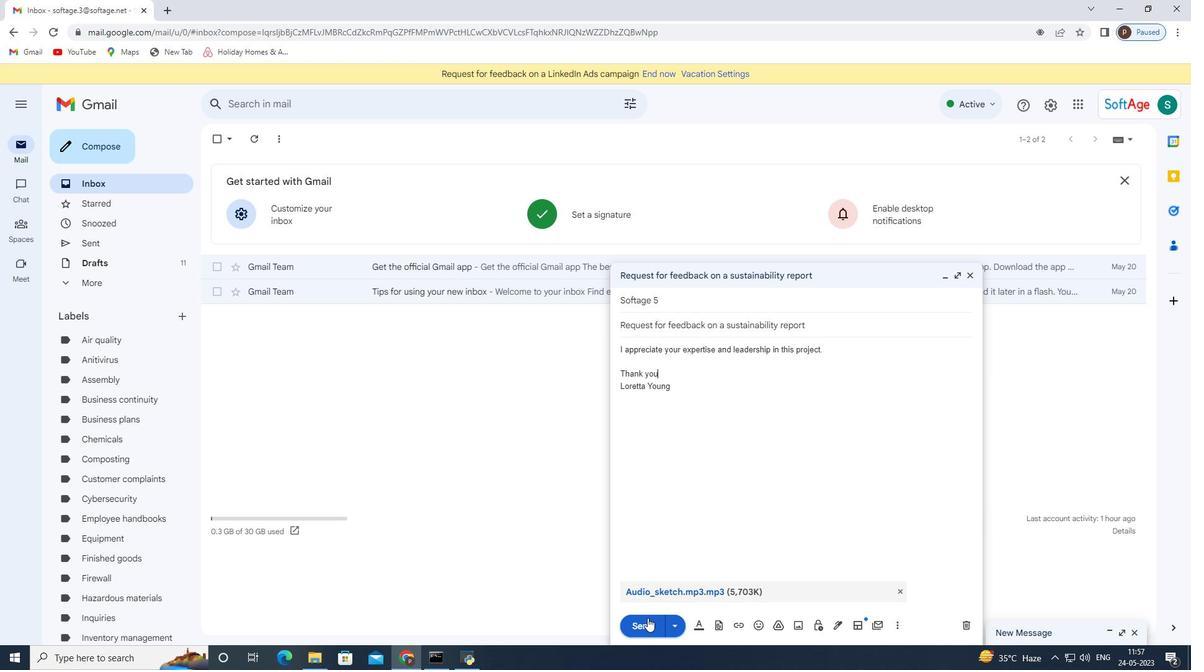 
Action: Mouse moved to (101, 247)
Screenshot: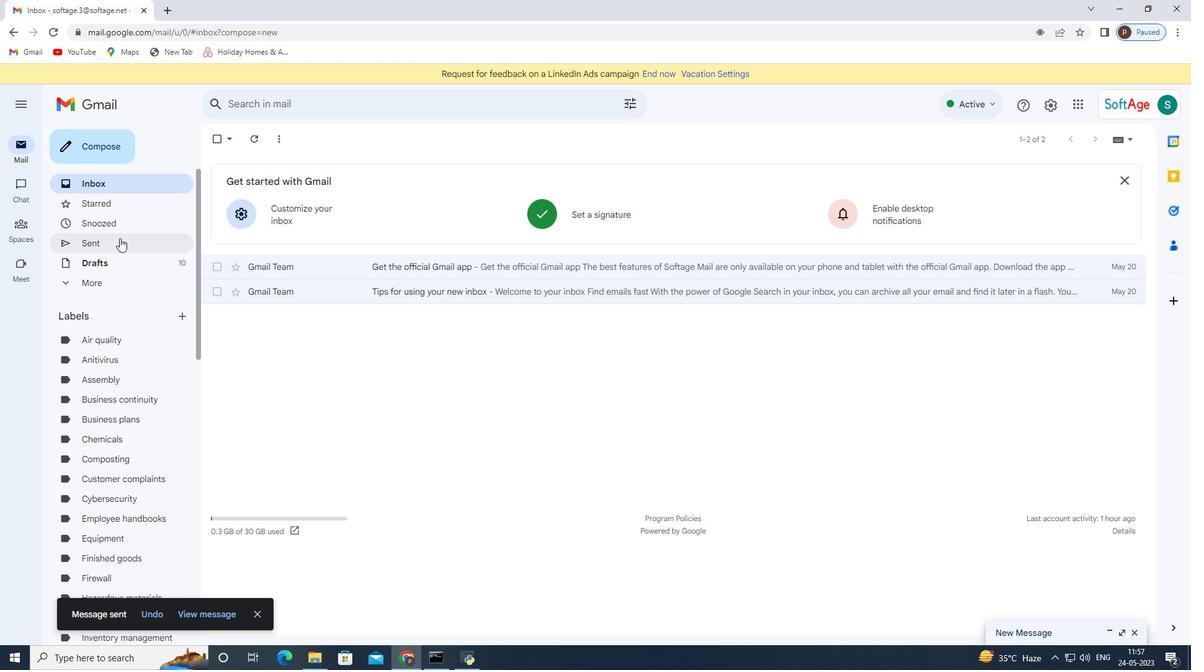 
Action: Mouse pressed left at (101, 247)
Screenshot: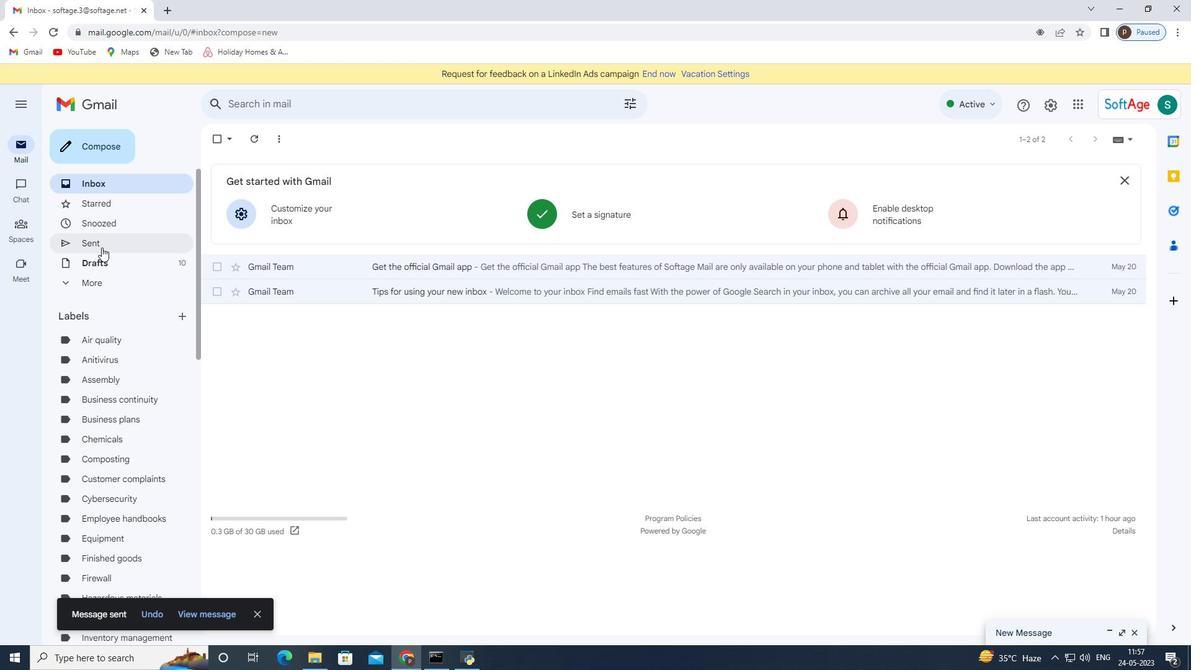 
Action: Mouse moved to (546, 215)
Screenshot: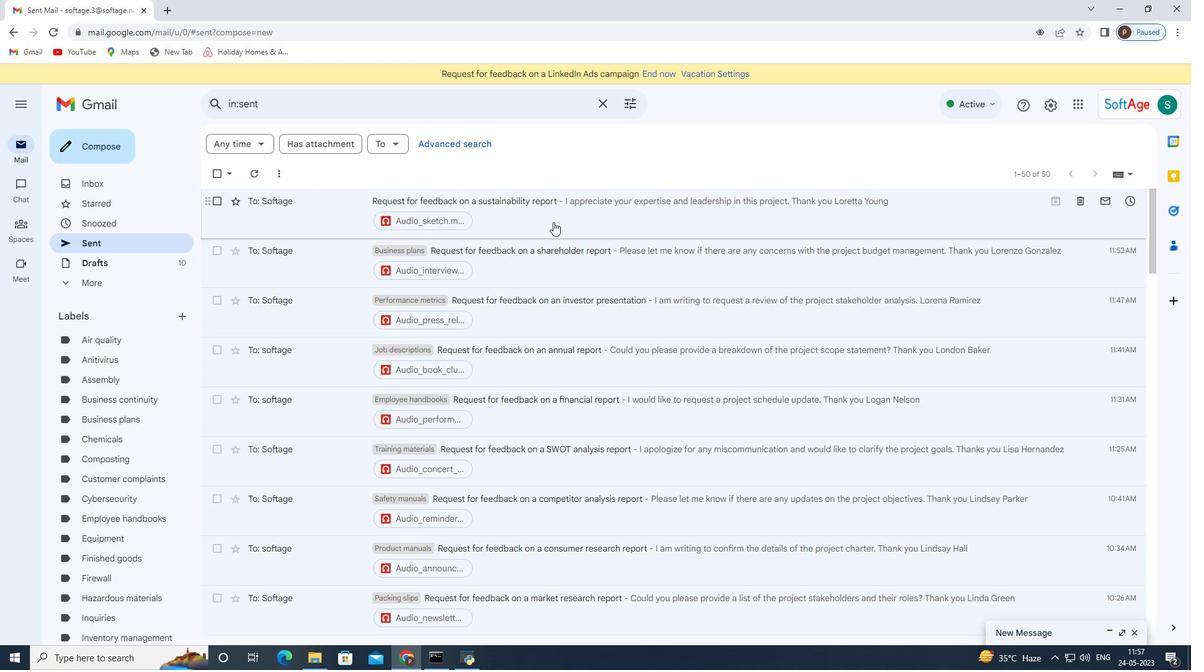 
Action: Mouse pressed right at (546, 215)
Screenshot: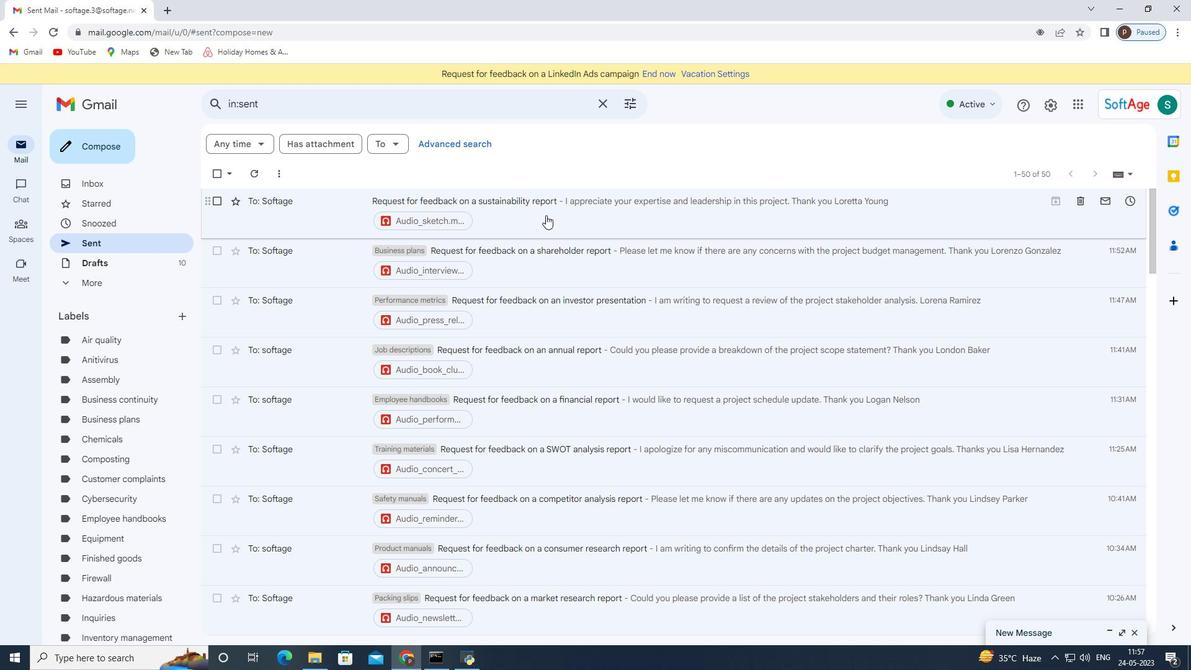 
Action: Mouse moved to (599, 418)
Screenshot: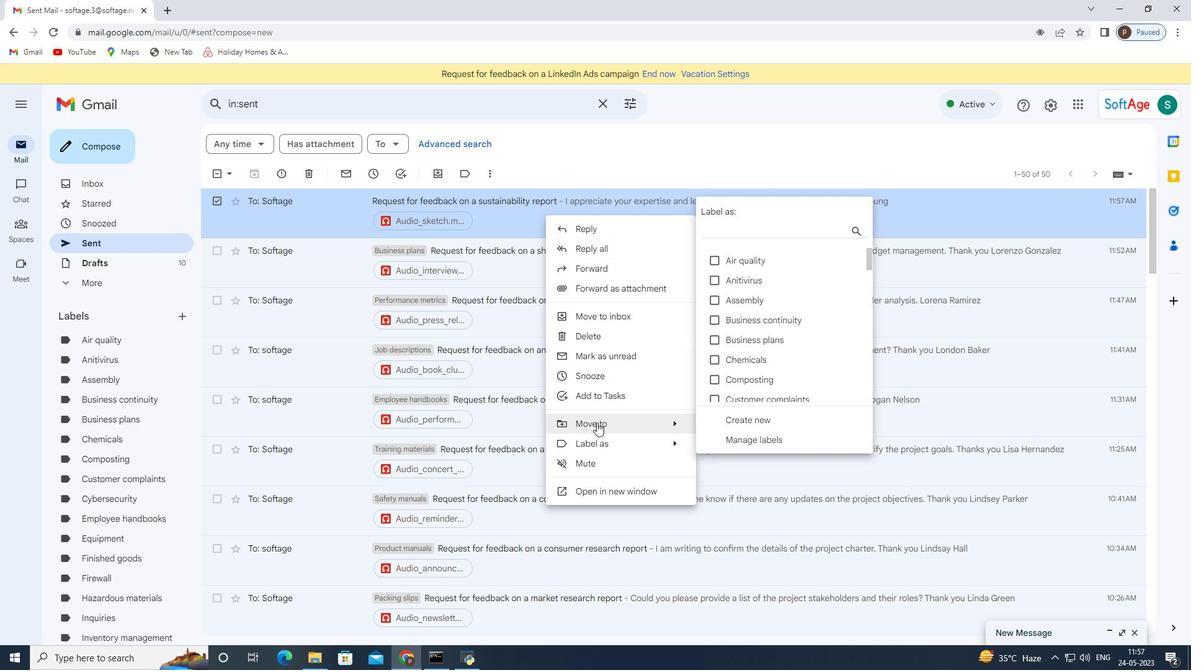 
Action: Mouse pressed left at (599, 418)
Screenshot: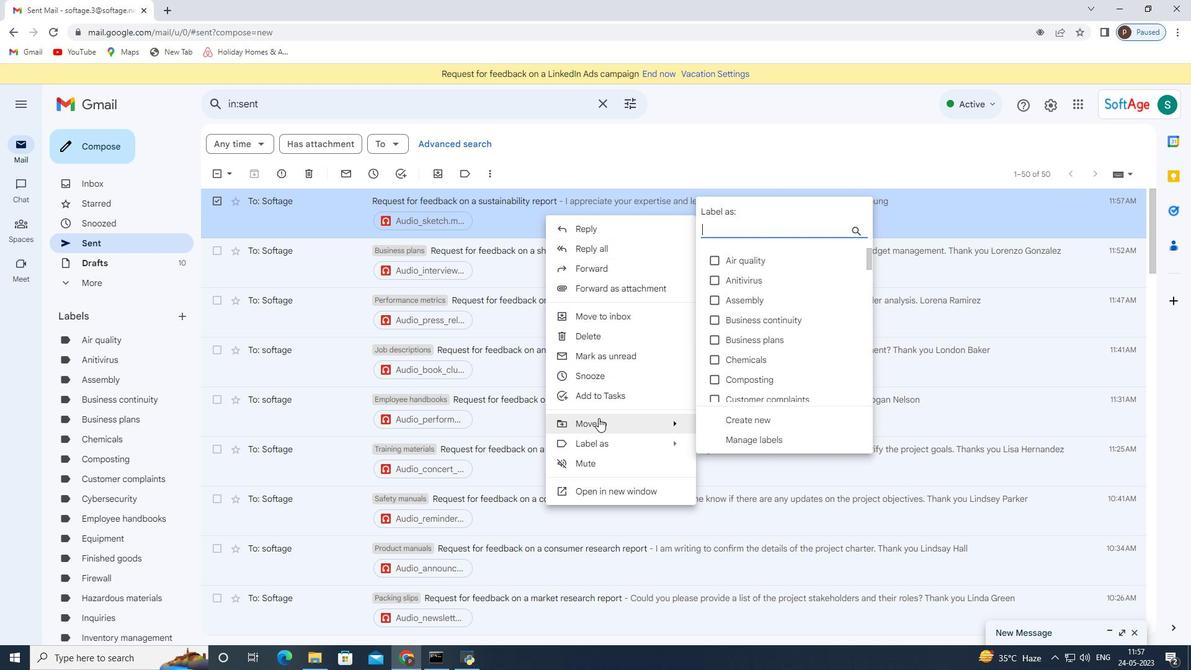 
Action: Mouse moved to (741, 396)
Screenshot: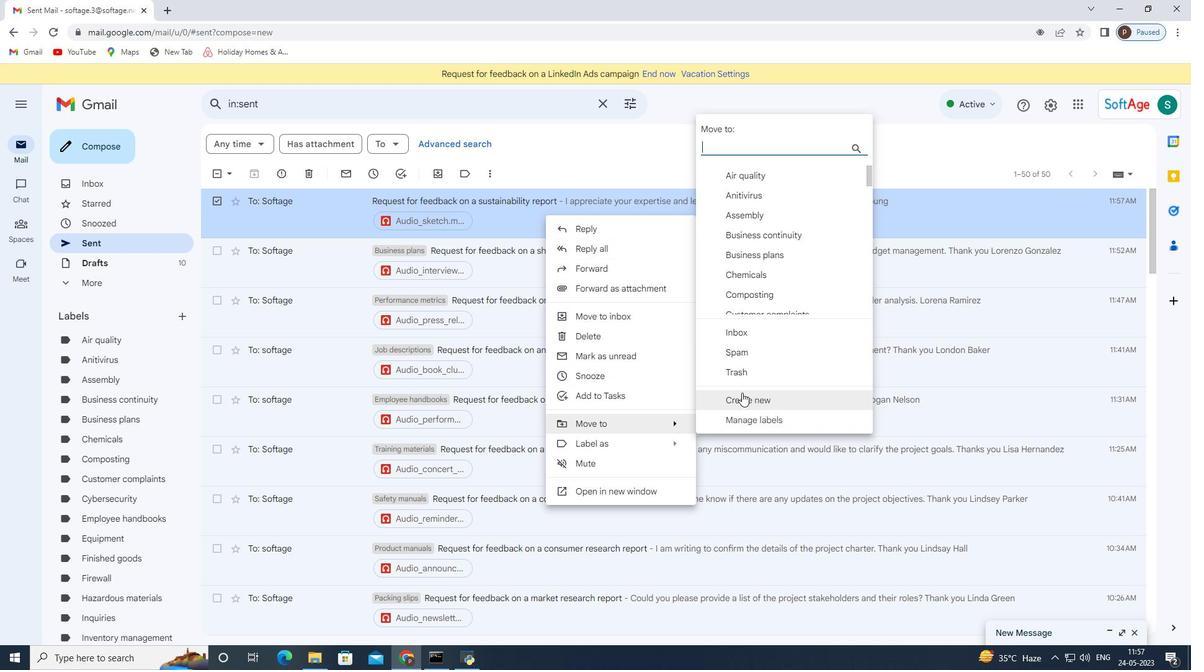 
Action: Mouse pressed left at (741, 396)
Screenshot: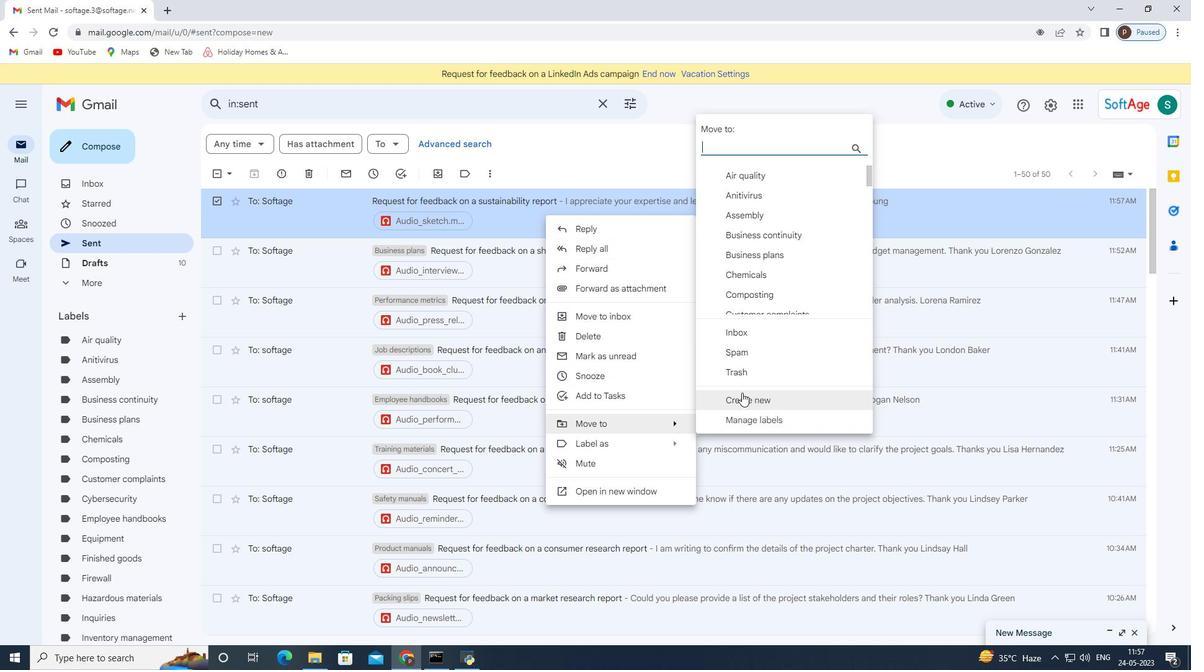 
Action: Mouse moved to (525, 335)
Screenshot: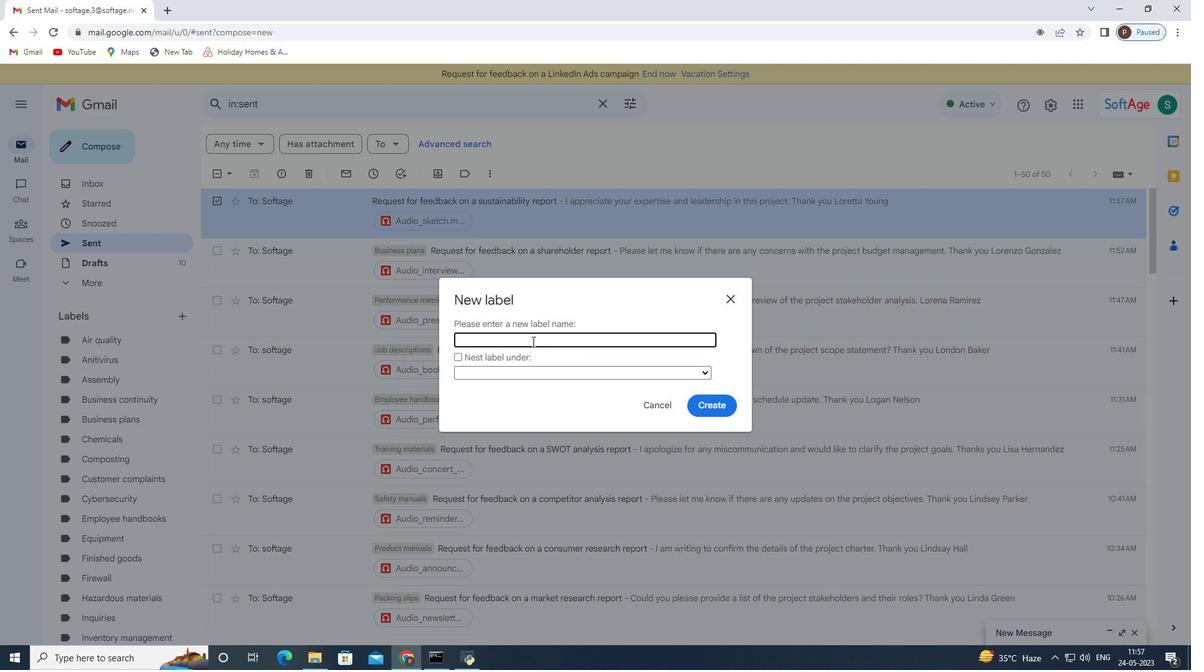 
Action: Mouse pressed left at (525, 335)
Screenshot: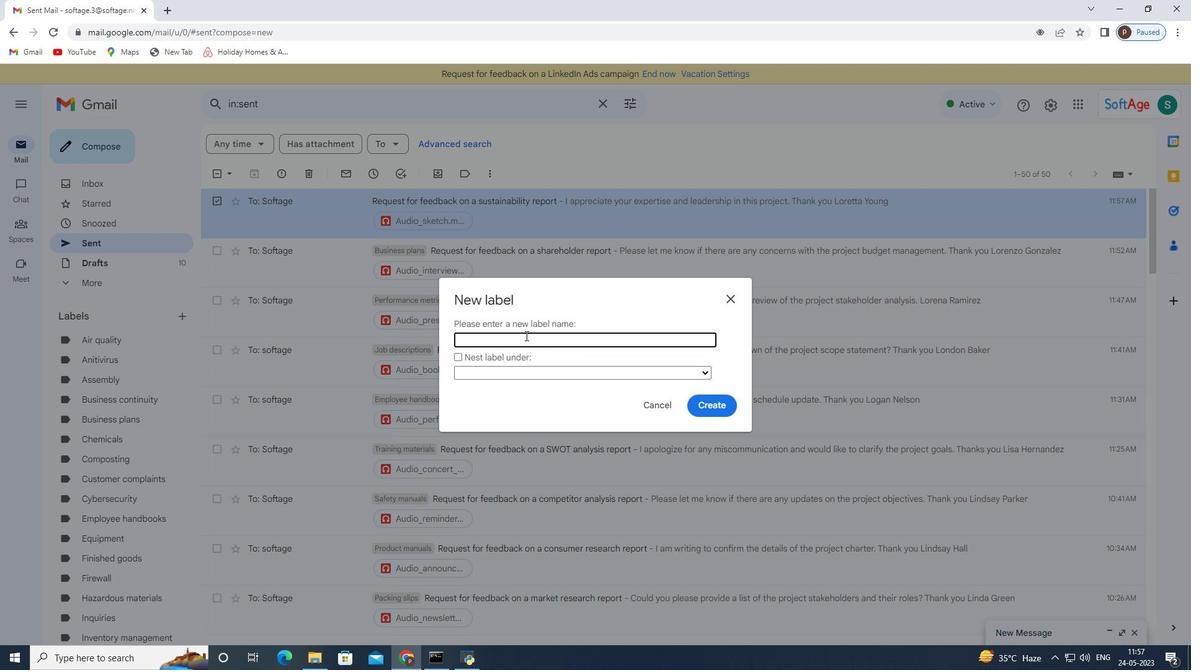 
Action: Key pressed <Key.shift>Marketing<Key.space>plans
Screenshot: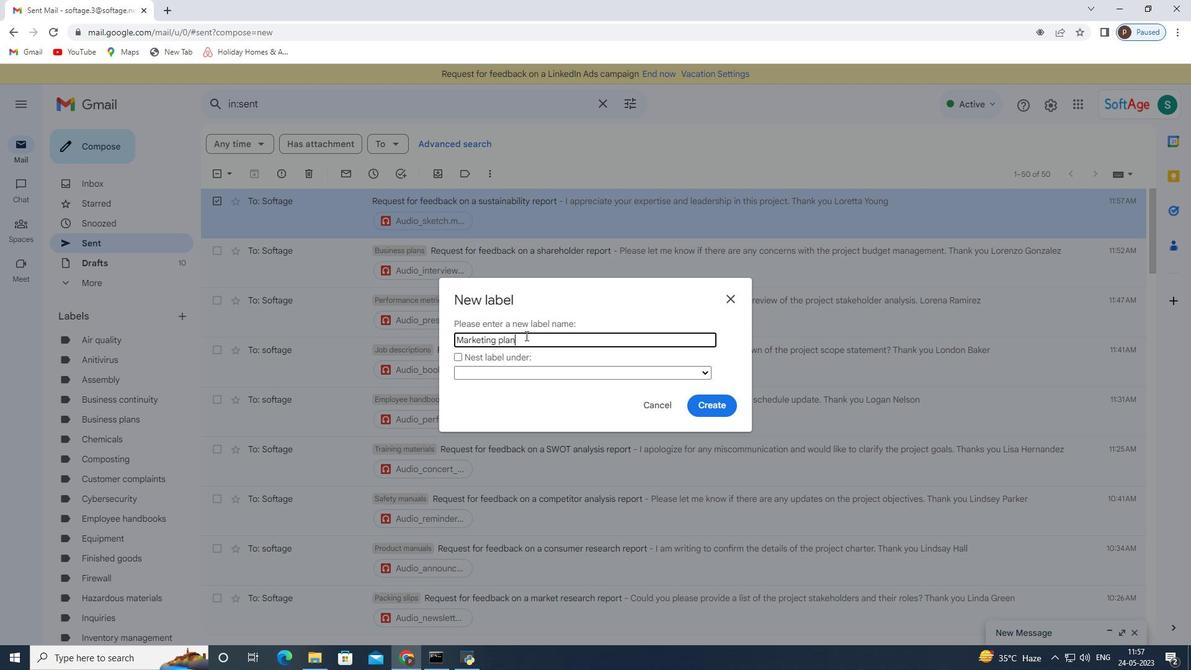 
Action: Mouse moved to (716, 406)
Screenshot: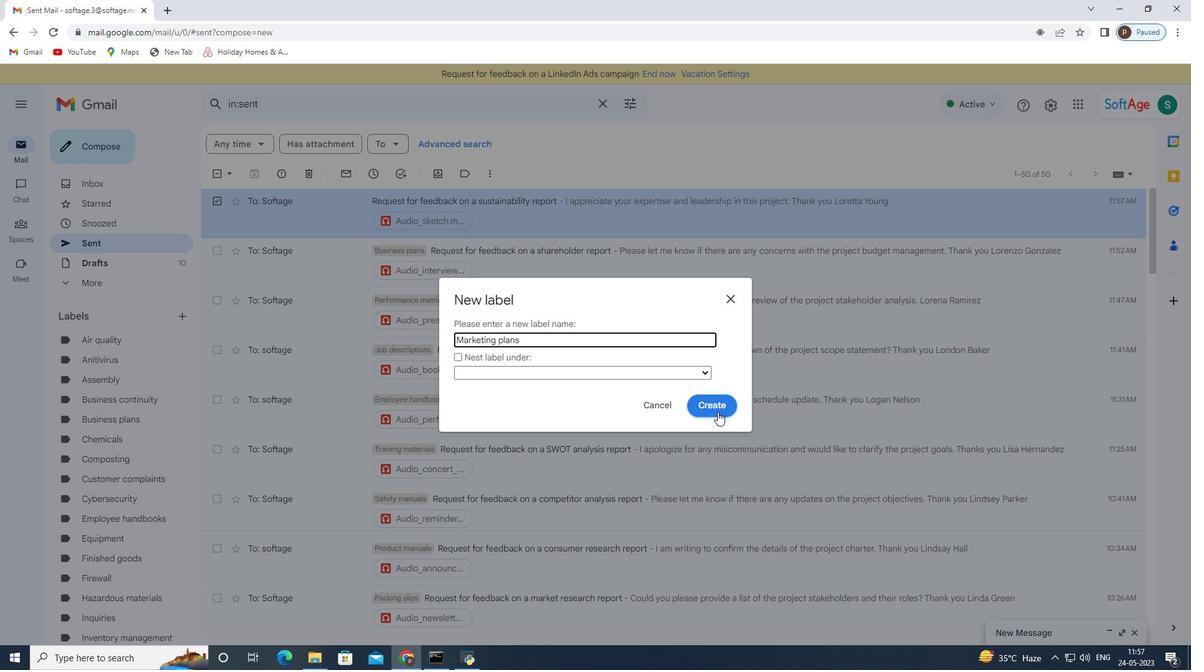 
Action: Mouse pressed left at (716, 406)
Screenshot: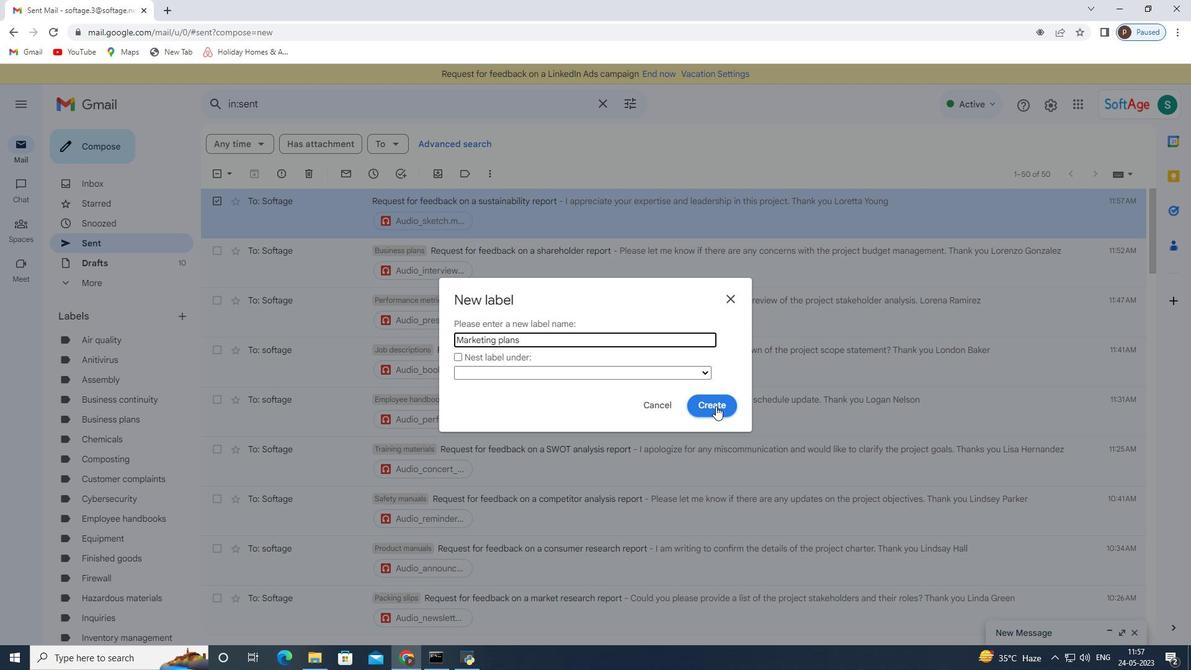 
